 Task: In the Company prospectparkzoo.com, Create email and send with subject: 'Elevate Your Success: Introducing a Transformative Opportunity', and with mail content 'Good Evening._x000D_
Elevate your business to new heights. Our innovative solution is tailored to meet the unique needs of your industry, delivering exceptional results._x000D_
Thanks & Regards', attach the document: Contract.pdf and insert image: visitingcard.jpg. Below Thanks & Regards, write Flickr and insert the URL: www.flickr.com. Mark checkbox to create task to follow up : In 1 month.  Enter or choose an email address of recipient's from company's contact and send.. Logged in from softage.10@softage.net
Action: Mouse moved to (93, 65)
Screenshot: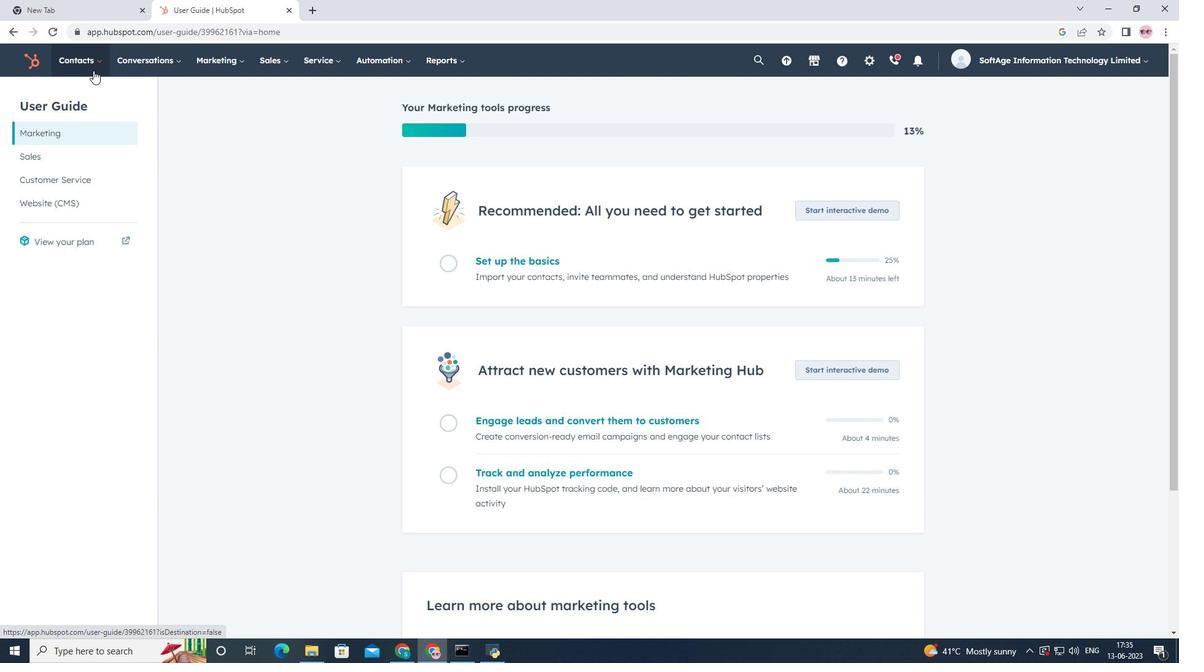 
Action: Mouse pressed left at (93, 65)
Screenshot: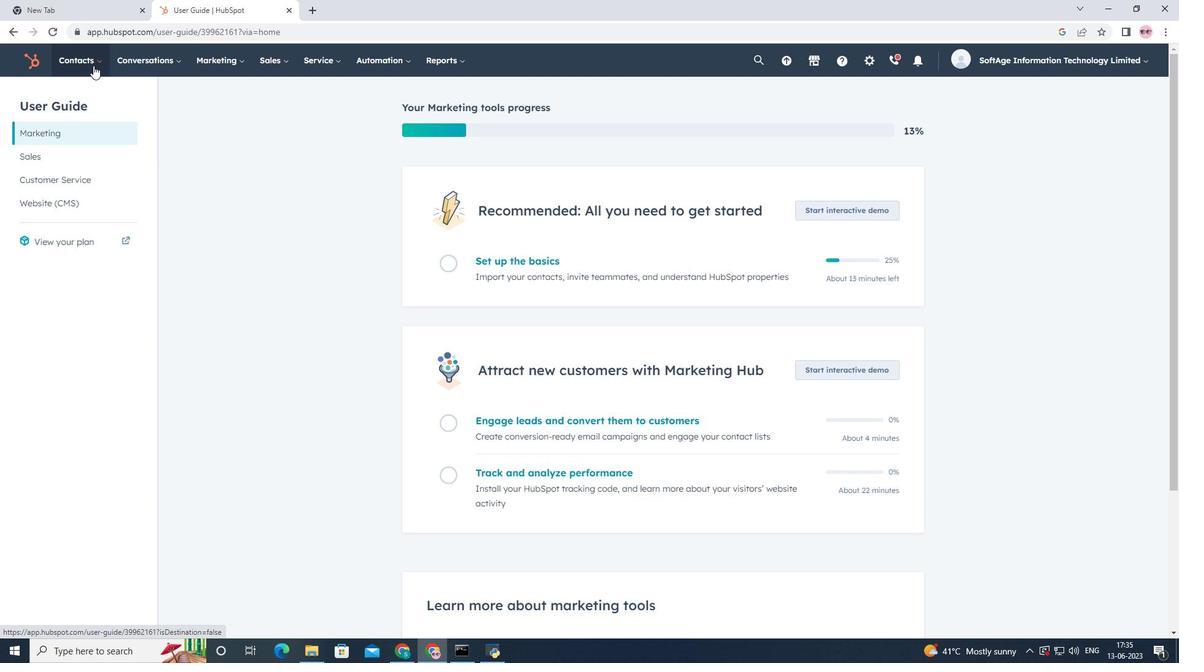 
Action: Mouse moved to (98, 124)
Screenshot: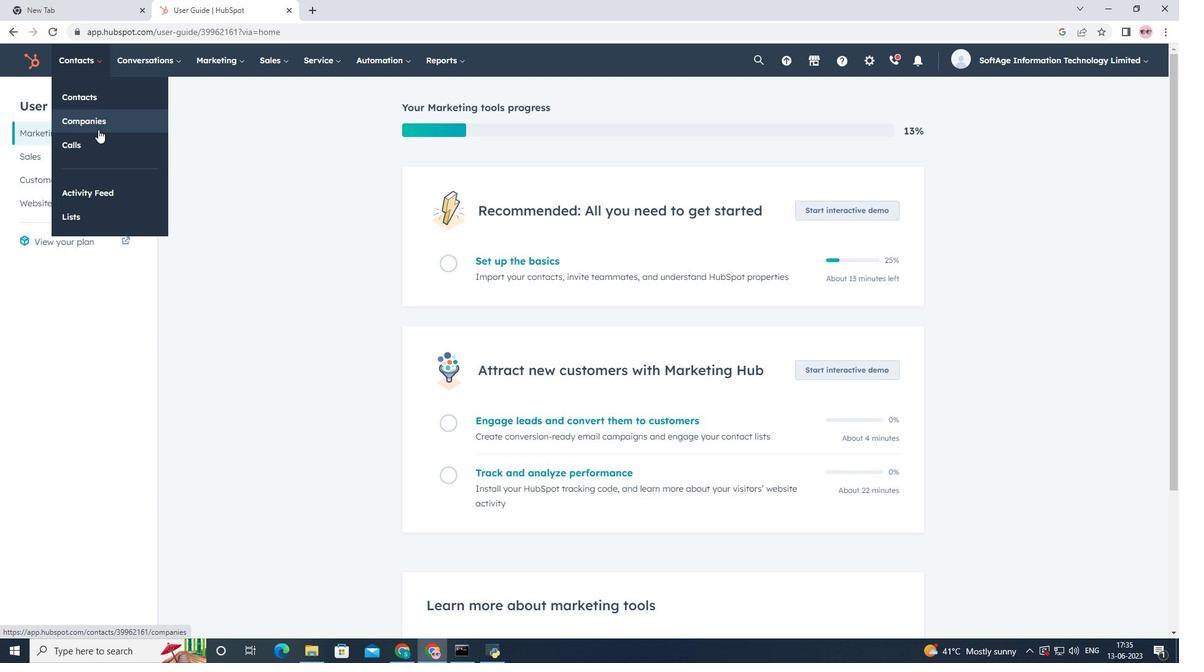 
Action: Mouse pressed left at (98, 124)
Screenshot: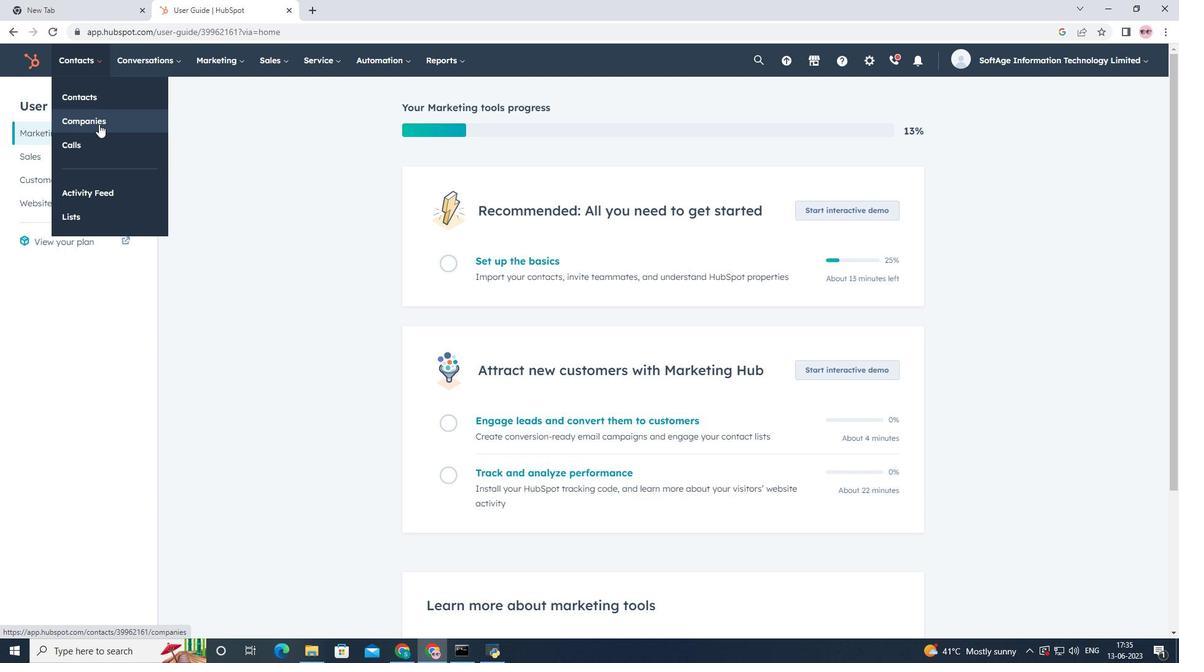 
Action: Mouse moved to (132, 198)
Screenshot: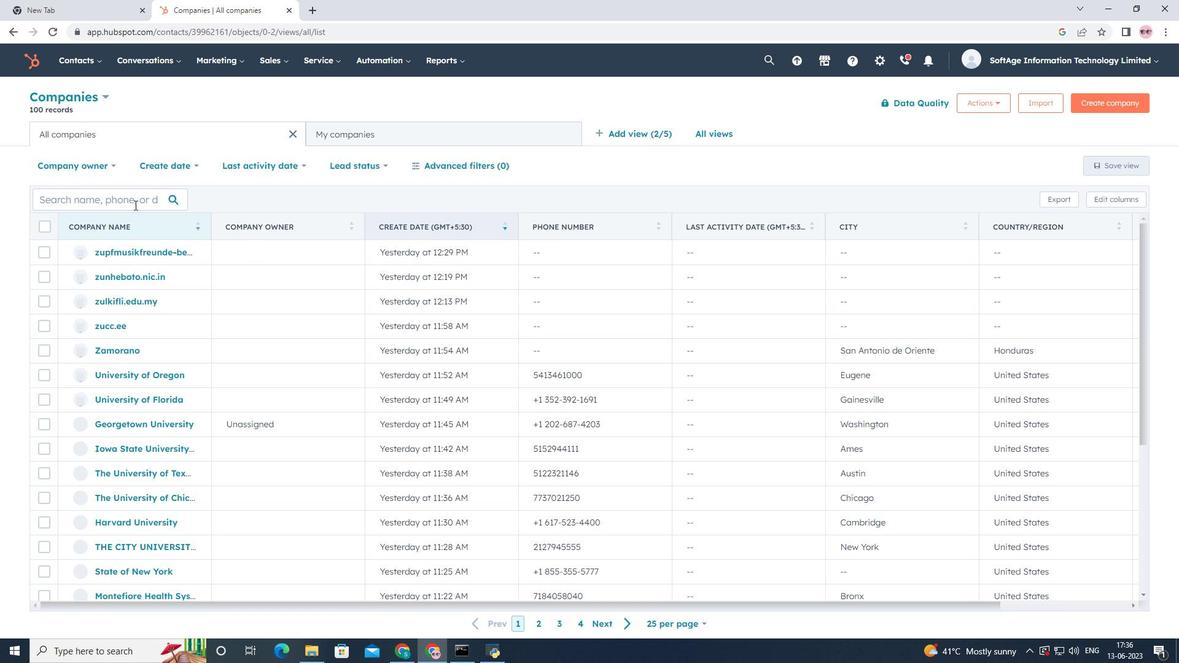 
Action: Mouse pressed left at (132, 198)
Screenshot: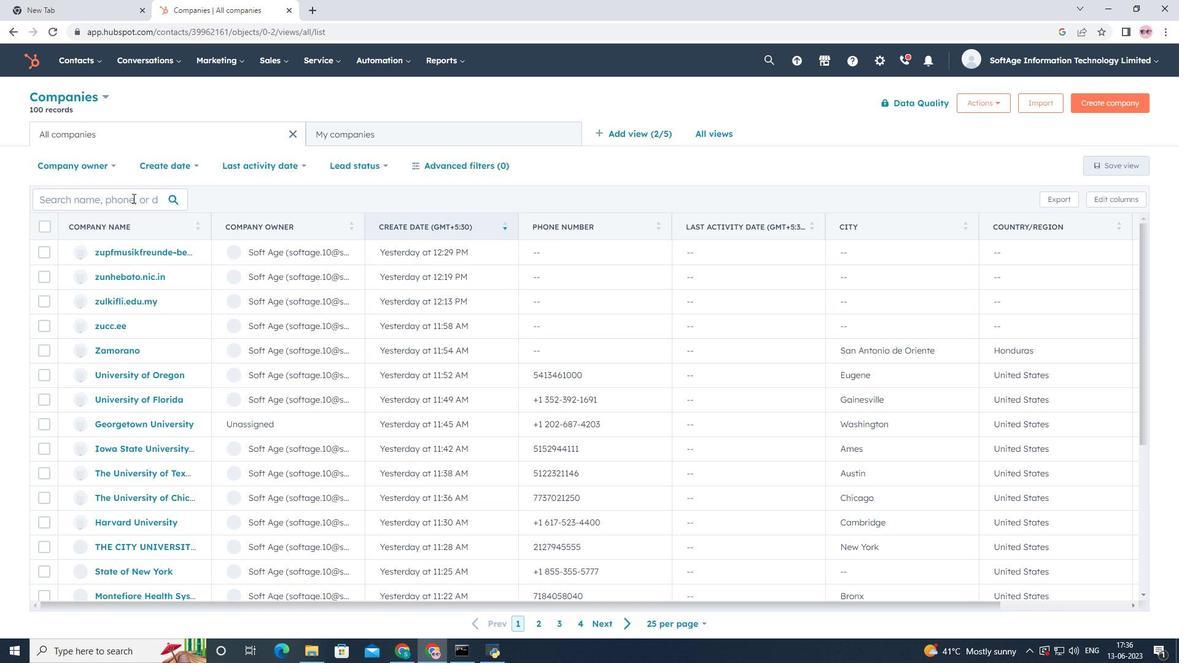 
Action: Key pressed prospectparkzoo.com
Screenshot: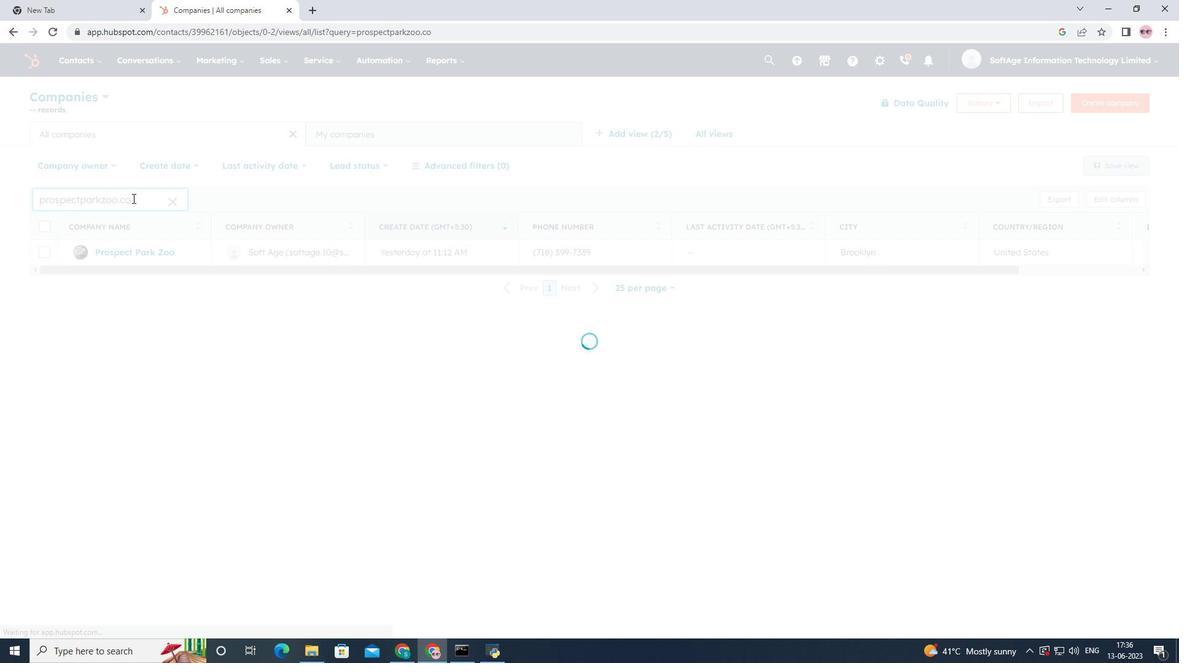
Action: Mouse moved to (130, 255)
Screenshot: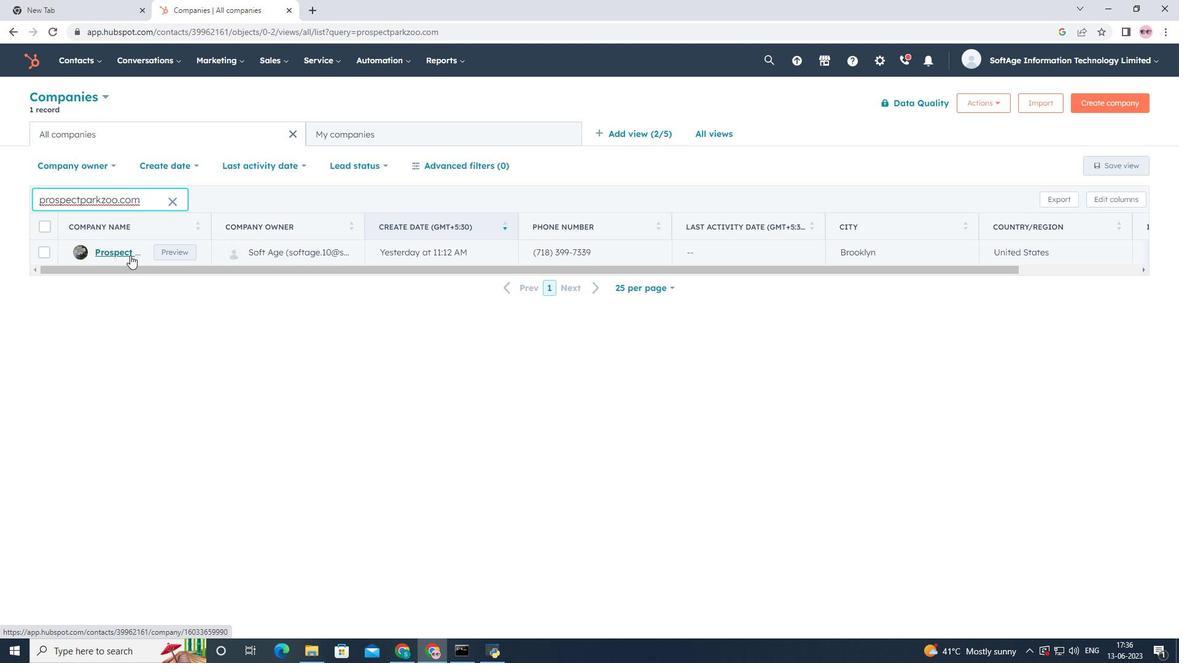 
Action: Mouse pressed left at (130, 255)
Screenshot: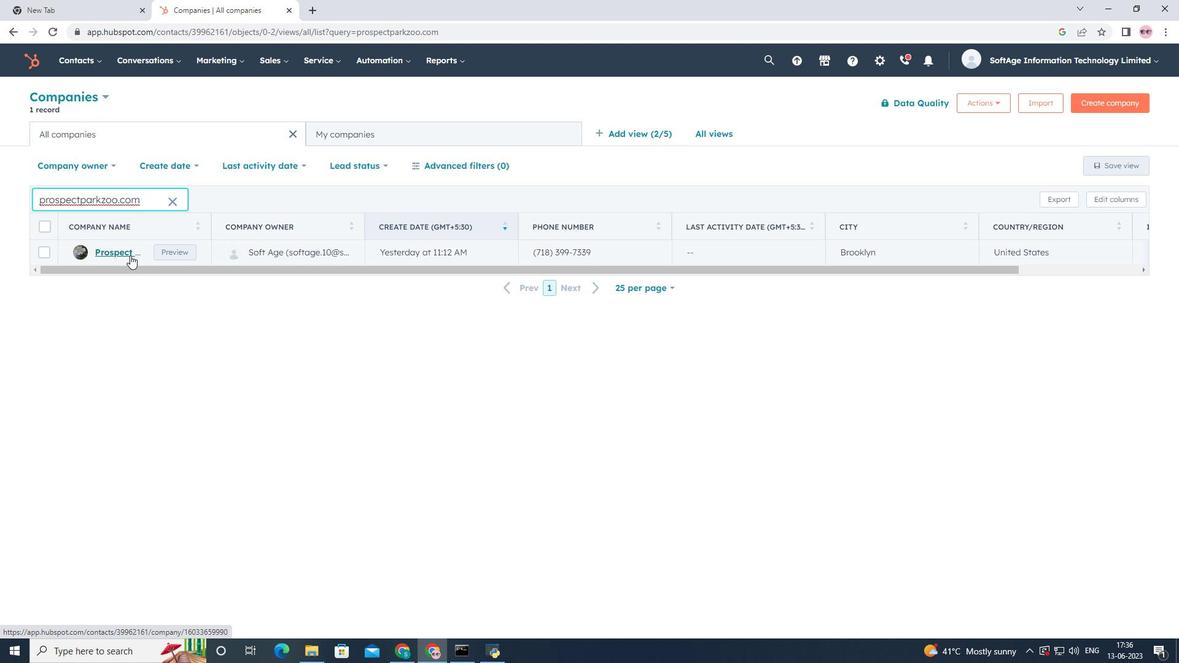 
Action: Mouse moved to (84, 208)
Screenshot: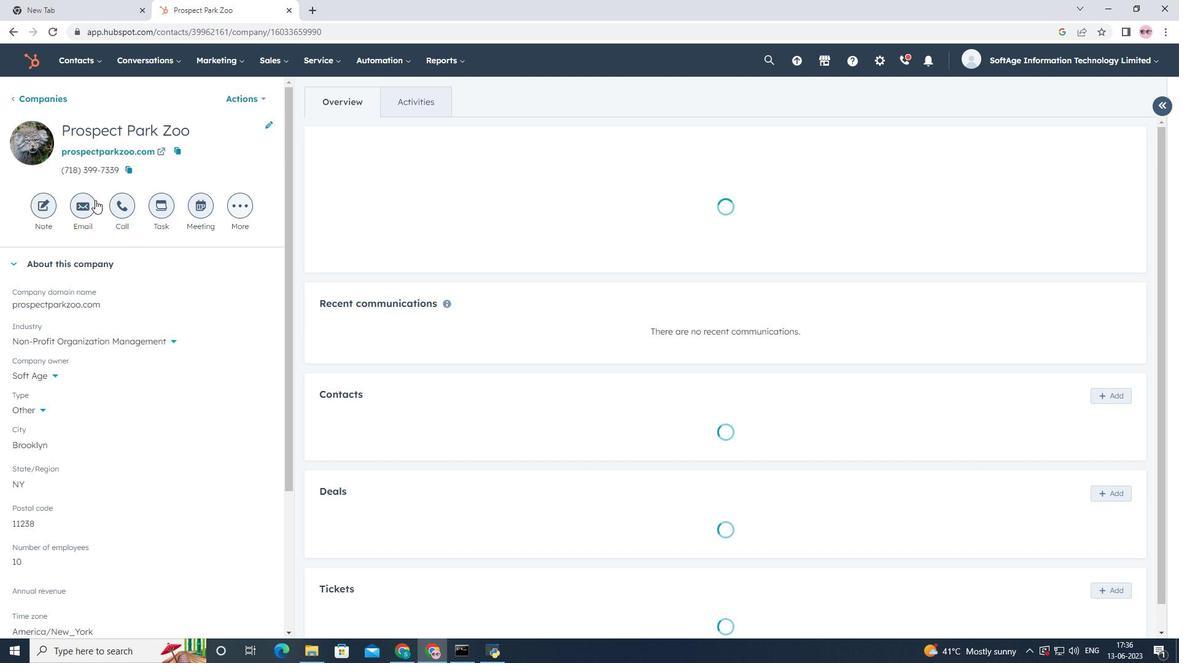 
Action: Mouse pressed left at (84, 208)
Screenshot: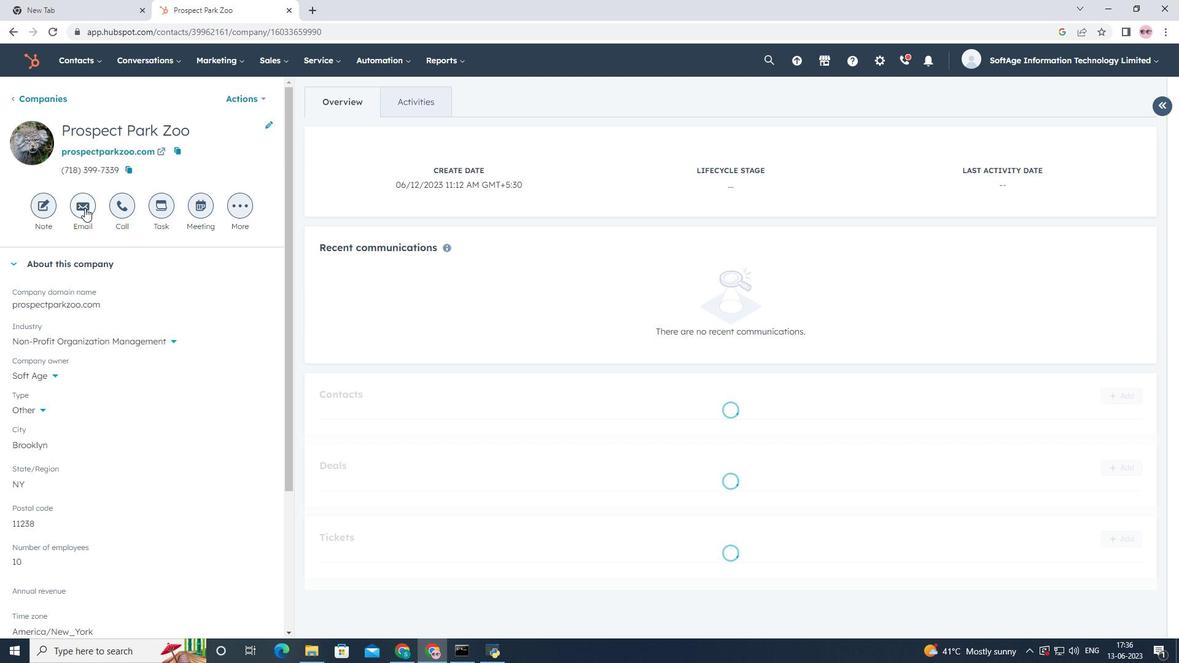 
Action: Mouse moved to (767, 416)
Screenshot: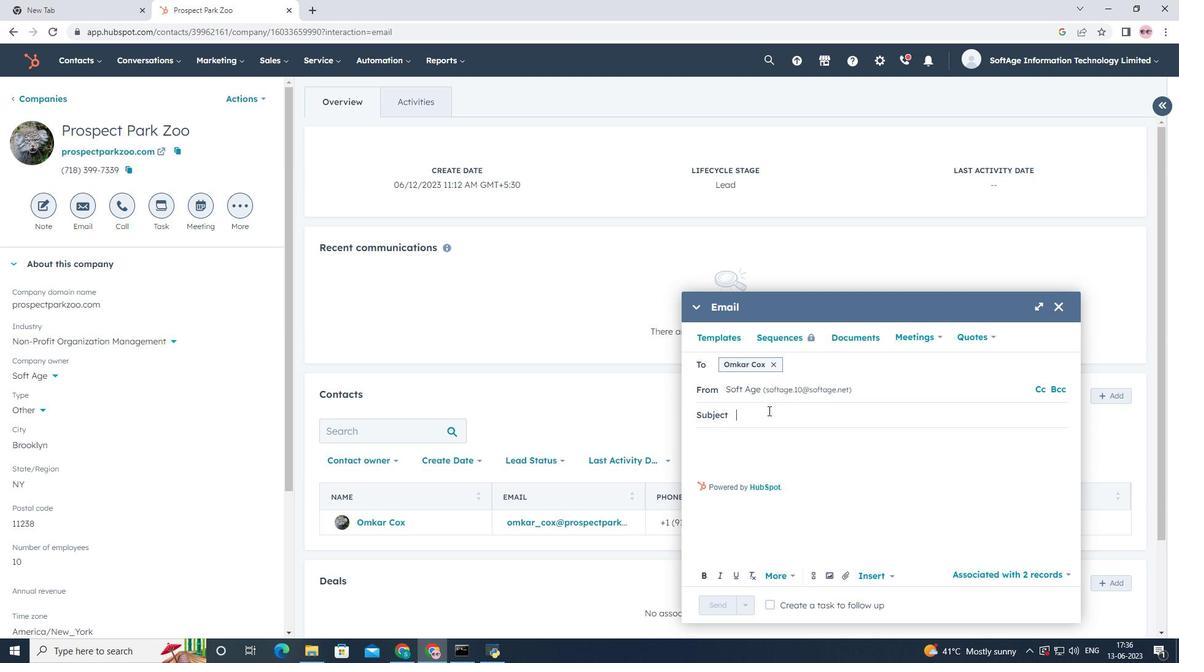
Action: Mouse pressed left at (767, 416)
Screenshot: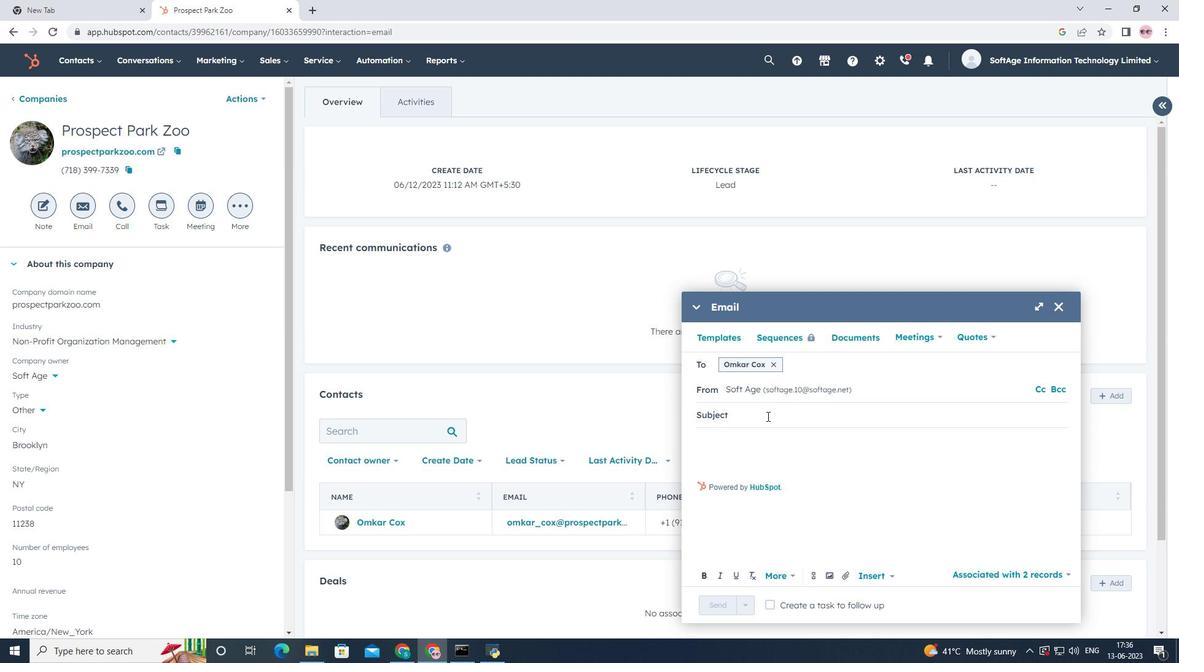 
Action: Key pressed <Key.shift>Elevate<Key.space><Key.shift>Your<Key.space><Key.shift>Success<Key.shift>:<Key.space><Key.shift><Key.shift><Key.shift><Key.shift><Key.shift>Introducing<Key.space>a<Key.space><Key.shift>Transformative<Key.space><Key.shift>Oppp<Key.backspace>ortunity
Screenshot: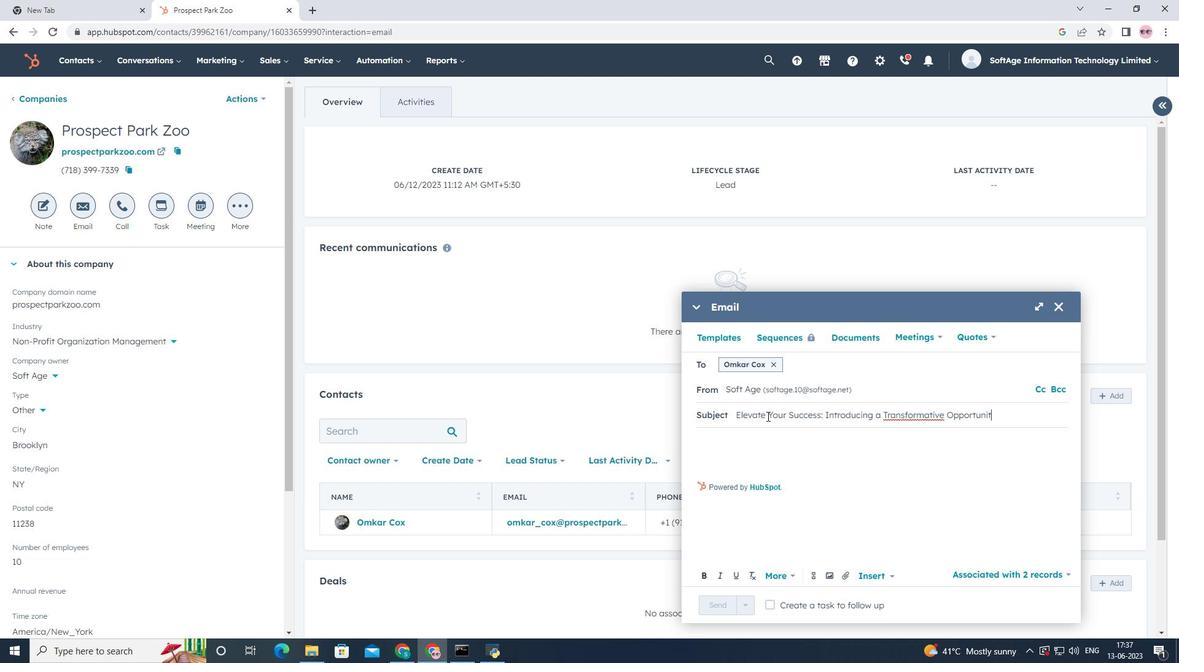 
Action: Mouse moved to (751, 454)
Screenshot: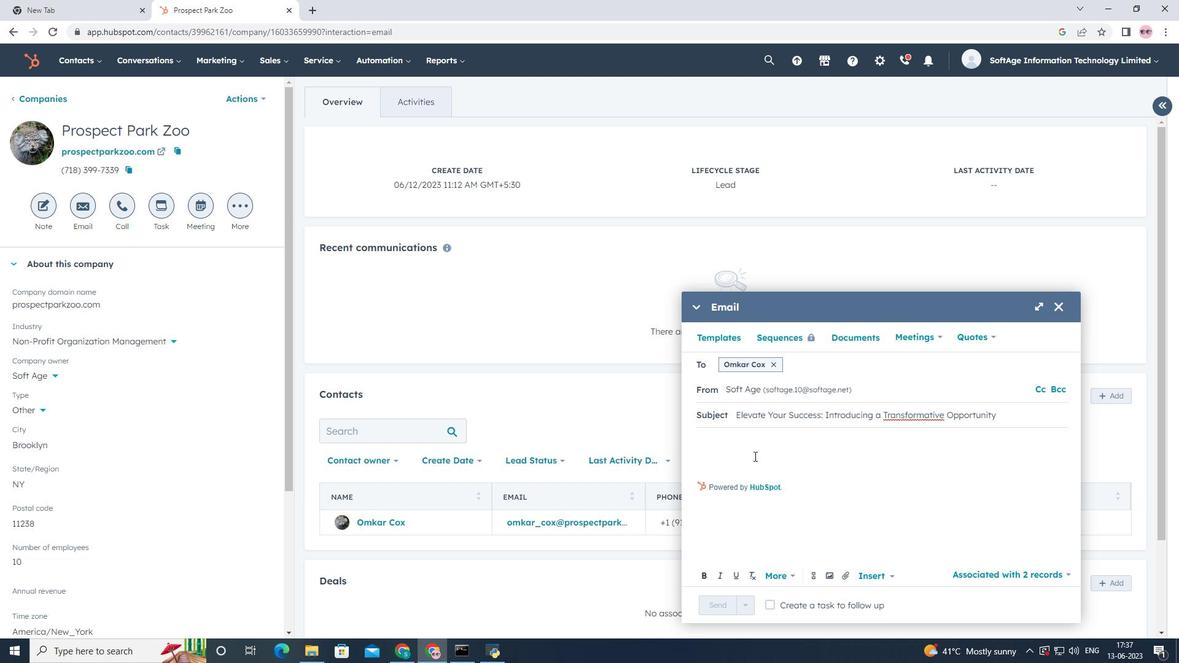 
Action: Mouse pressed left at (751, 454)
Screenshot: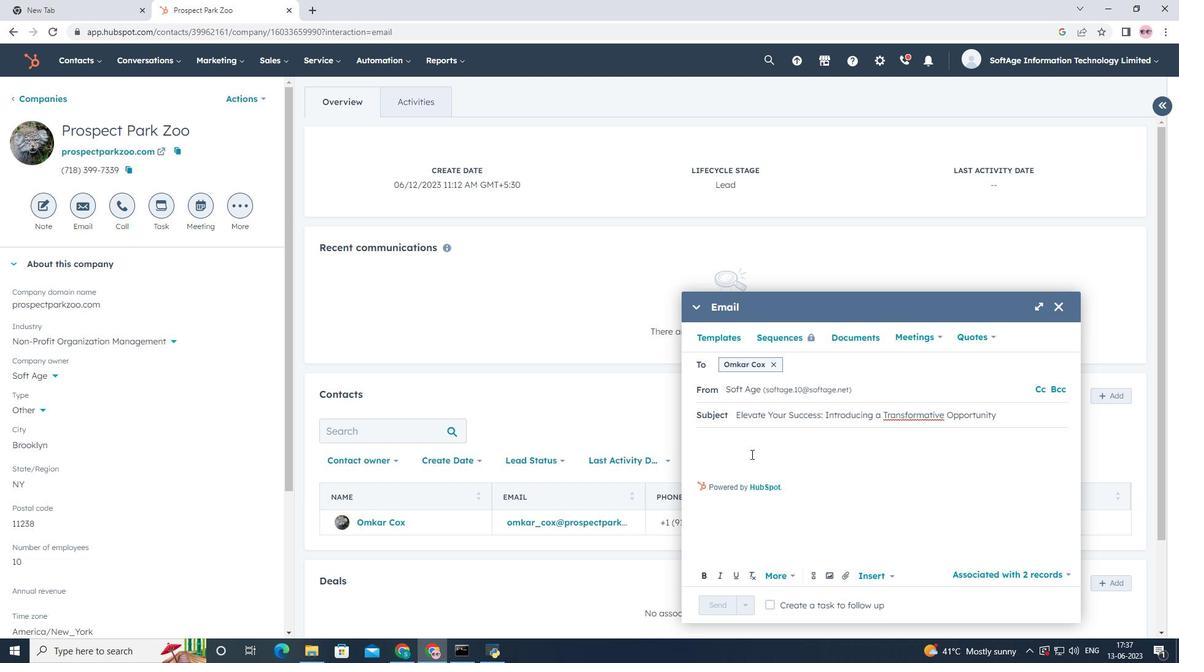 
Action: Key pressed <Key.shift><Key.shift><Key.shift>Good<Key.space><Key.shift><Key.shift><Key.shift><Key.shift><Key.shift><Key.shift><Key.shift>Evening<Key.enter><Key.shift><Key.shift><Key.shift><Key.shift><Key.shift><Key.shift><Key.shift><Key.shift><Key.shift><Key.shift><Key.shift><Key.shift><Key.shift><Key.shift><Key.shift><Key.shift><Key.shift><Key.shift><Key.shift>Elevate<Key.space>your<Key.space>business<Key.space>to<Key.space>new<Key.space>heights<Key.space><Key.backspace>.<Key.space><Key.shift><Key.shift><Key.shift><Key.shift><Key.shift><Key.shift><Key.shift><Key.shift><Key.shift><Key.shift><Key.shift><Key.shift><Key.shift><Key.shift><Key.shift><Key.shift><Key.shift><Key.shift>Our<Key.space>innovative<Key.space>solutiv<Key.backspace>on<Key.space>is<Key.space><Key.shift><Key.shift><Key.shift><Key.shift><Key.shift><Key.shift><Key.shift><Key.shift><Key.shift><Key.shift><Key.shift><Key.shift><Key.shift><Key.shift><Key.shift><Key.shift><Key.shift><Key.shift><Key.shift><Key.shift><Key.shift><Key.shift><Key.shift><Key.shift><Key.shift><Key.shift><Key.shift><Key.shift><Key.shift><Key.shift><Key.shift><Key.shift><Key.shift><Key.shift><Key.shift><Key.shift><Key.shift><Key.shift><Key.shift><Key.shift><Key.shift><Key.shift><Key.shift><Key.shift><Key.shift><Key.shift><Key.shift><Key.shift><Key.shift><Key.shift><Key.shift><Key.shift><Key.shift><Key.shift><Key.shift><Key.shift><Key.shift><Key.shift><Key.shift><Key.shift><Key.shift><Key.shift><Key.shift>tair<Key.backspace>lored<Key.space>to<Key.space>meet<Key.space>the<Key.space>unique<Key.space>need<Key.space><Key.backspace>s<Key.space>of<Key.space>your<Key.space>industry<Key.space><Key.backspace>,<Key.space>delivering<Key.space>exceptional<Key.space>results.<Key.enter><Key.shift><Key.shift><Key.shift>Thanks<Key.space><Key.shift>&<Key.space><Key.shift>Regards
Screenshot: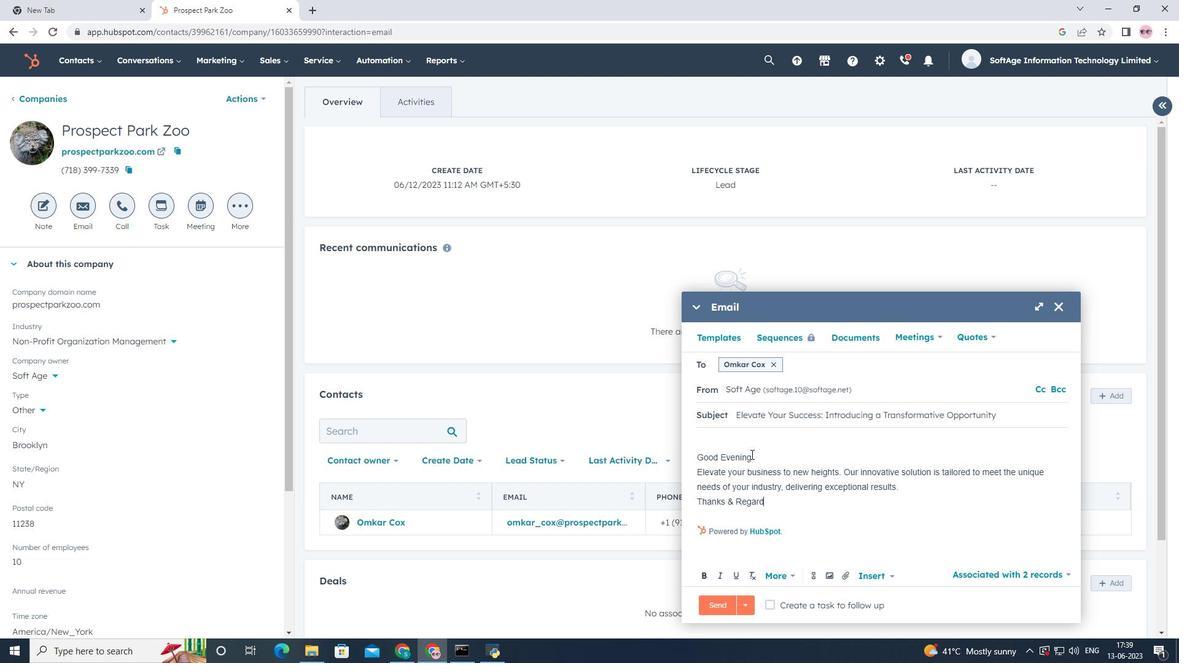 
Action: Mouse moved to (845, 576)
Screenshot: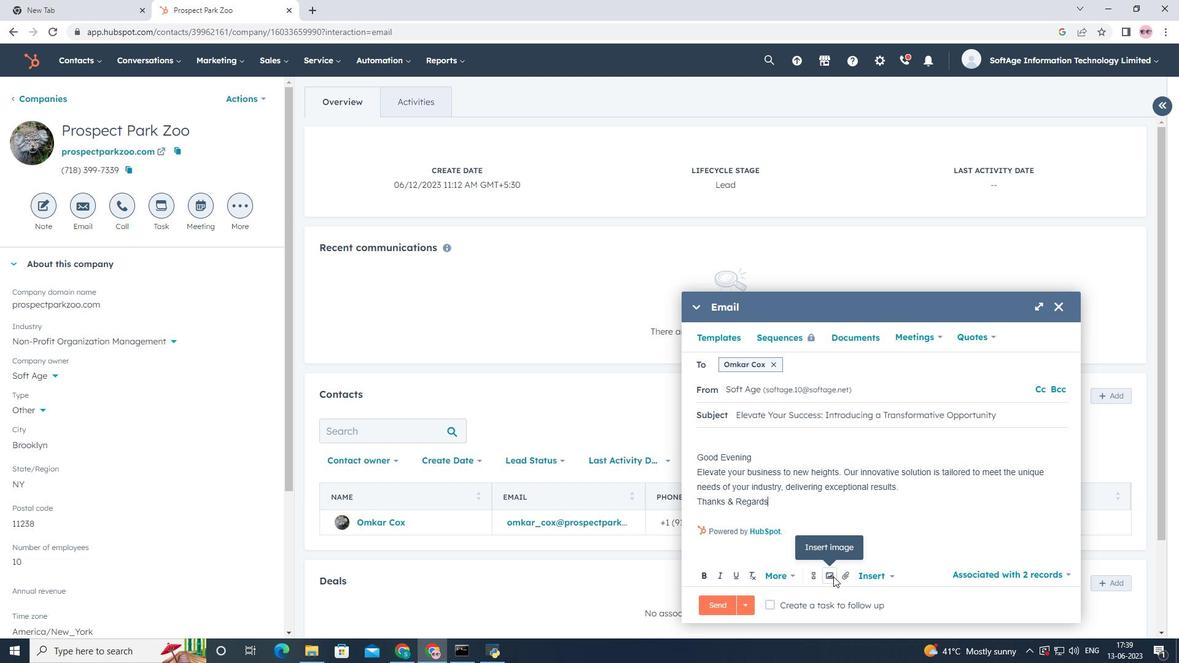 
Action: Mouse pressed left at (845, 576)
Screenshot: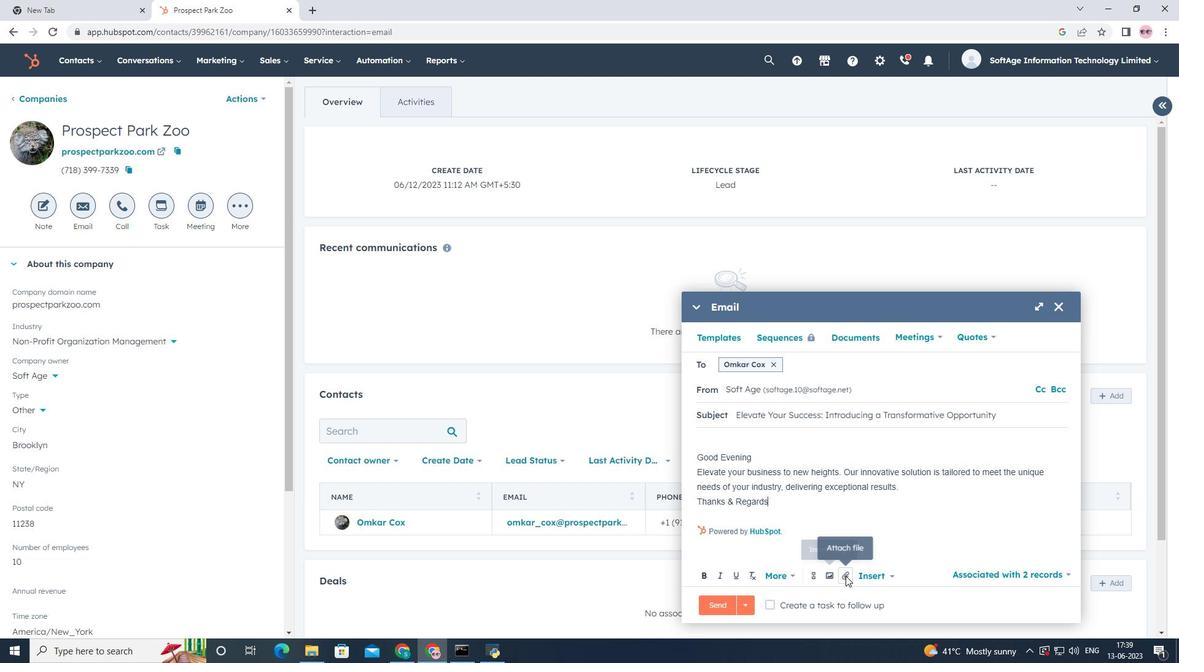 
Action: Mouse moved to (862, 544)
Screenshot: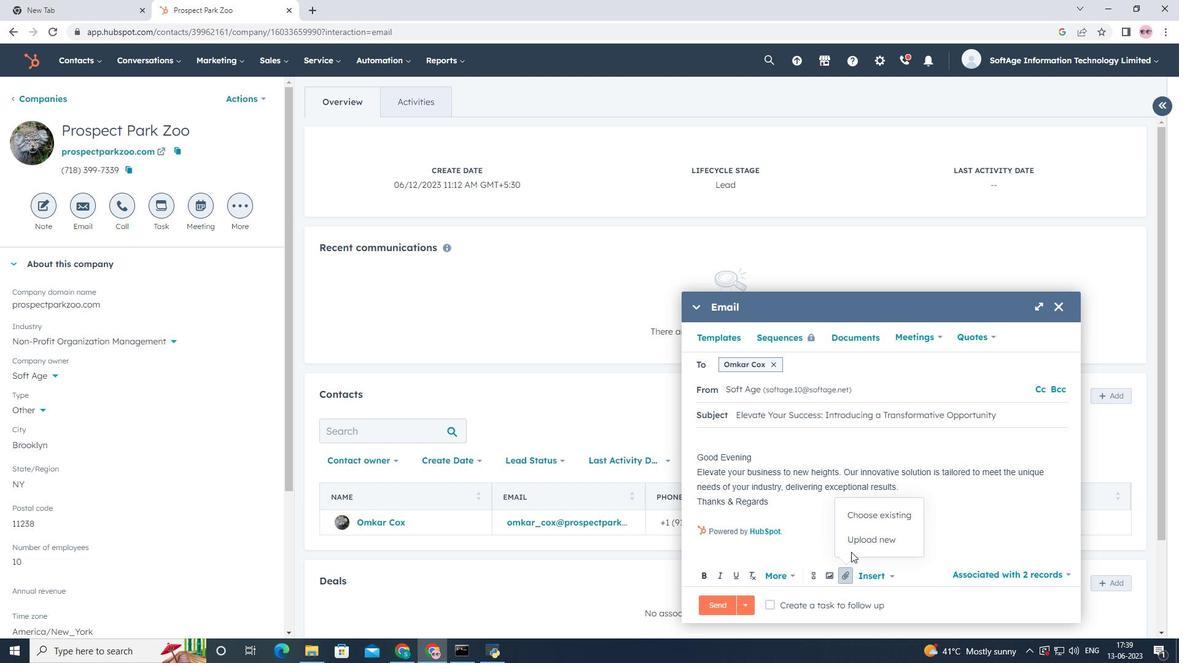 
Action: Mouse pressed left at (862, 544)
Screenshot: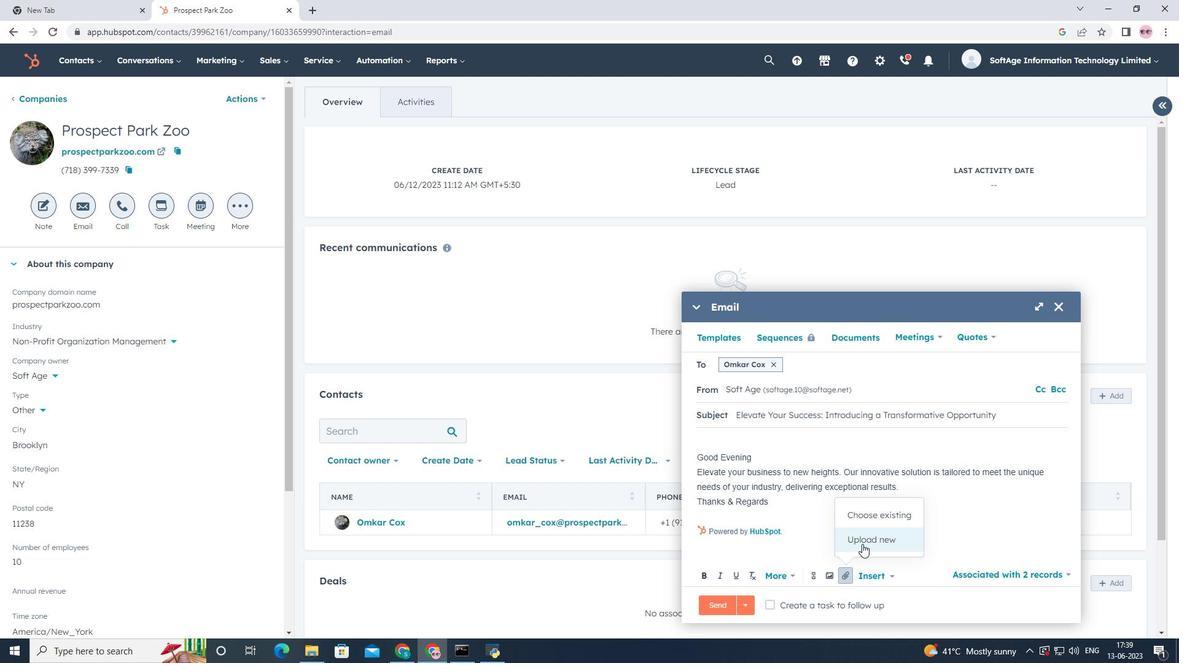 
Action: Mouse moved to (52, 154)
Screenshot: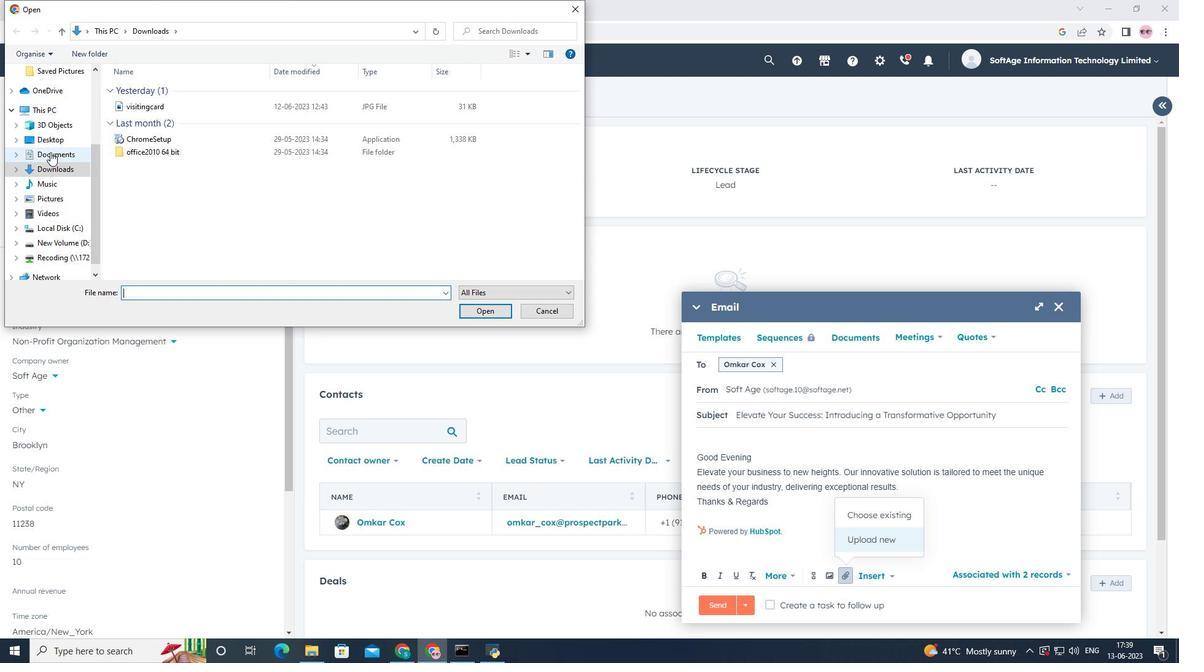 
Action: Mouse pressed left at (52, 154)
Screenshot: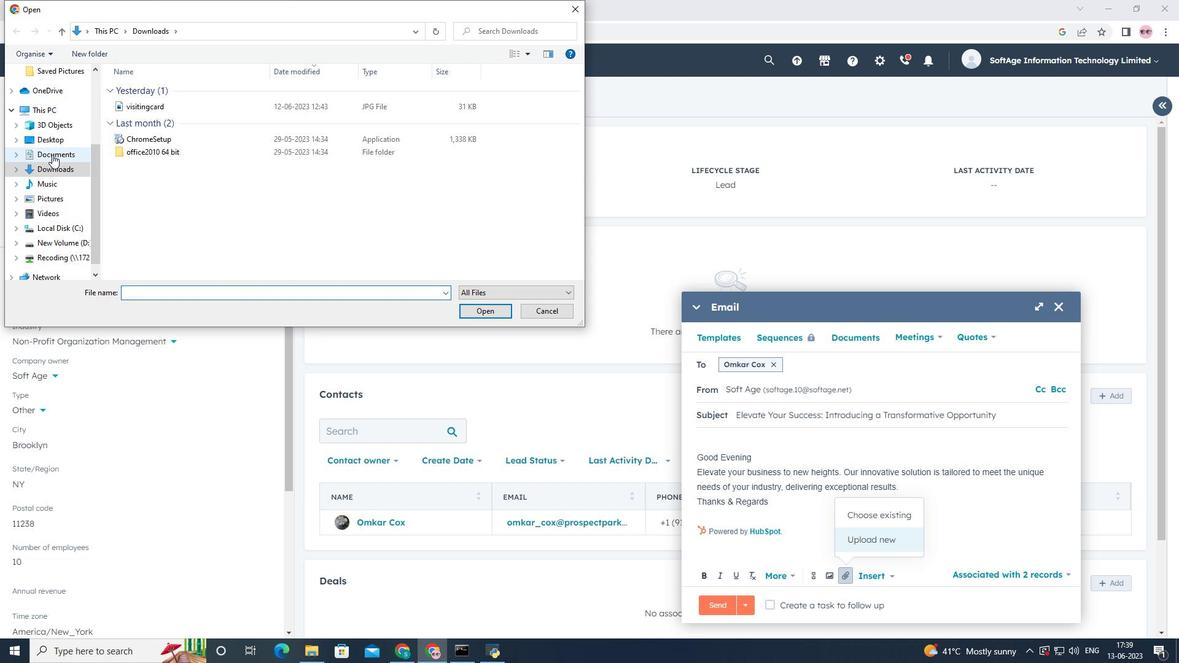 
Action: Mouse moved to (134, 114)
Screenshot: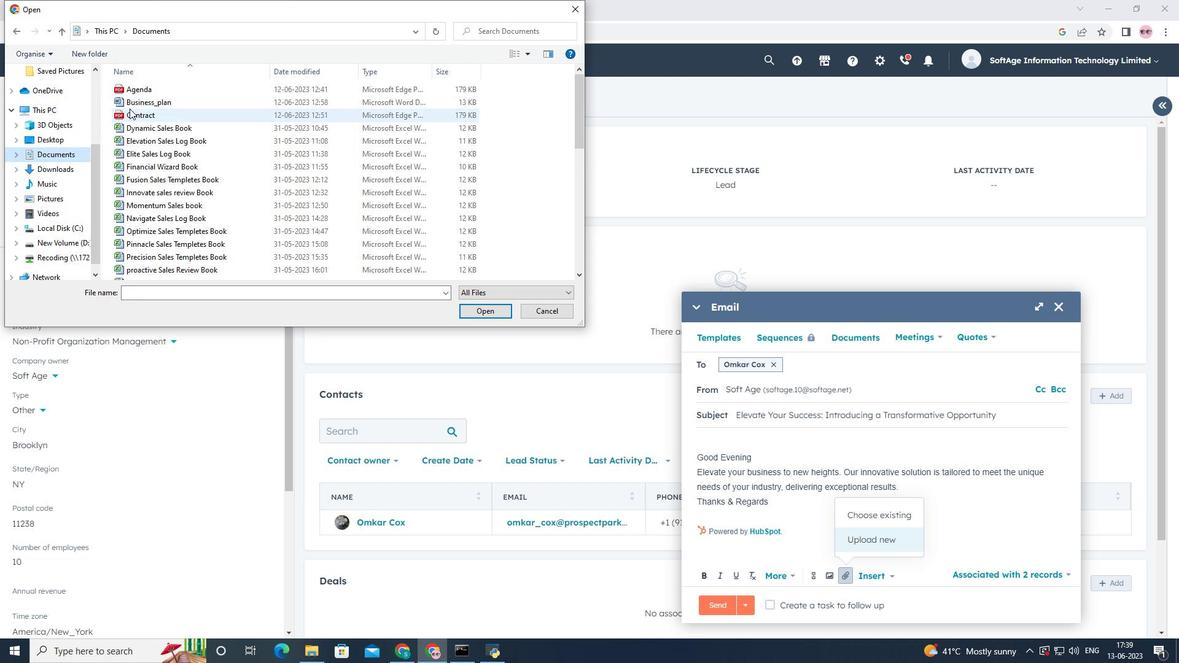 
Action: Mouse pressed left at (134, 114)
Screenshot: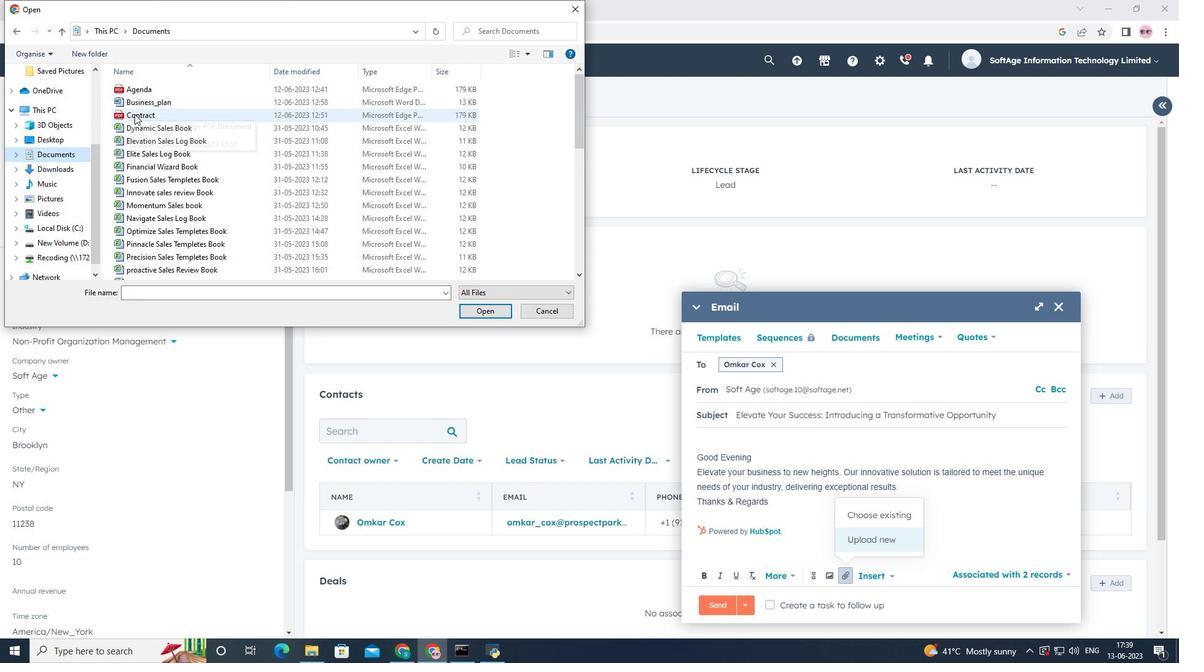 
Action: Mouse moved to (490, 313)
Screenshot: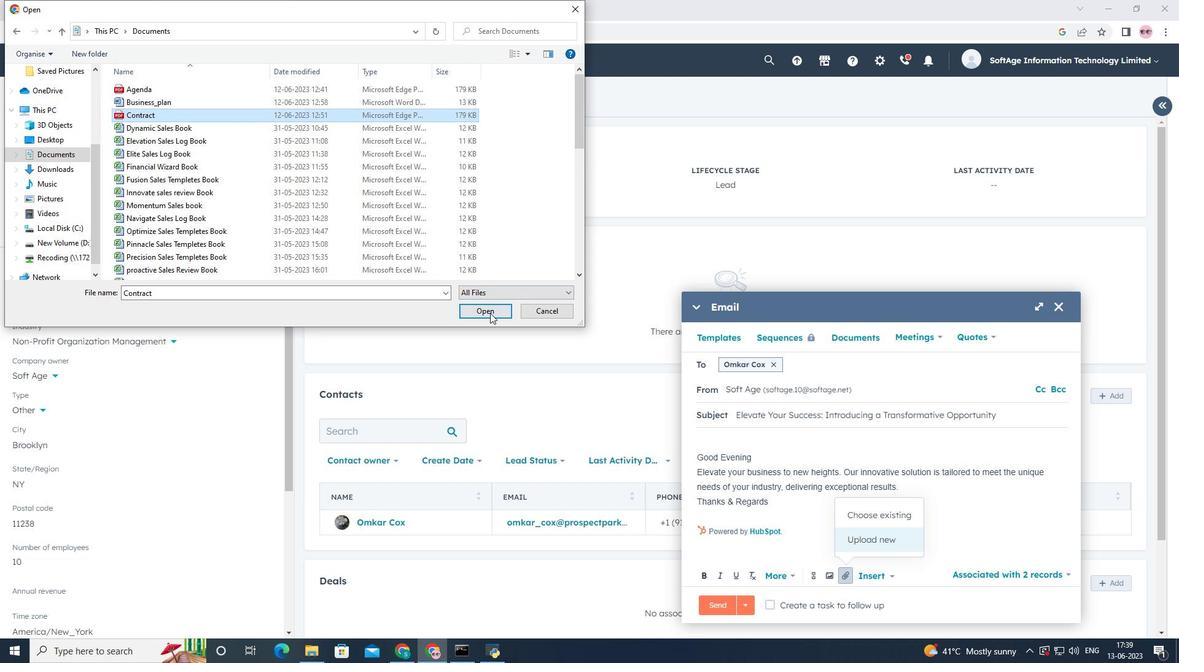 
Action: Mouse pressed left at (490, 313)
Screenshot: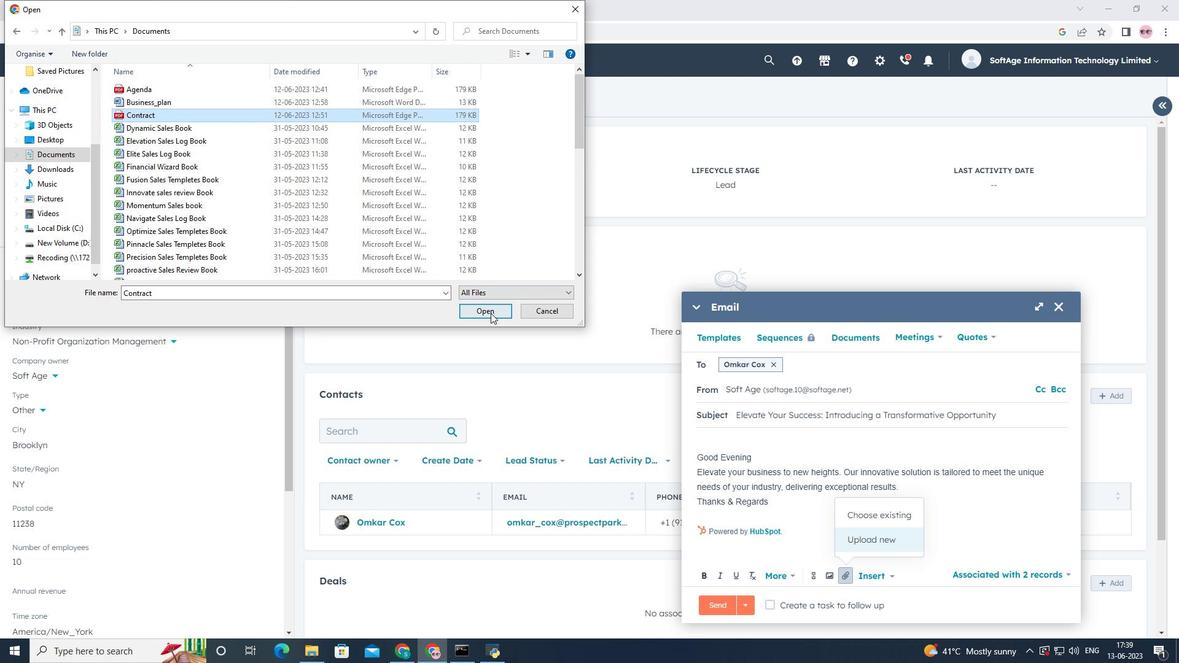 
Action: Mouse moved to (826, 544)
Screenshot: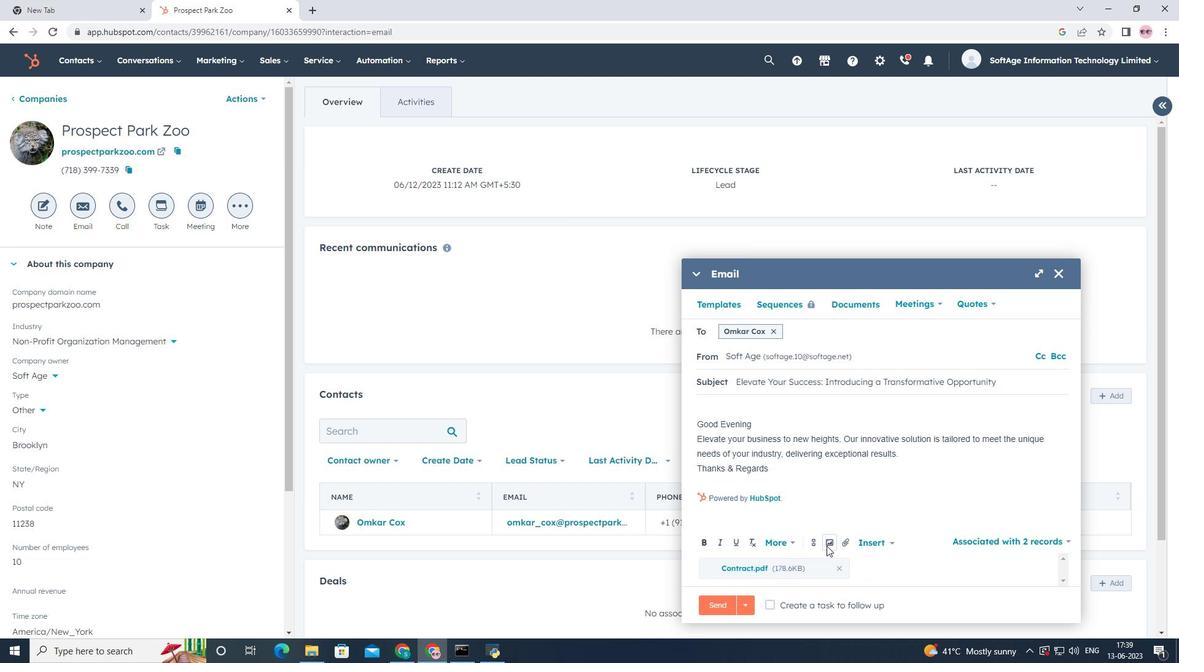 
Action: Mouse pressed left at (826, 544)
Screenshot: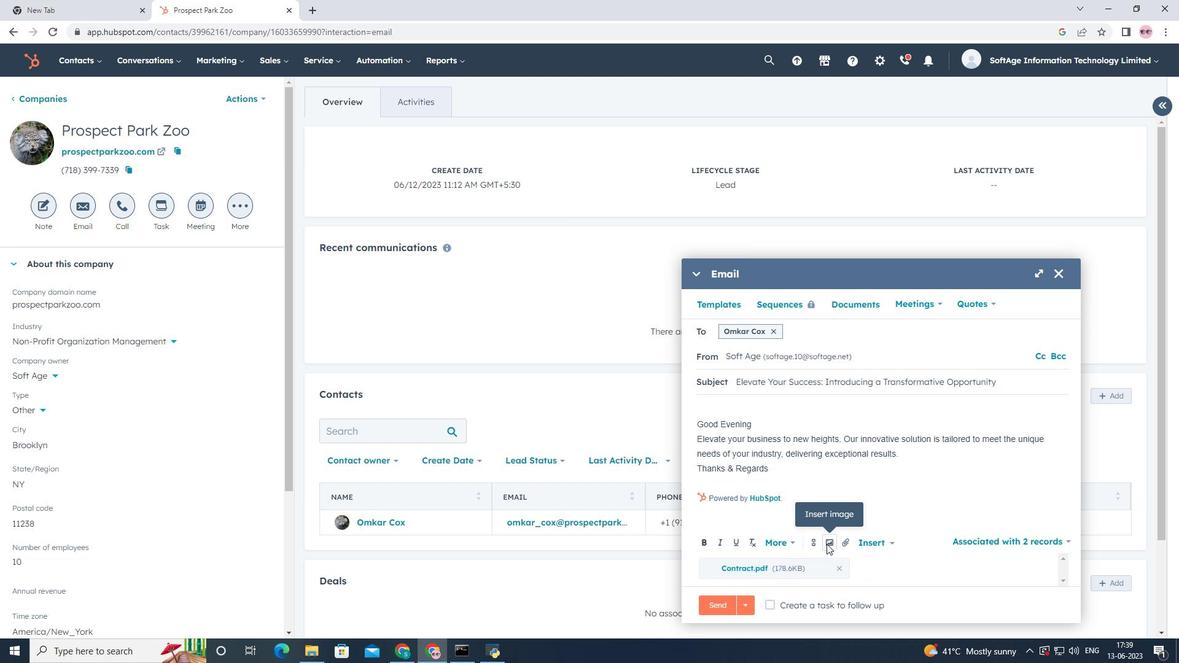 
Action: Mouse moved to (781, 509)
Screenshot: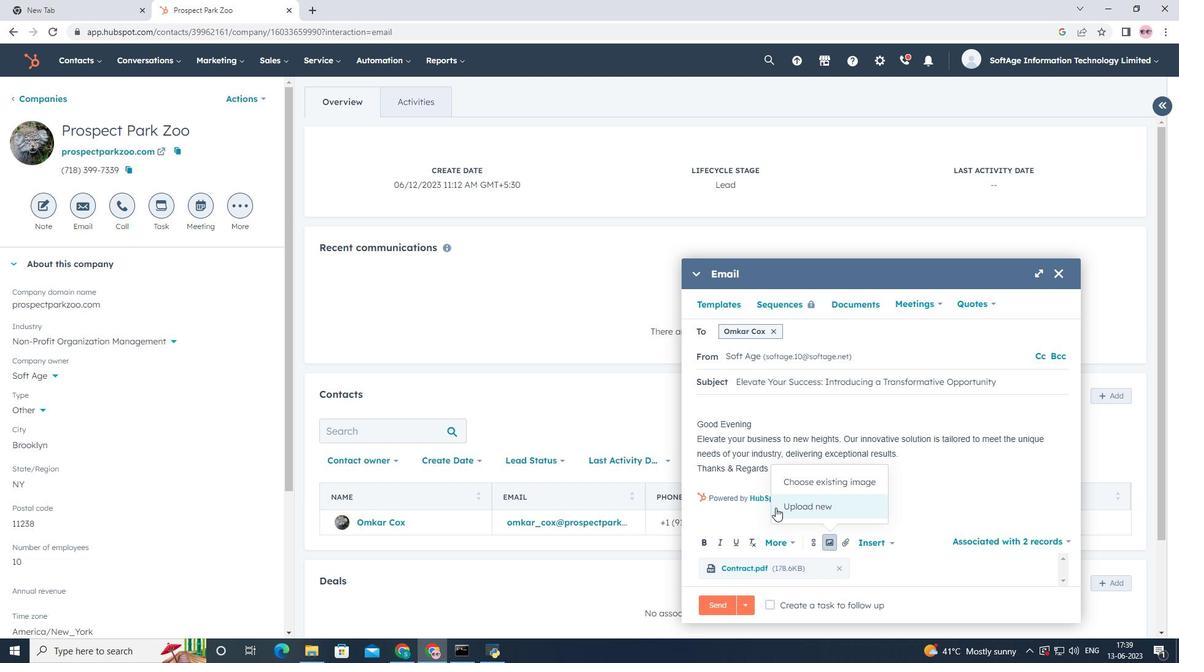 
Action: Mouse pressed left at (781, 509)
Screenshot: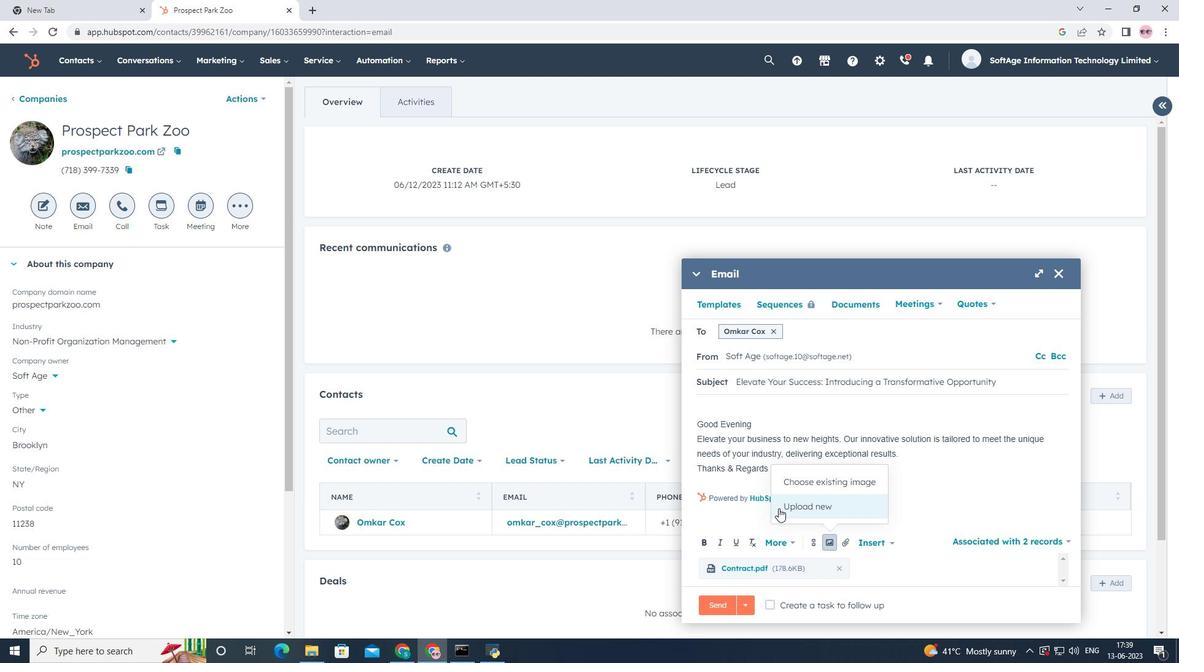 
Action: Mouse moved to (64, 171)
Screenshot: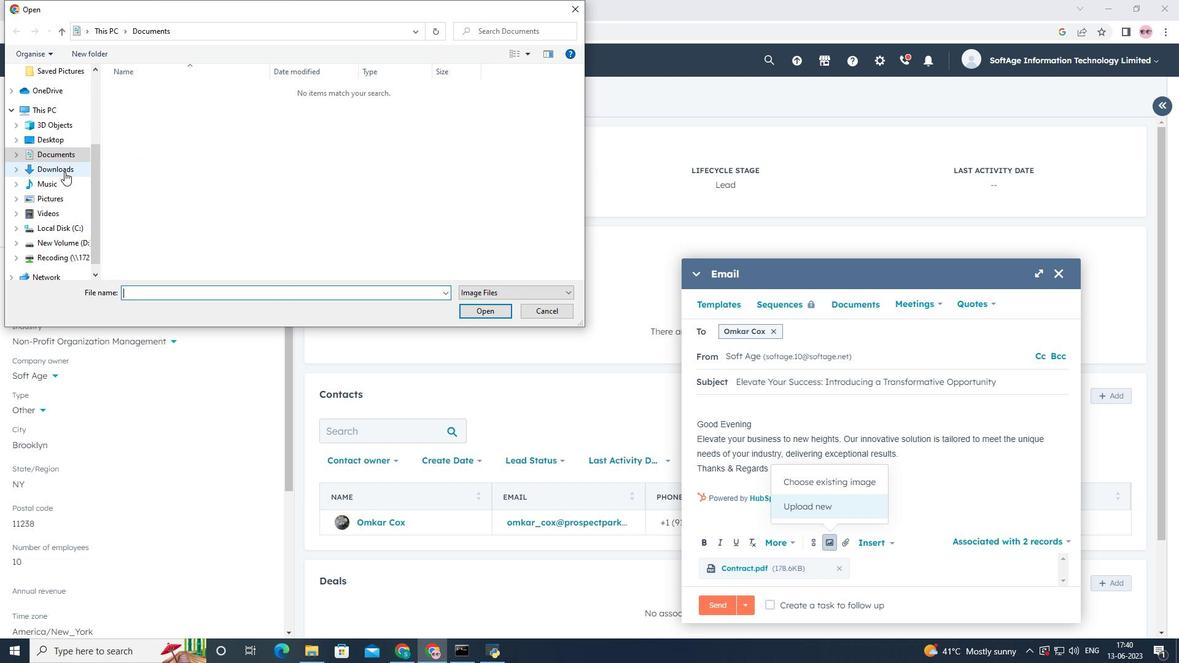 
Action: Mouse pressed left at (64, 171)
Screenshot: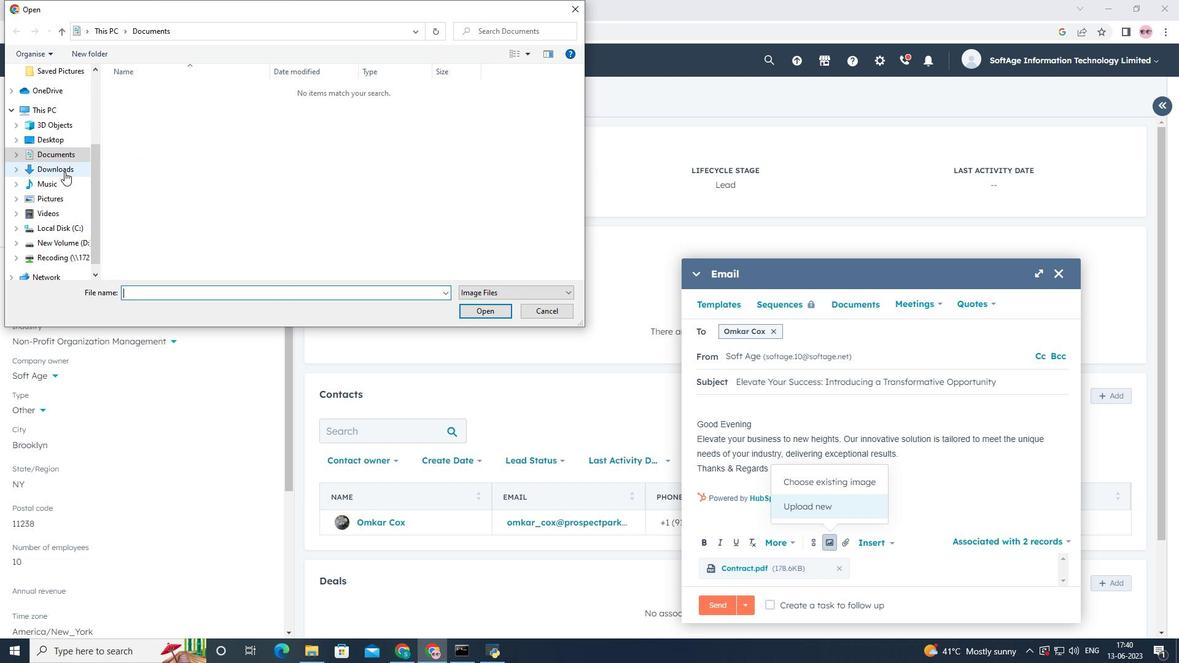 
Action: Mouse moved to (134, 106)
Screenshot: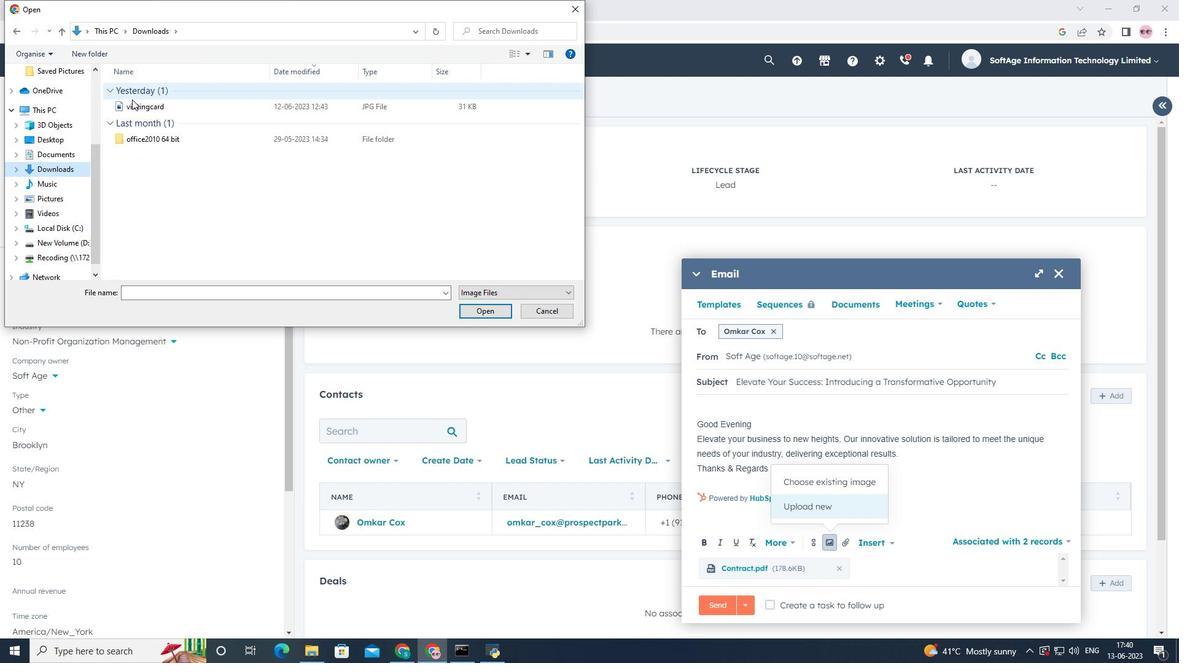 
Action: Mouse pressed left at (134, 106)
Screenshot: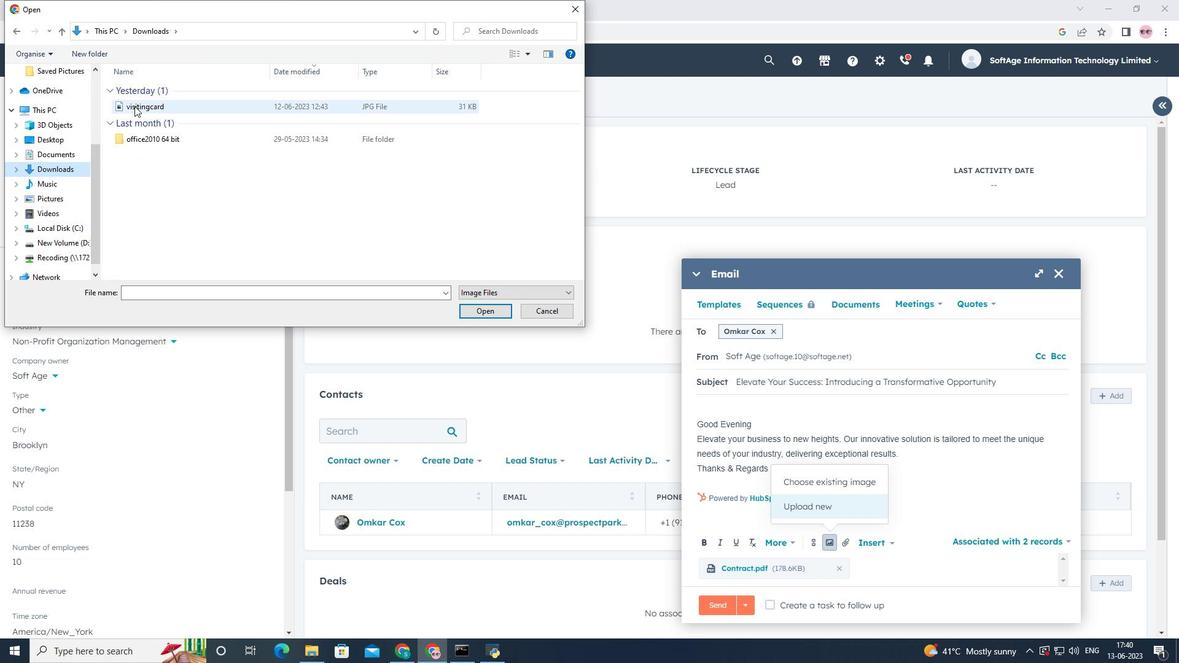 
Action: Mouse moved to (501, 313)
Screenshot: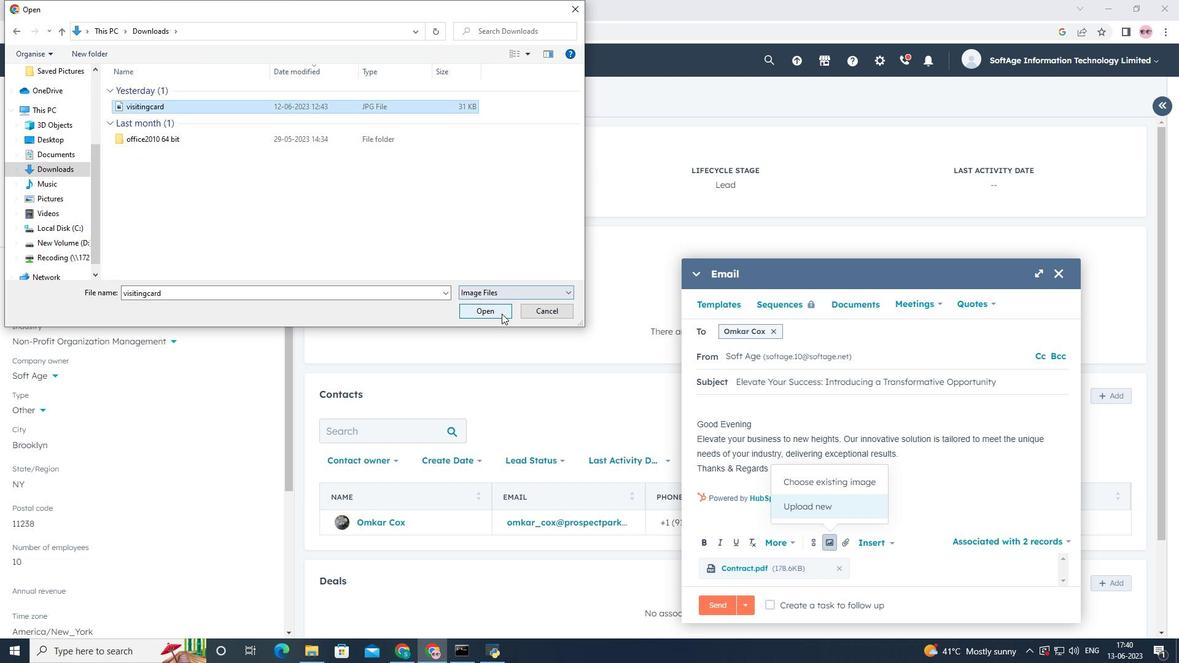 
Action: Mouse pressed left at (501, 313)
Screenshot: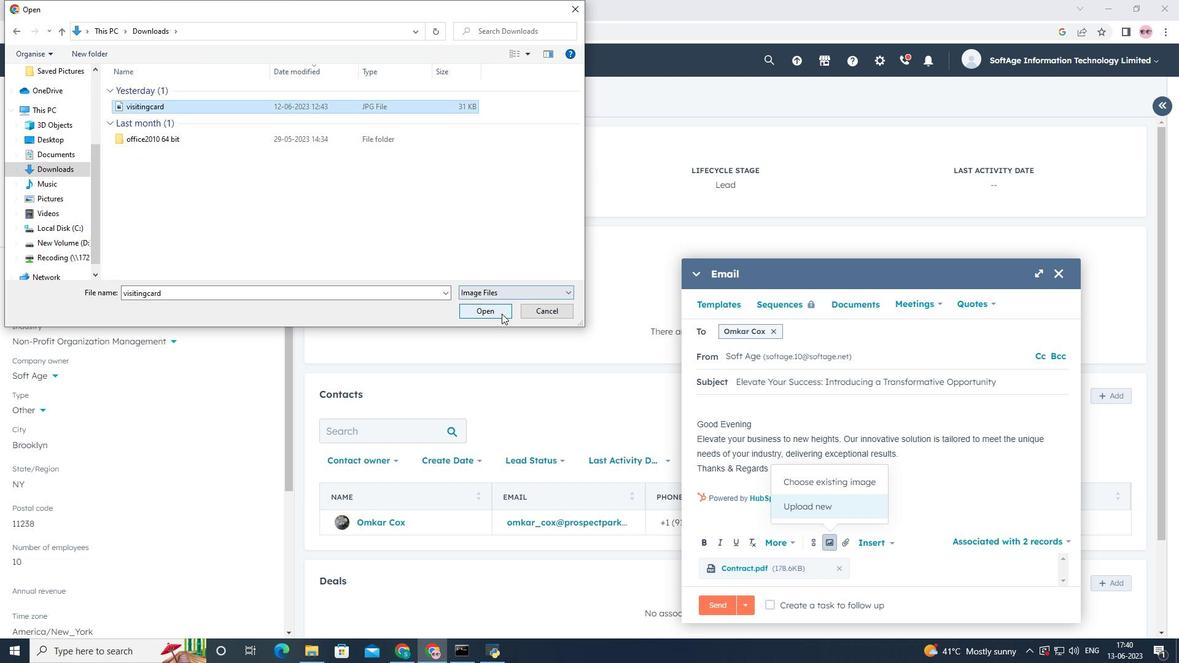 
Action: Mouse moved to (767, 343)
Screenshot: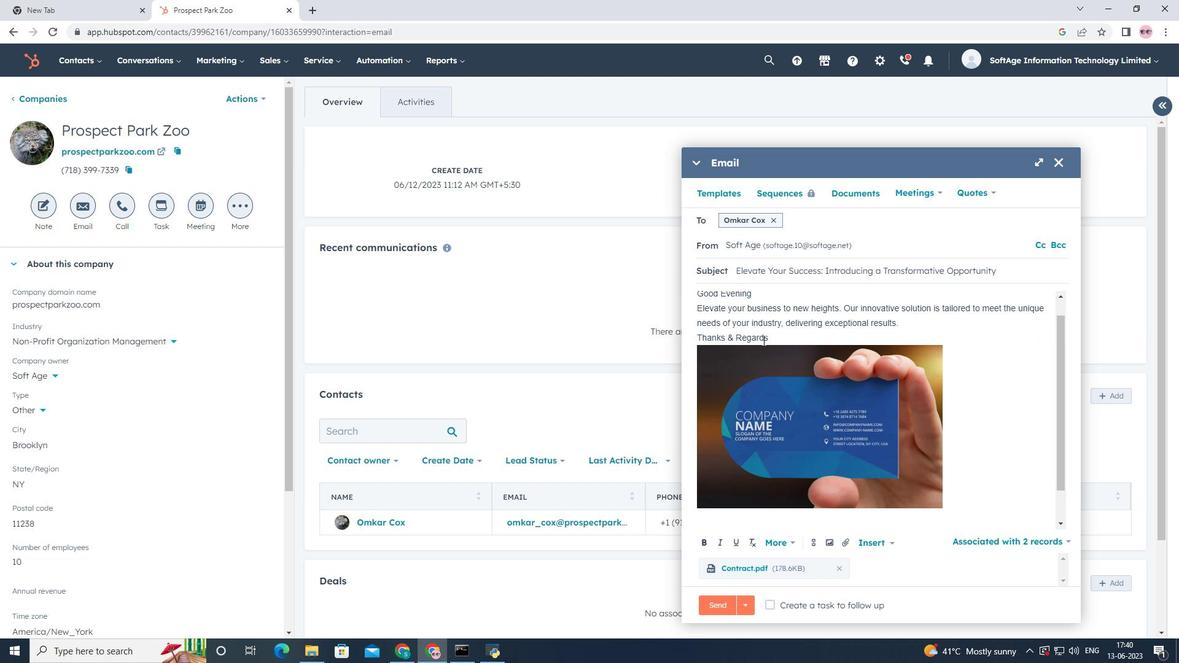 
Action: Mouse pressed left at (767, 343)
Screenshot: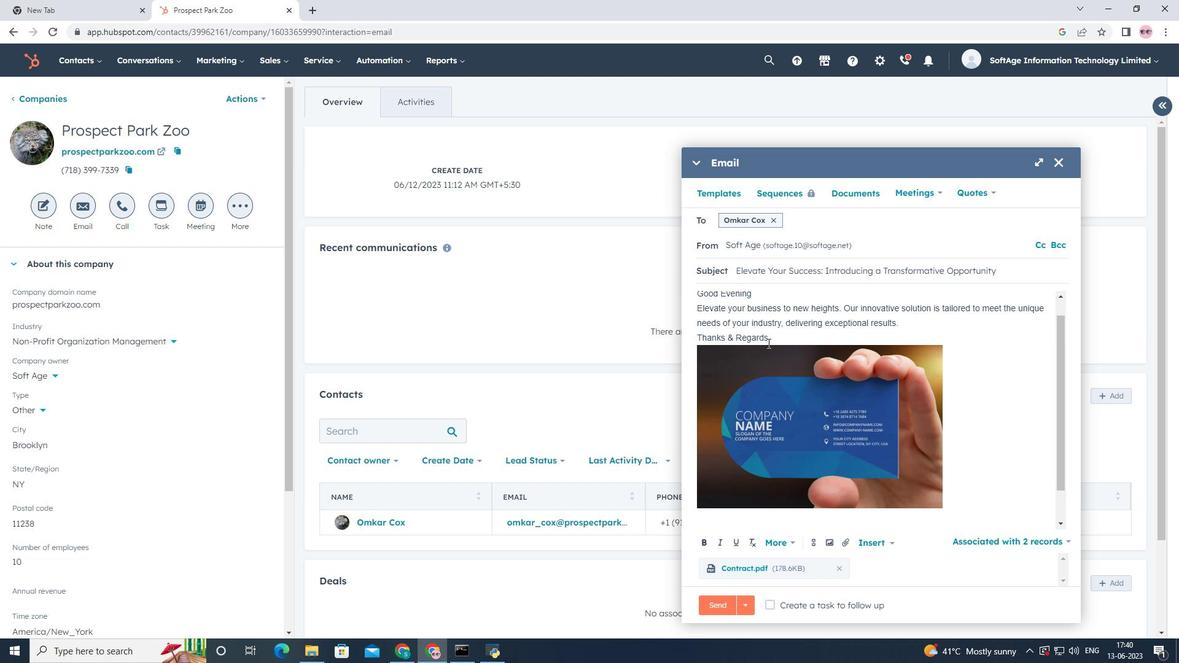 
Action: Key pressed <Key.enter><Key.shift><Key.shift><Key.shift><Key.shift><Key.shift><Key.shift><Key.shift><Key.shift><Key.shift><Key.shift><Key.shift><Key.shift><Key.shift><Key.shift><Key.shift><Key.shift><Key.shift><Key.shift>Flickr<Key.space>
Screenshot: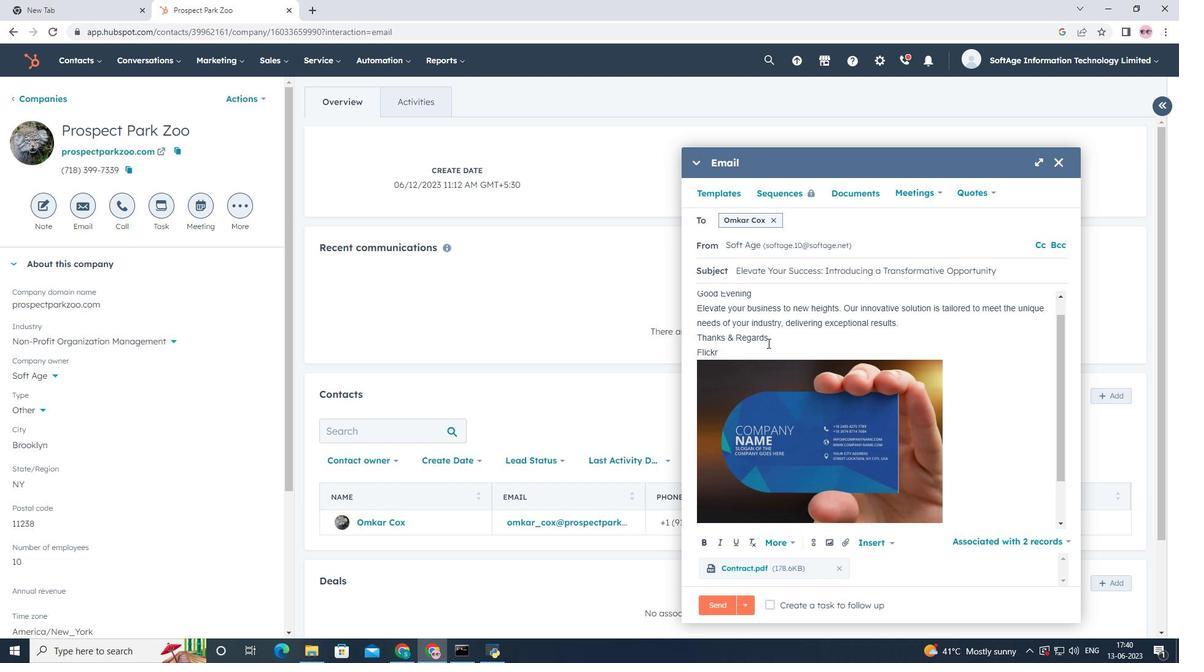 
Action: Mouse moved to (811, 543)
Screenshot: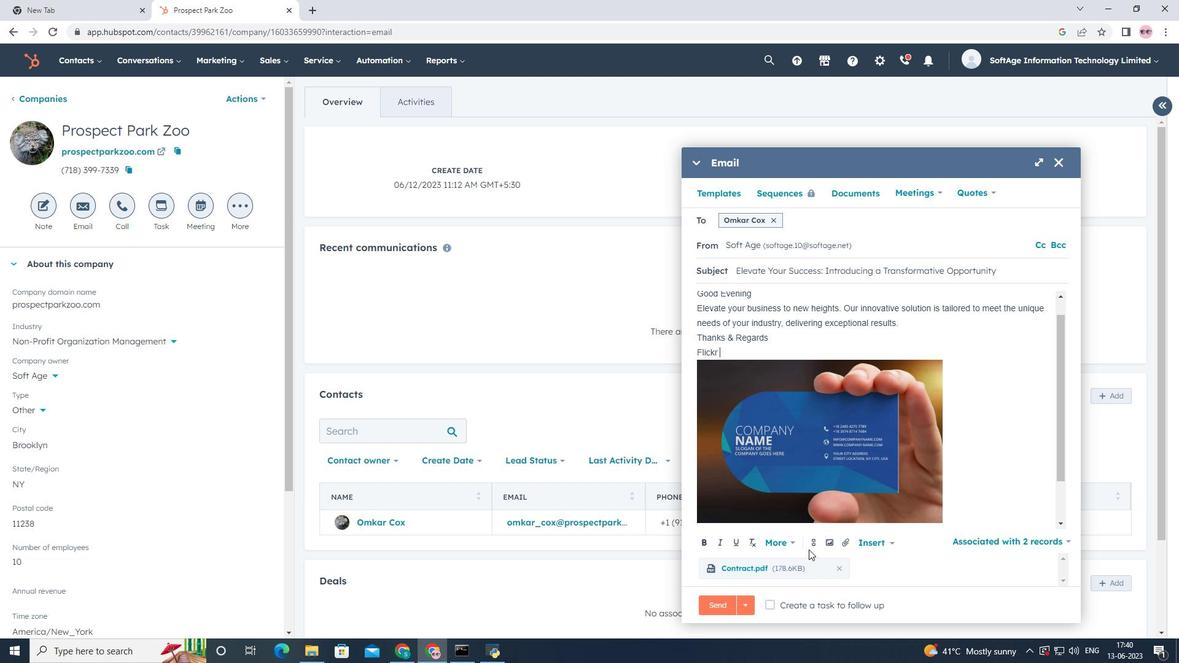 
Action: Mouse pressed left at (811, 543)
Screenshot: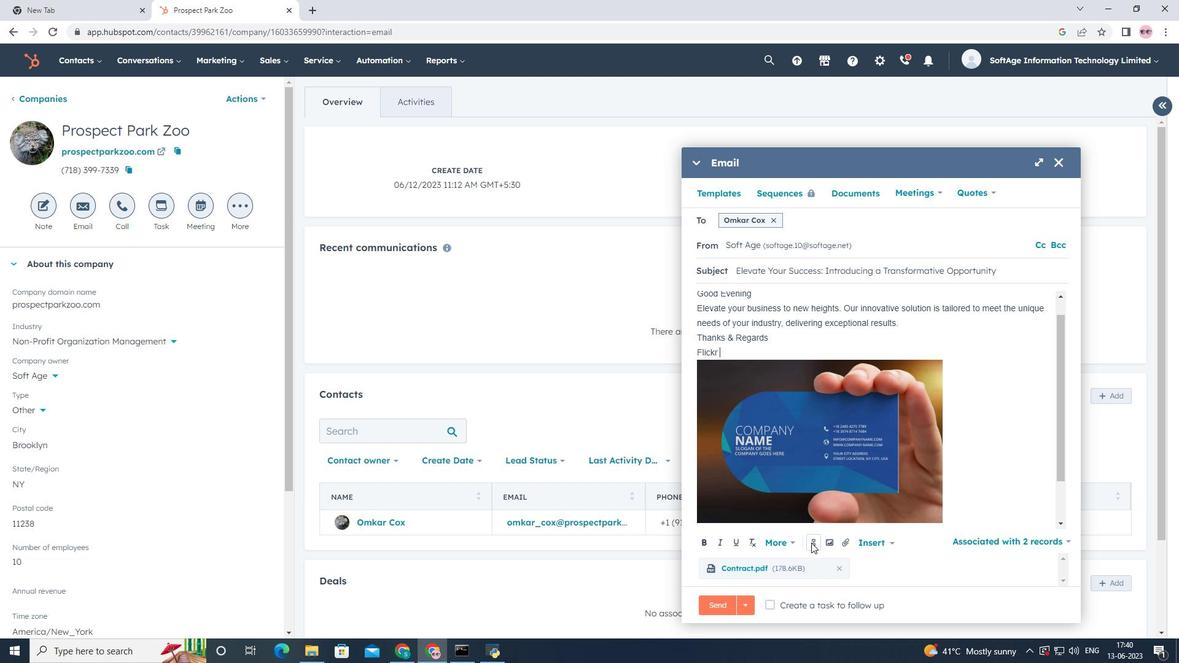 
Action: Mouse moved to (833, 467)
Screenshot: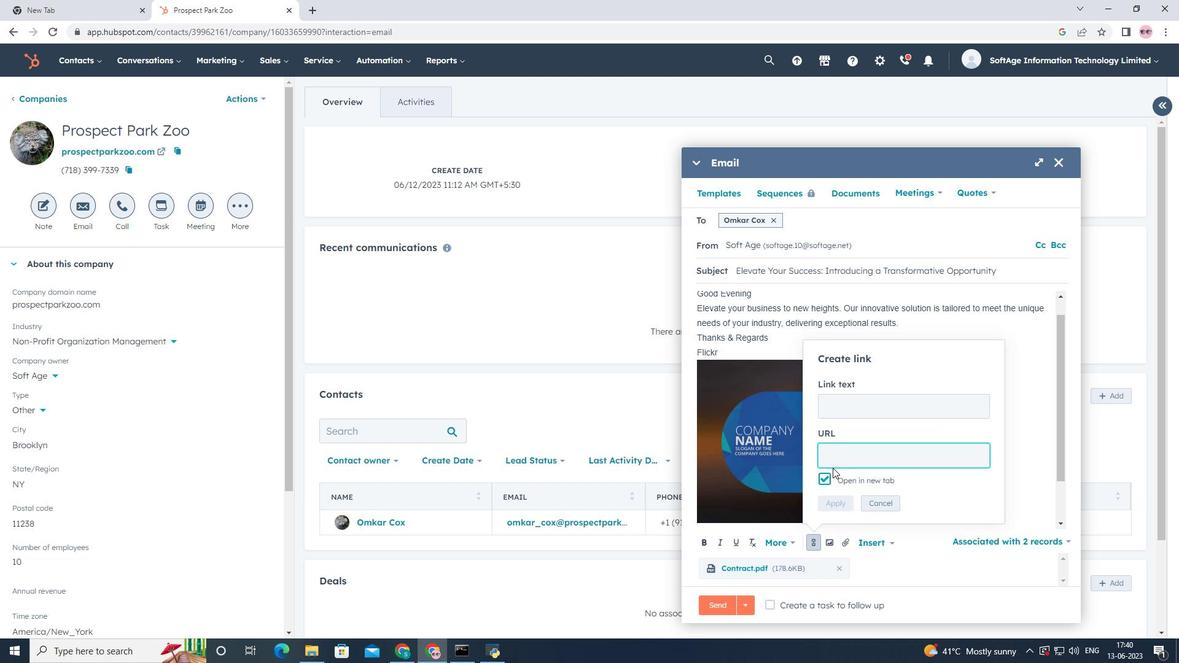 
Action: Key pressed www.flickr.com
Screenshot: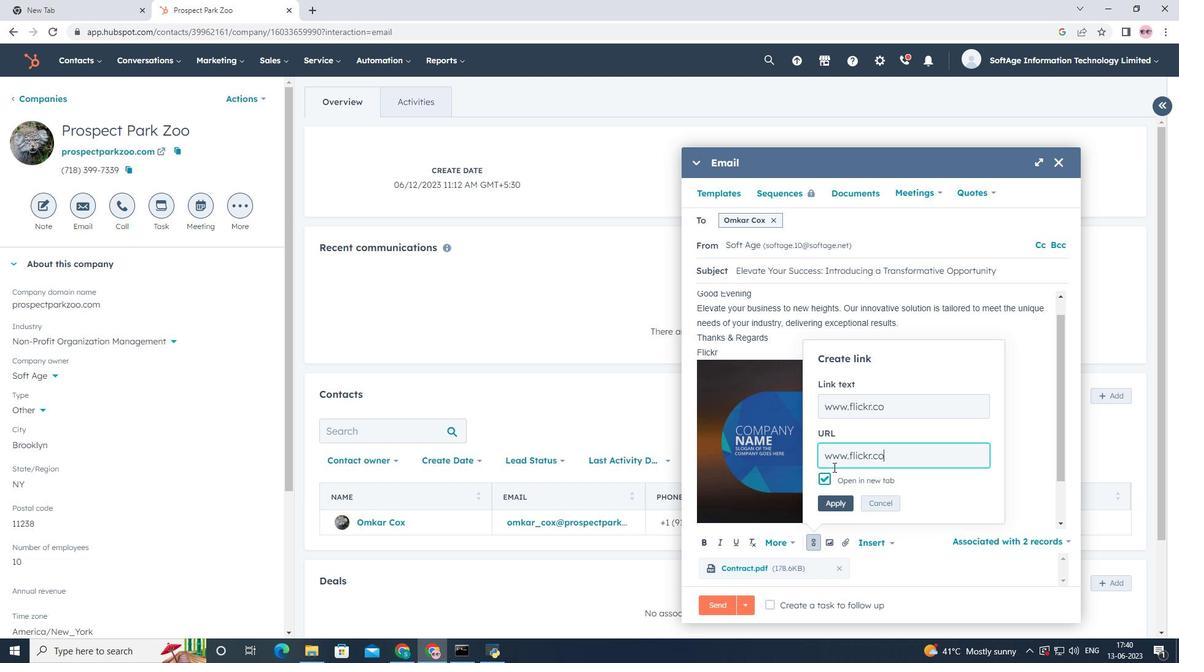 
Action: Mouse moved to (841, 501)
Screenshot: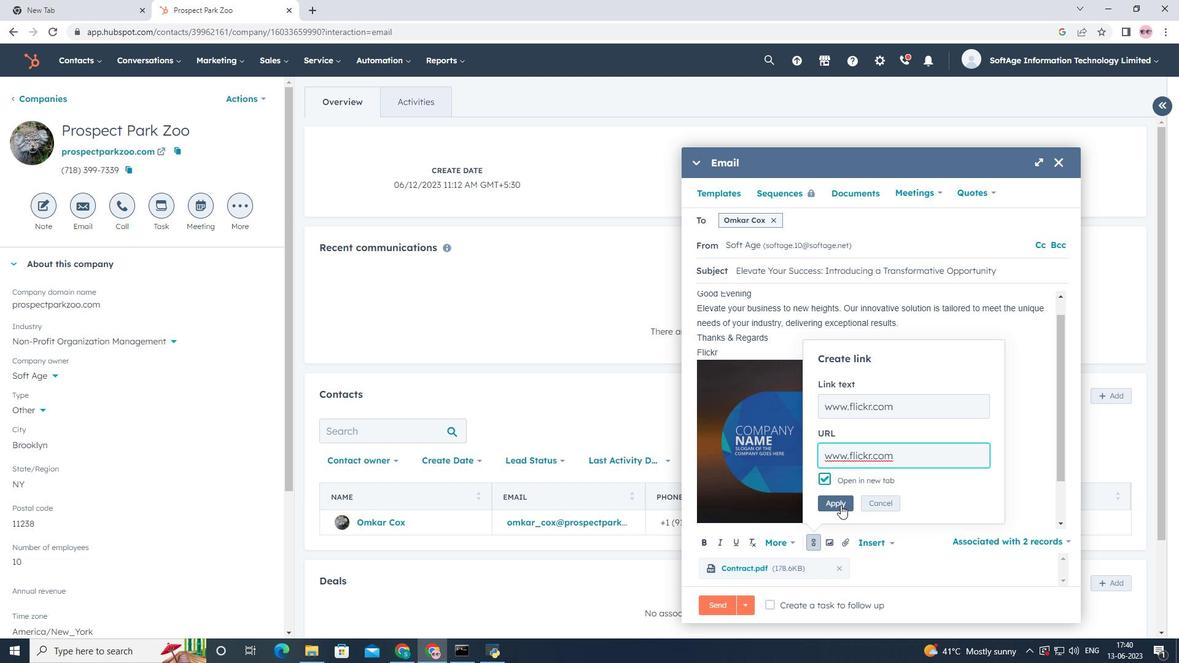 
Action: Mouse pressed left at (841, 501)
Screenshot: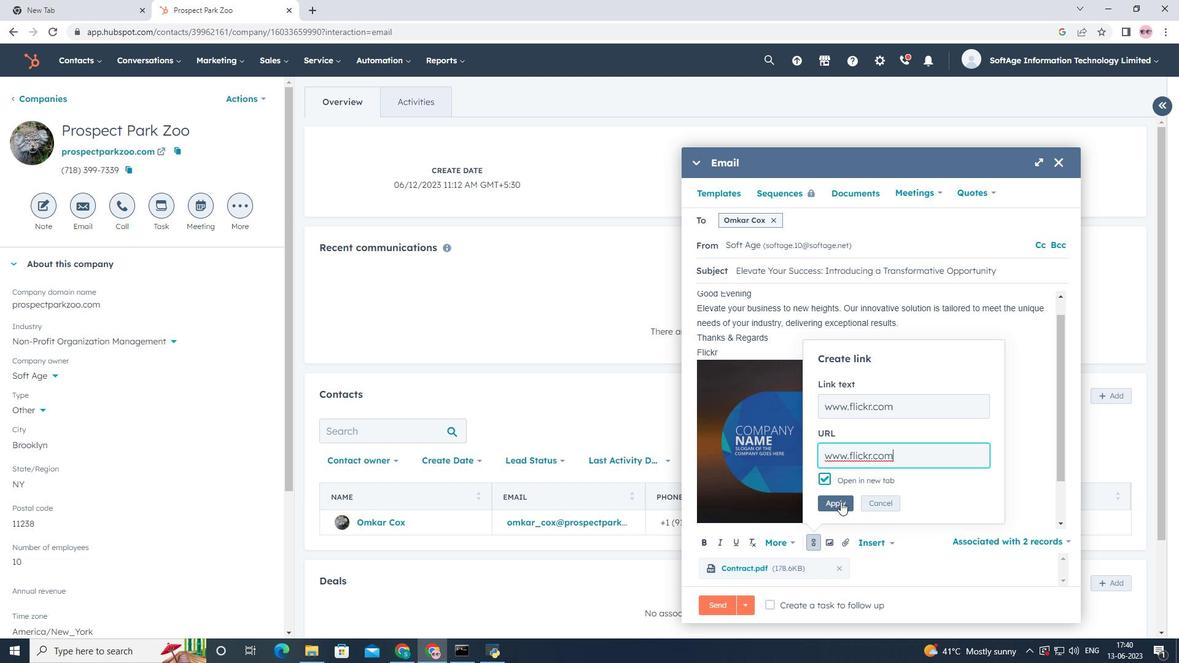
Action: Mouse scrolled (841, 501) with delta (0, 0)
Screenshot: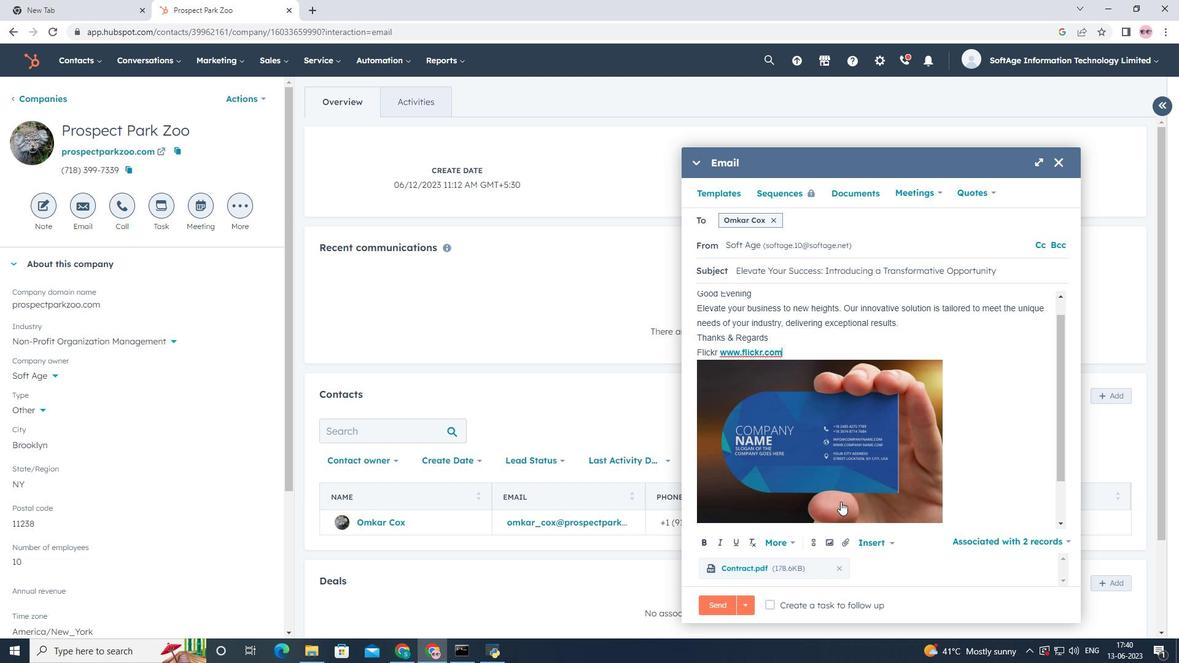 
Action: Mouse scrolled (841, 501) with delta (0, 0)
Screenshot: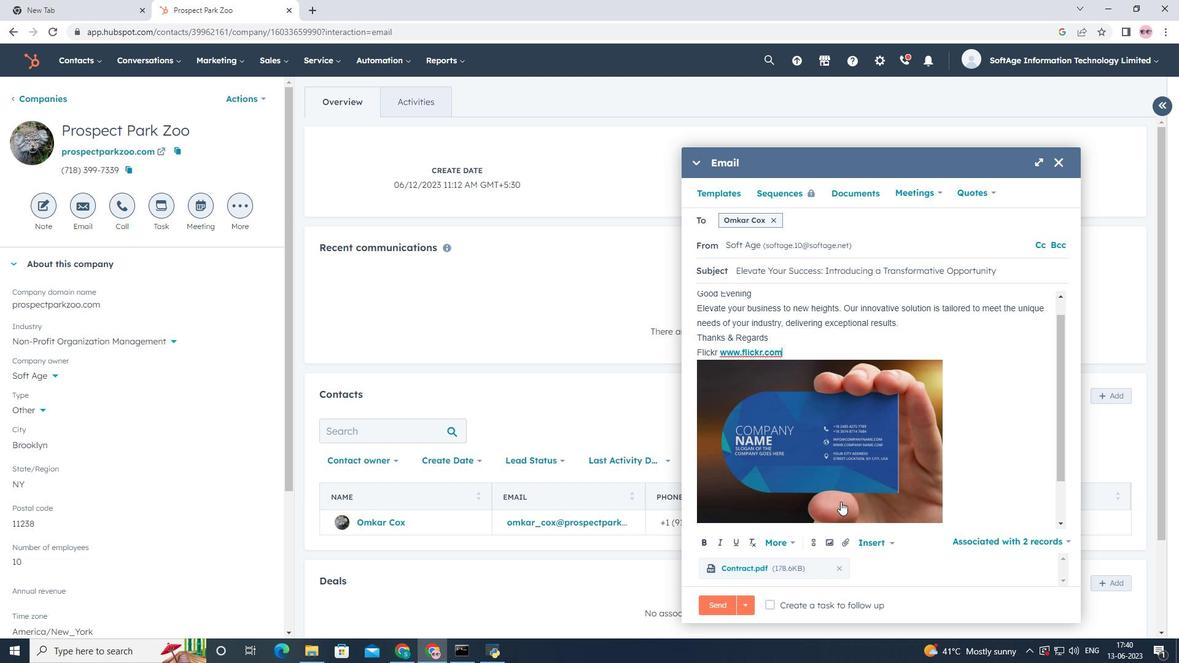 
Action: Mouse moved to (823, 571)
Screenshot: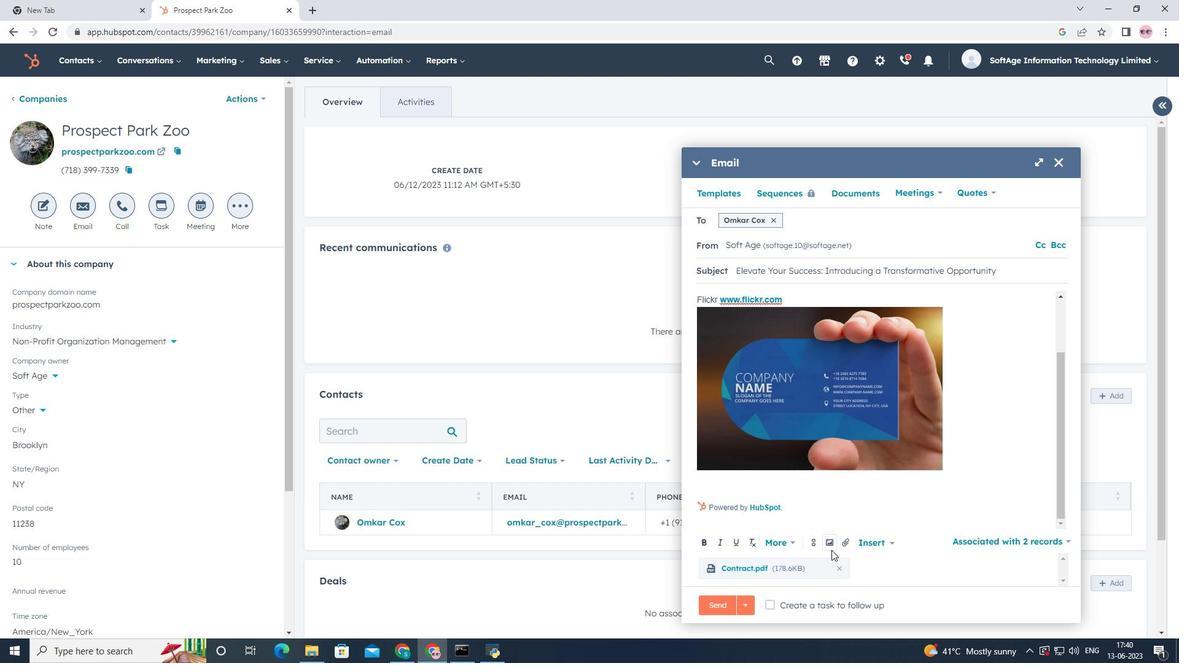 
Action: Mouse scrolled (823, 571) with delta (0, 0)
Screenshot: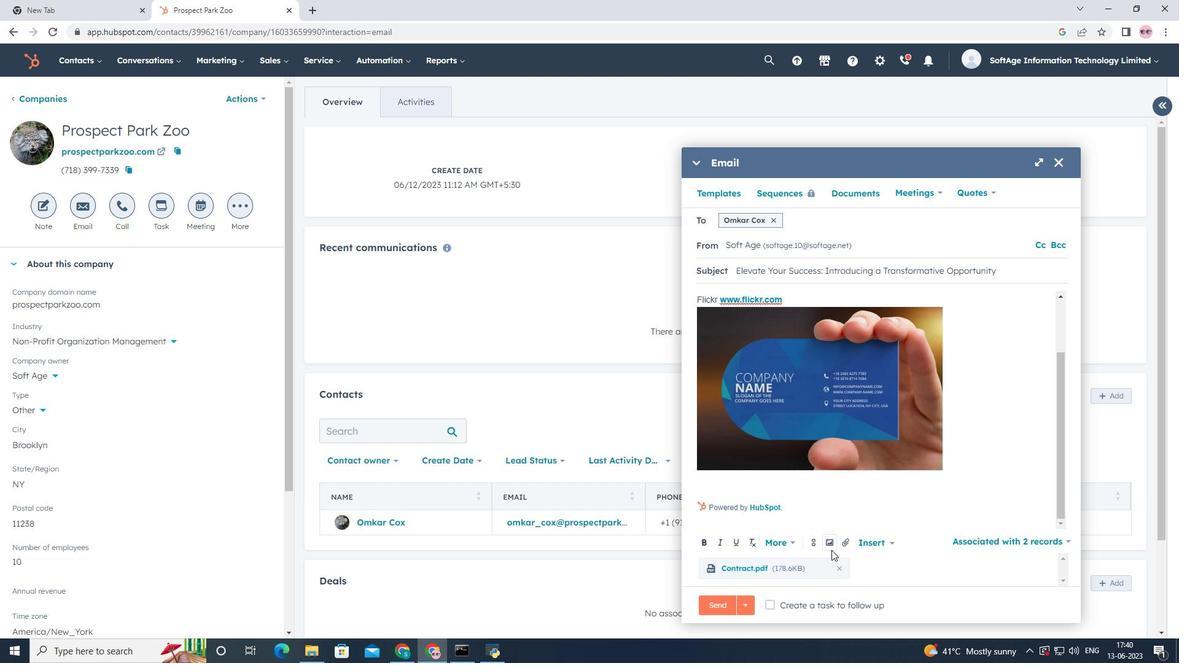 
Action: Mouse moved to (820, 608)
Screenshot: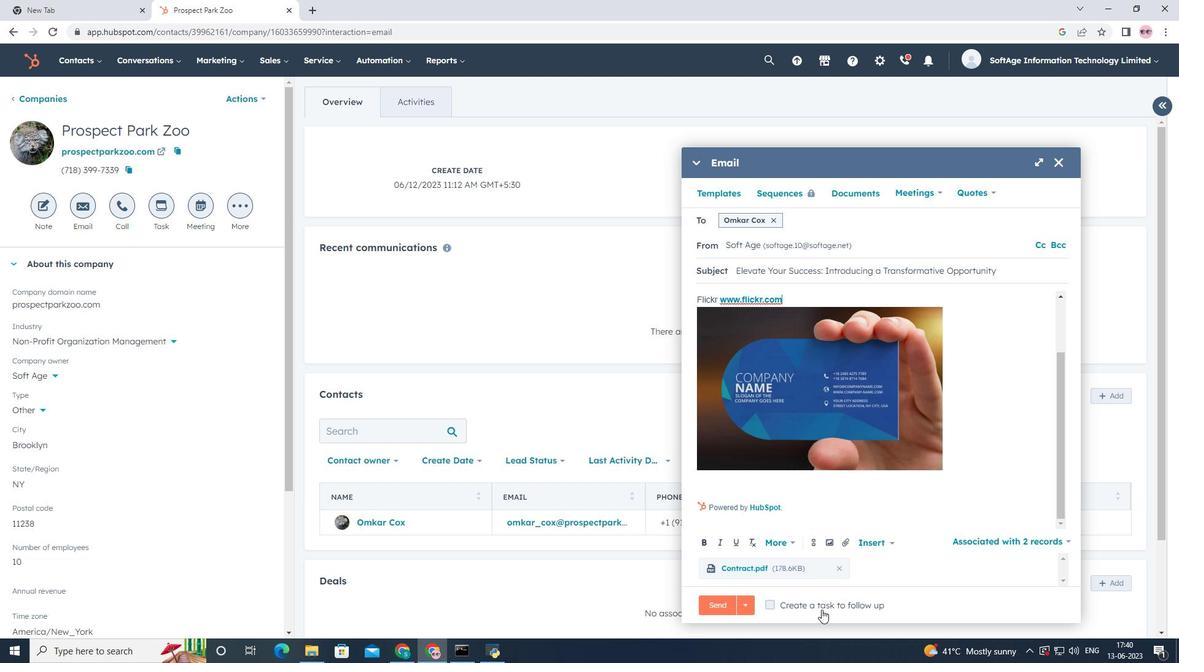 
Action: Mouse pressed left at (820, 608)
Screenshot: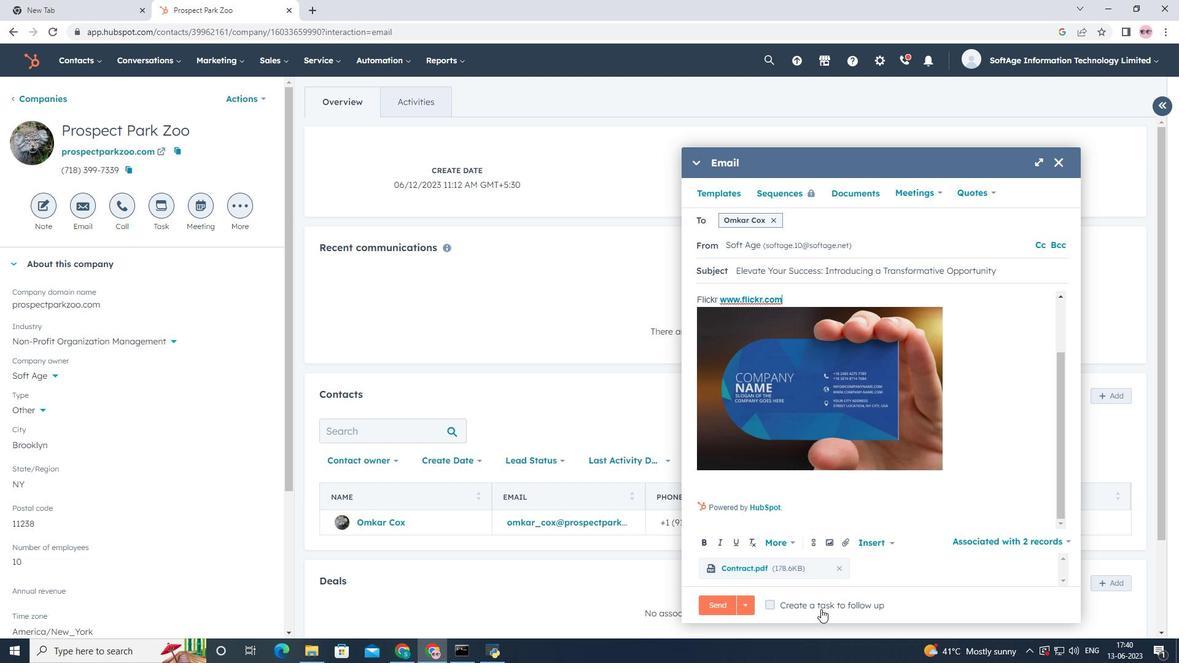 
Action: Mouse moved to (973, 603)
Screenshot: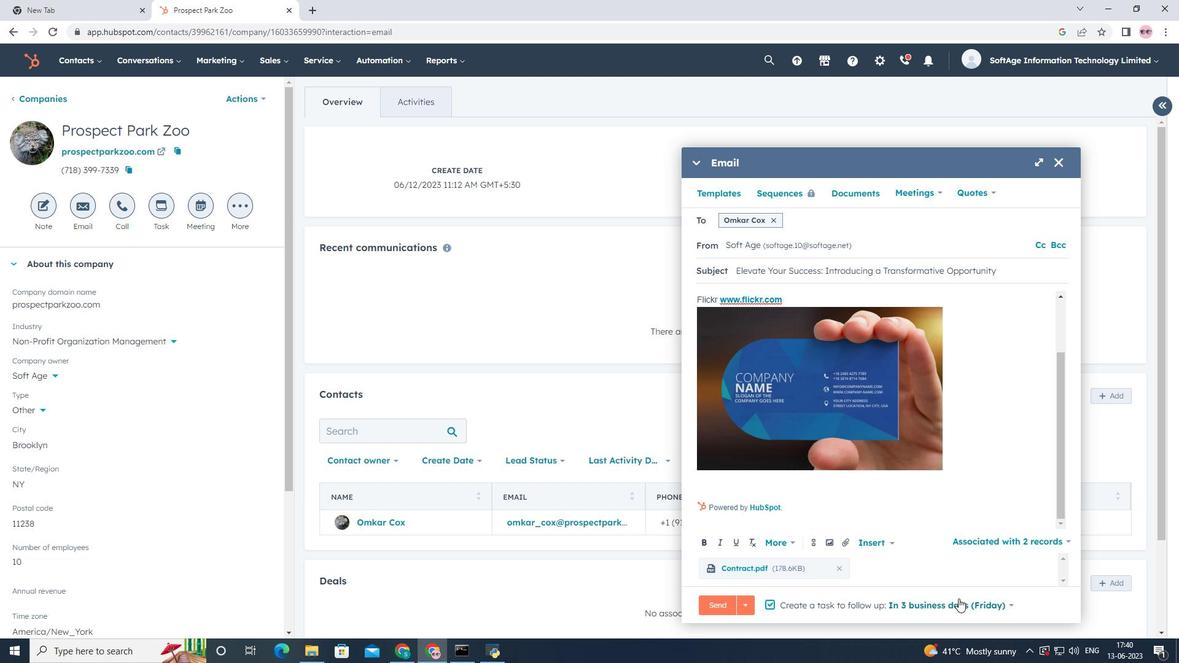 
Action: Mouse pressed left at (973, 603)
Screenshot: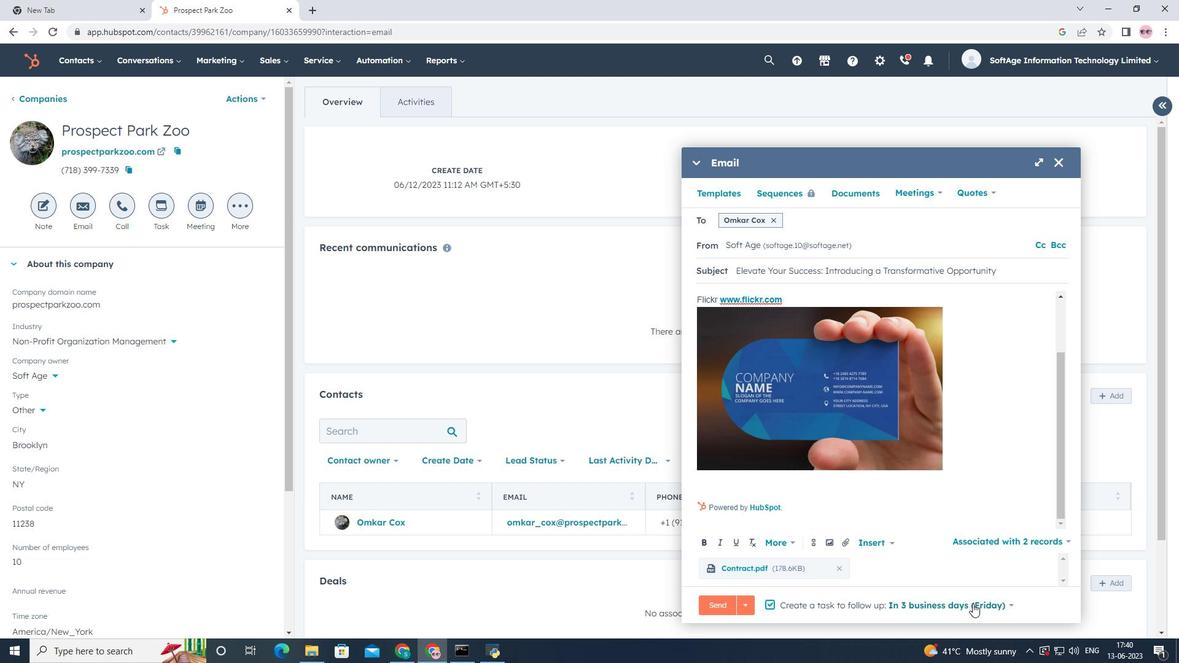 
Action: Mouse moved to (935, 559)
Screenshot: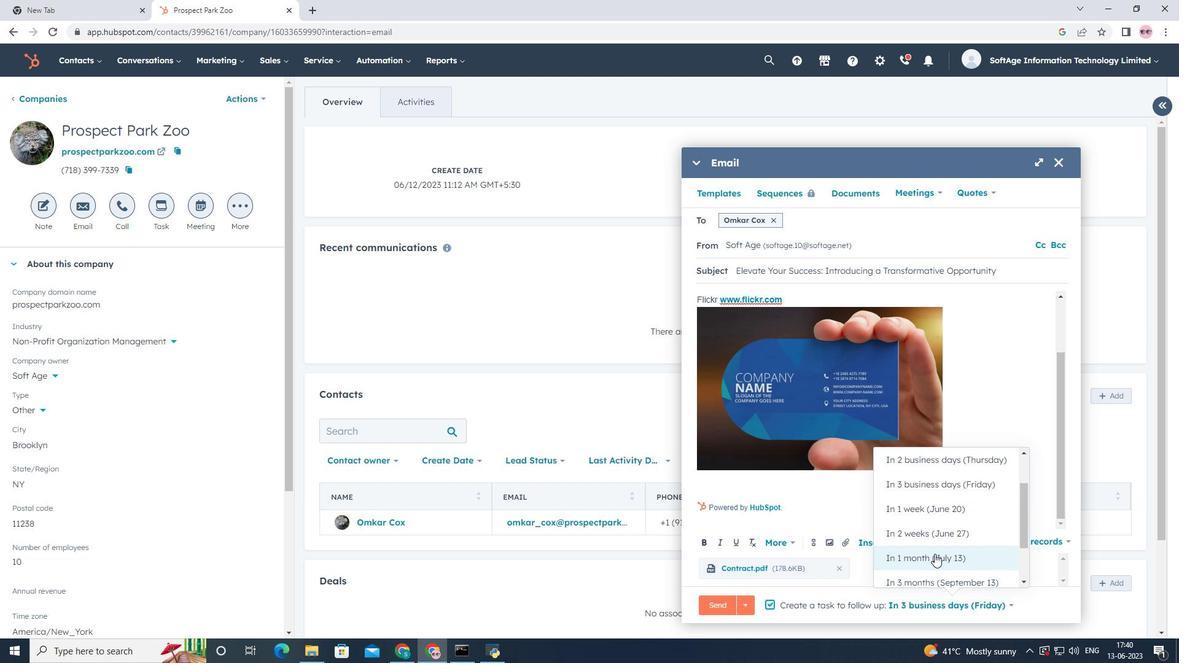 
Action: Mouse pressed left at (935, 559)
Screenshot: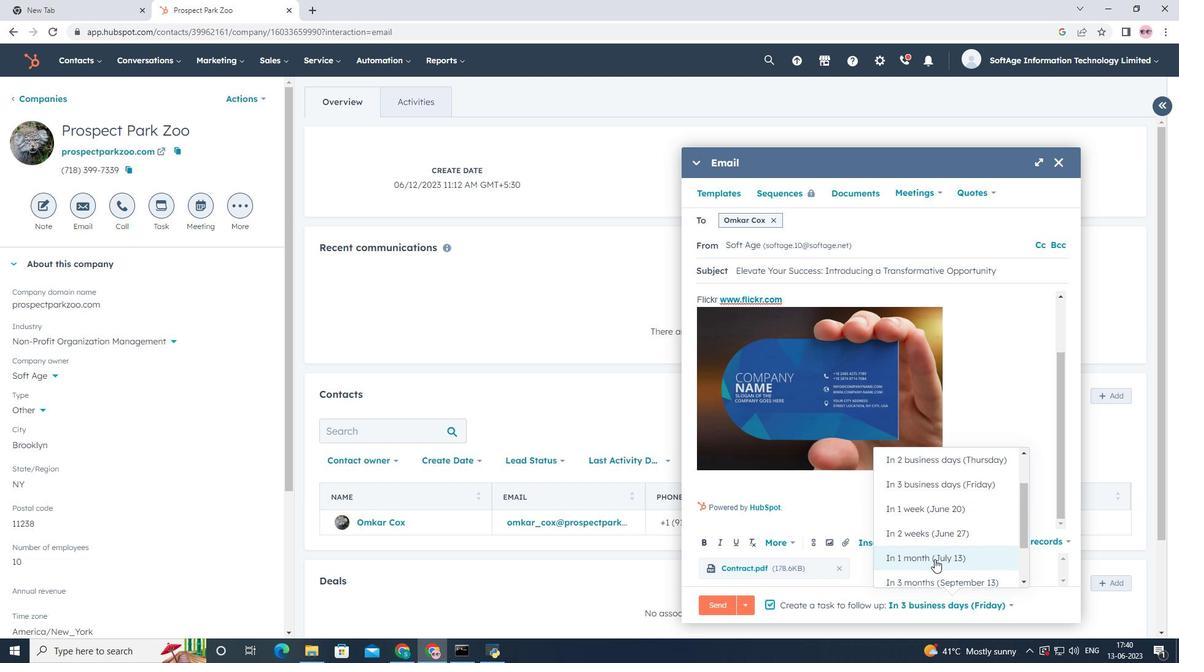 
Action: Mouse moved to (787, 571)
Screenshot: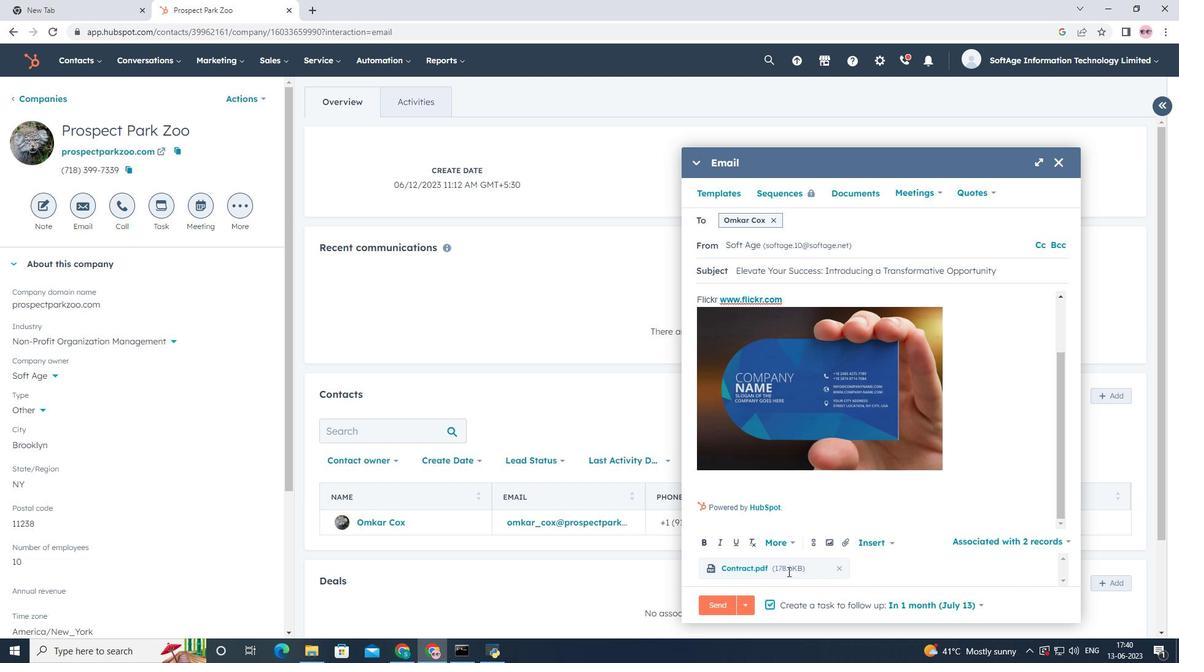
Action: Mouse scrolled (787, 570) with delta (0, 0)
Screenshot: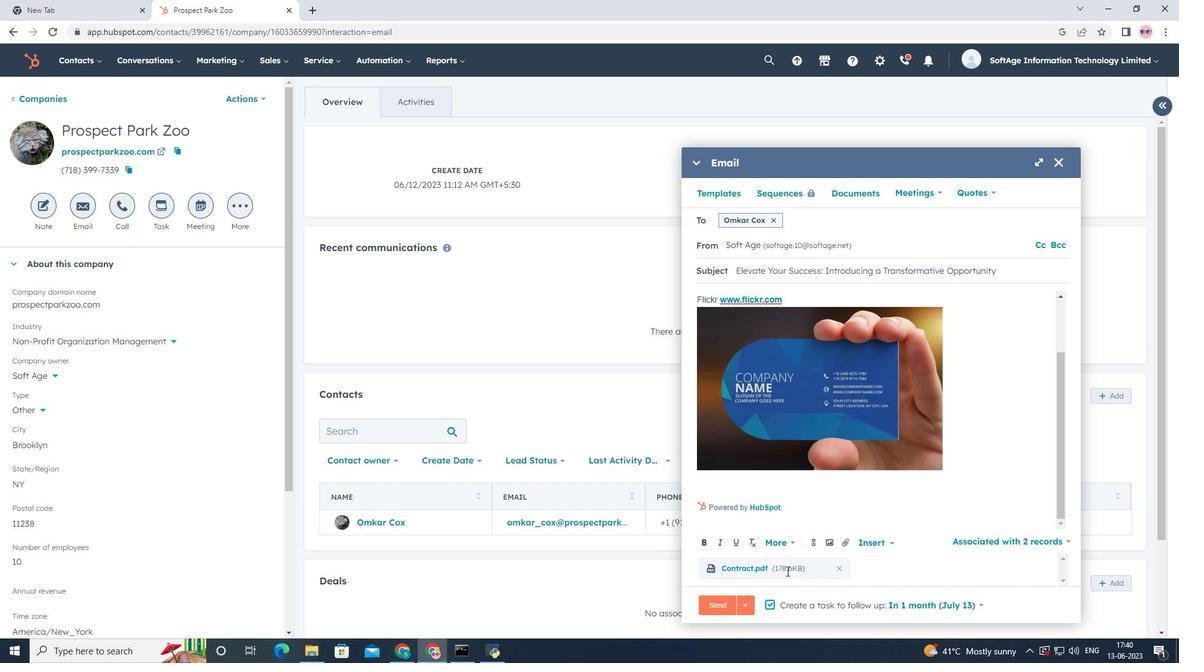 
Action: Mouse scrolled (787, 570) with delta (0, 0)
Screenshot: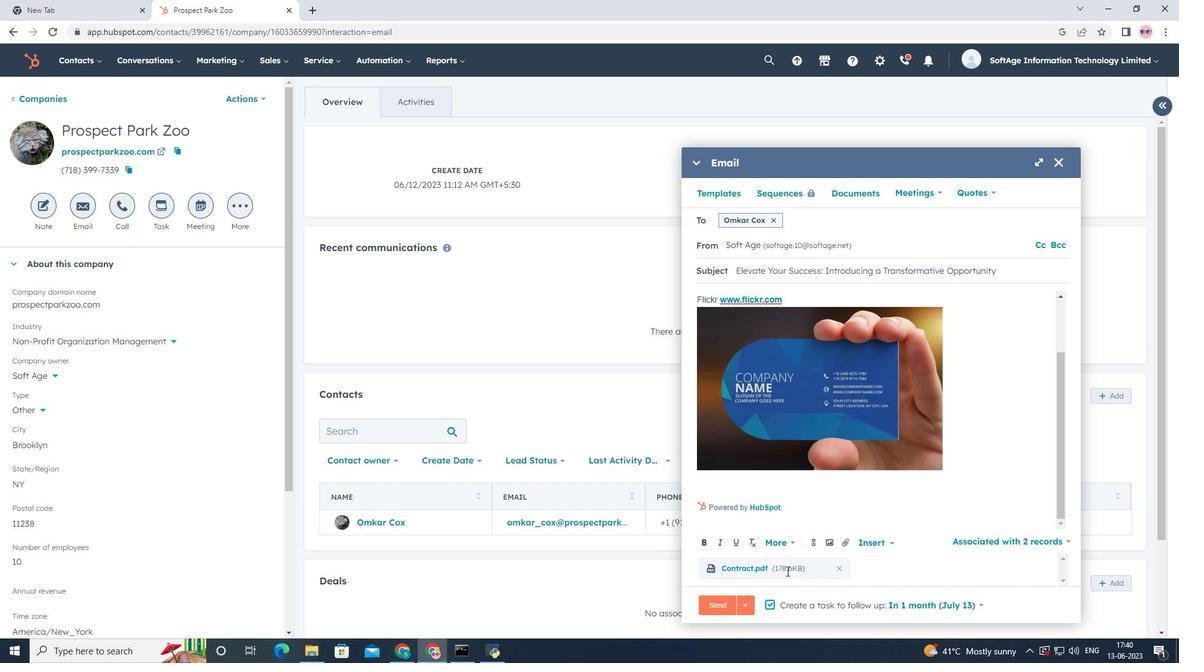 
Action: Mouse scrolled (787, 570) with delta (0, 0)
Screenshot: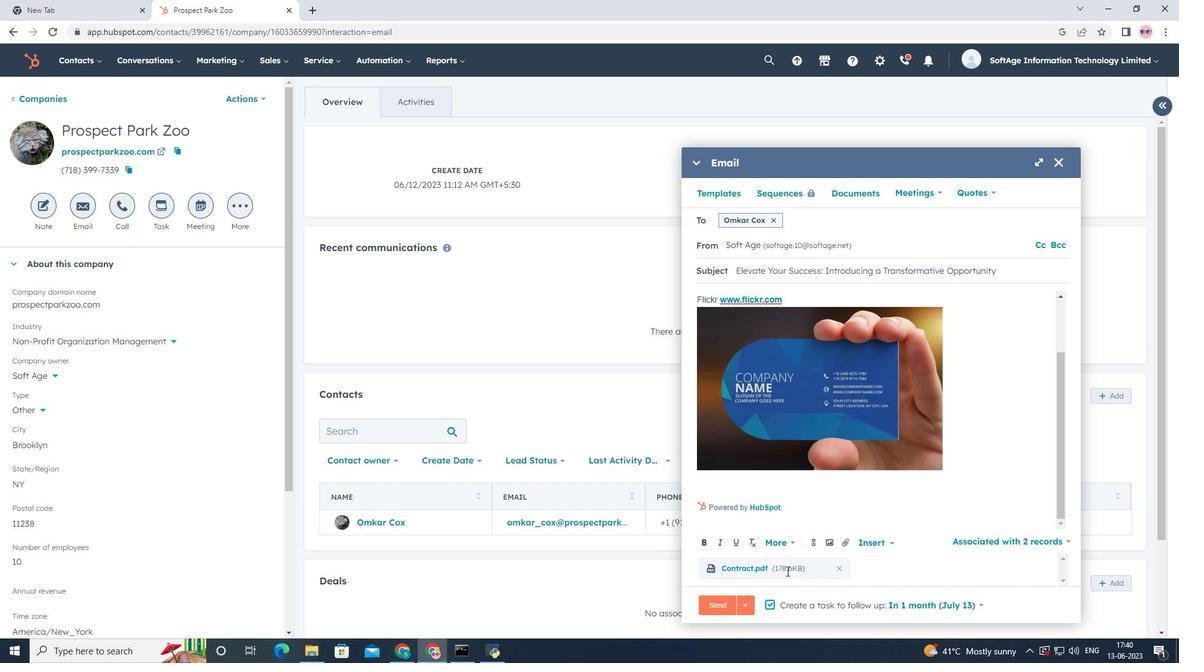 
Action: Mouse scrolled (787, 570) with delta (0, 0)
Screenshot: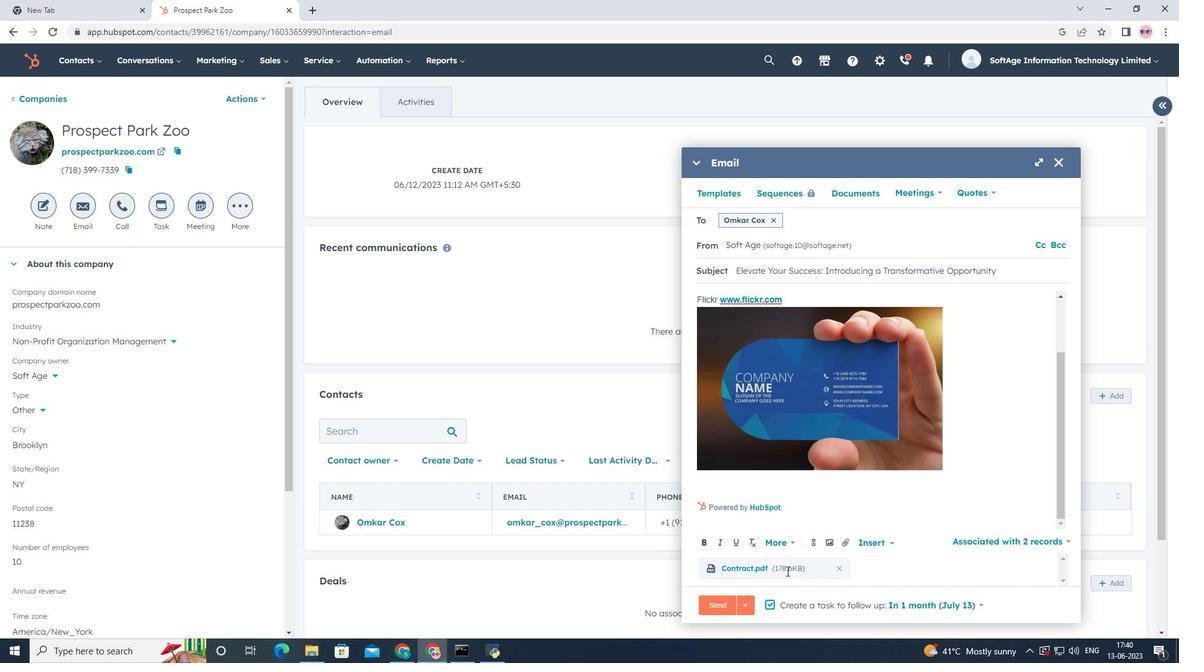
Action: Mouse moved to (791, 544)
Screenshot: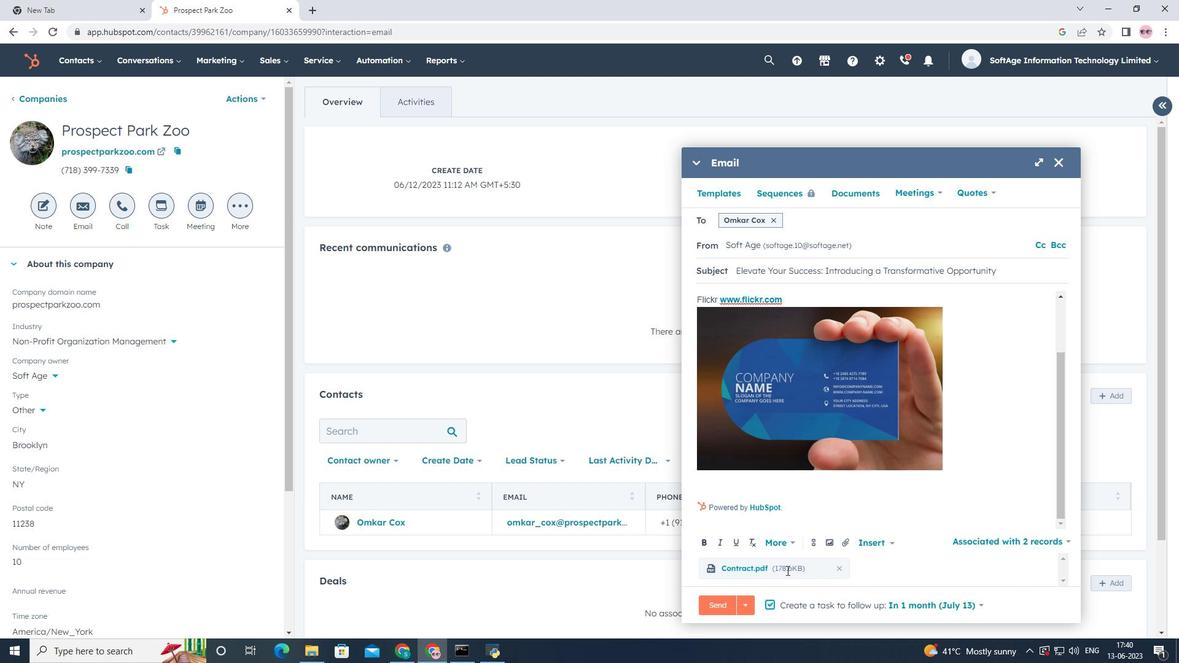 
Action: Mouse scrolled (791, 549) with delta (0, 0)
Screenshot: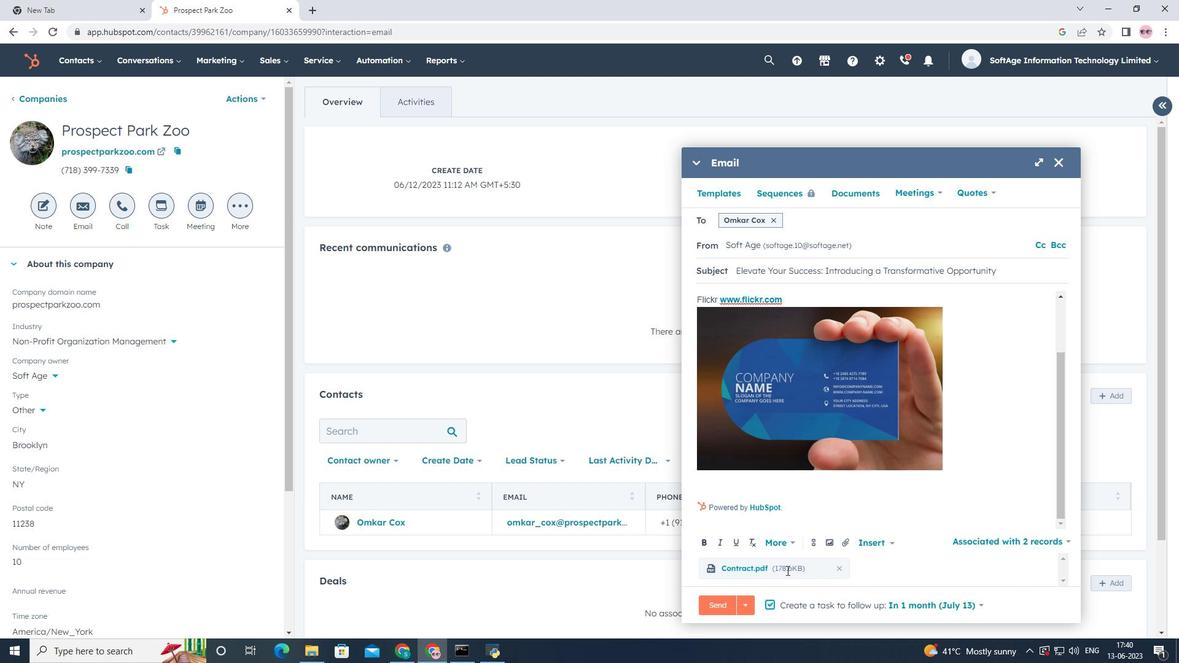
Action: Mouse moved to (793, 536)
Screenshot: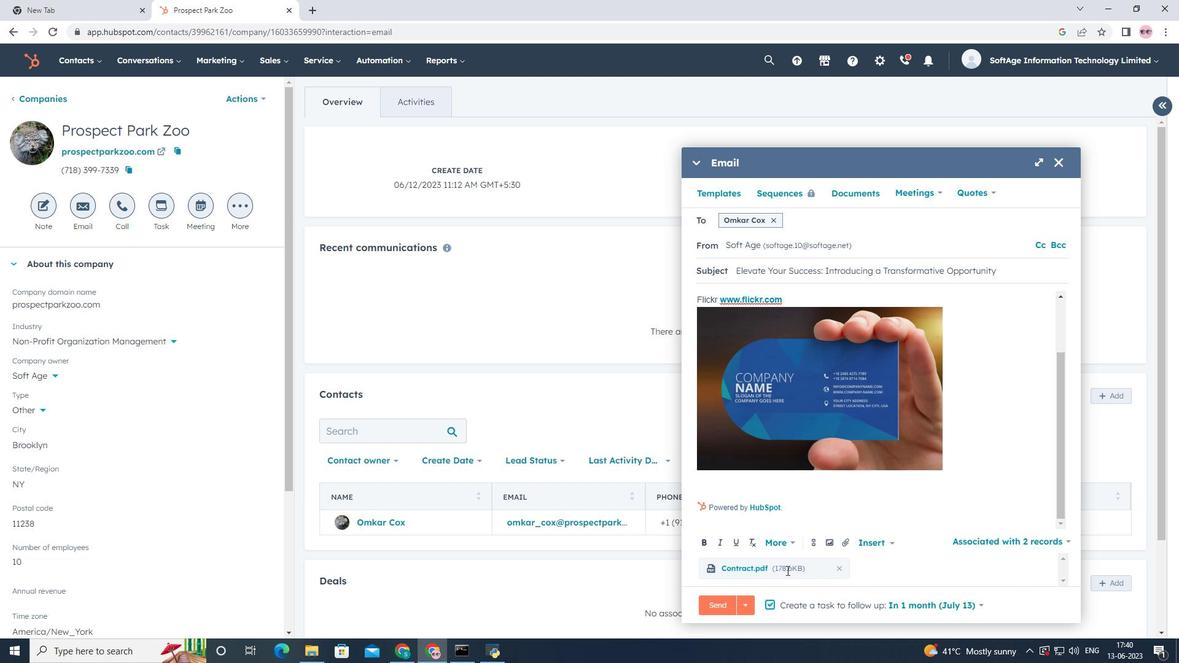 
Action: Mouse scrolled (793, 537) with delta (0, 0)
Screenshot: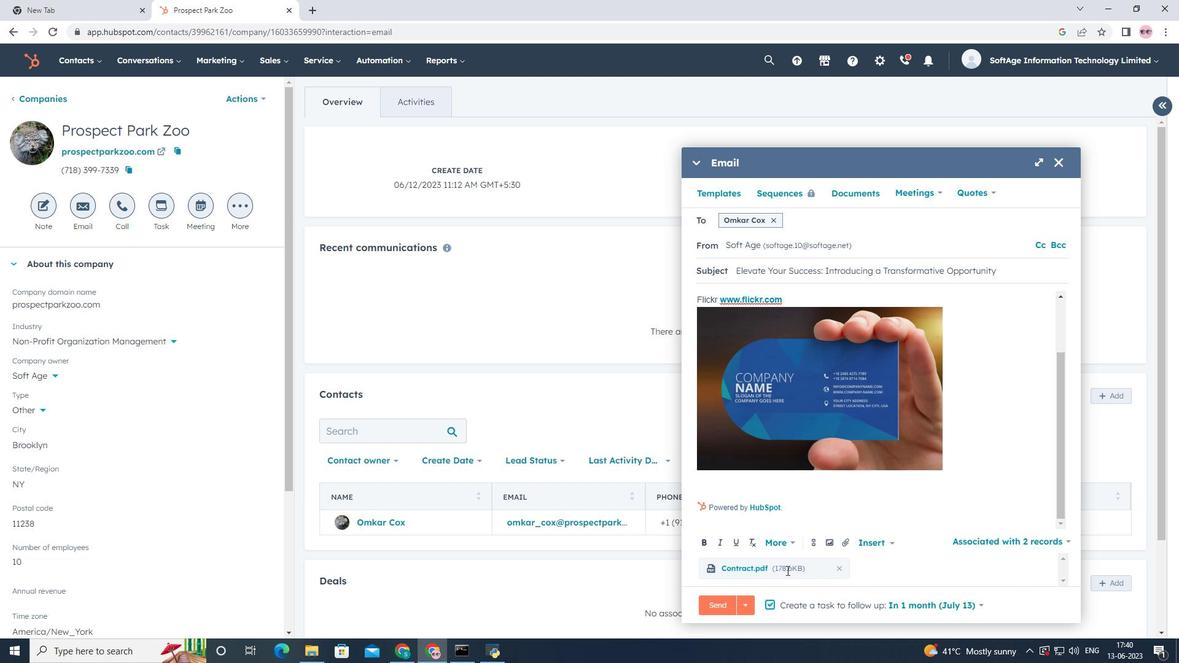 
Action: Mouse moved to (796, 517)
Screenshot: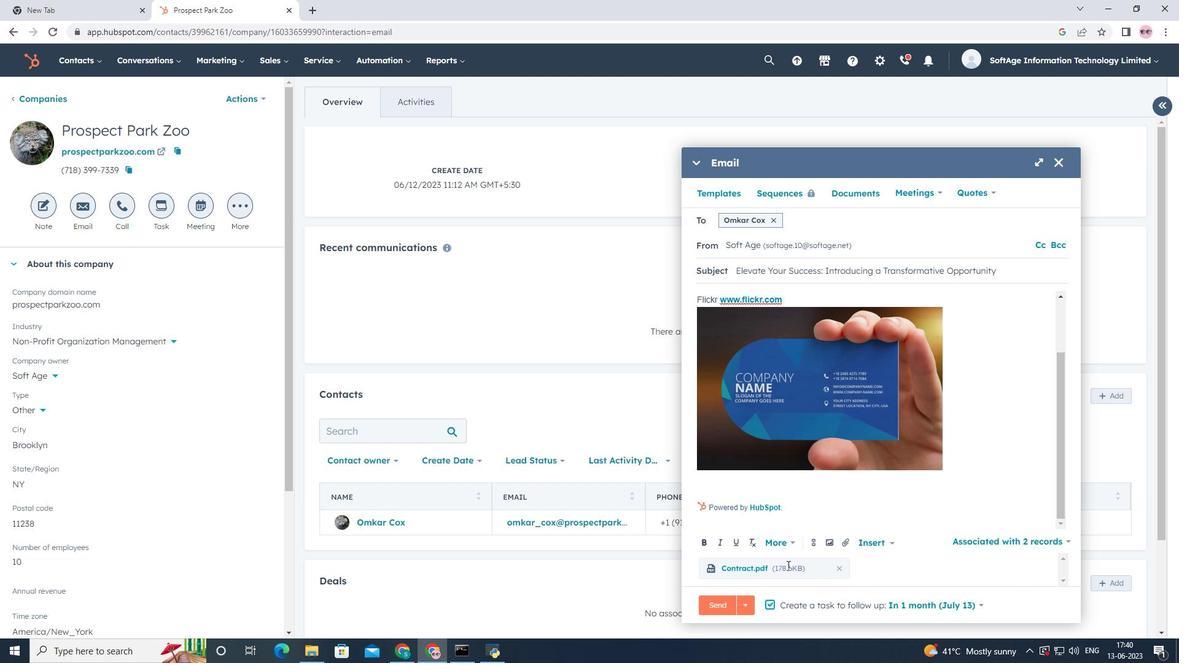 
Action: Mouse scrolled (796, 517) with delta (0, 0)
Screenshot: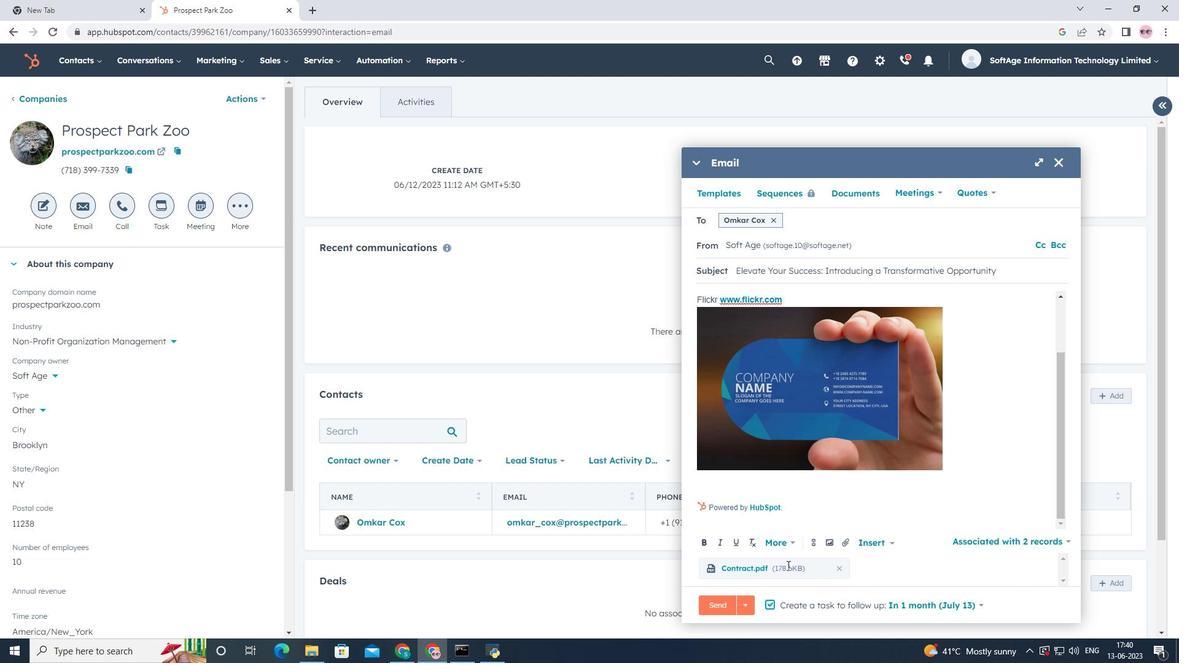 
Action: Mouse moved to (799, 494)
Screenshot: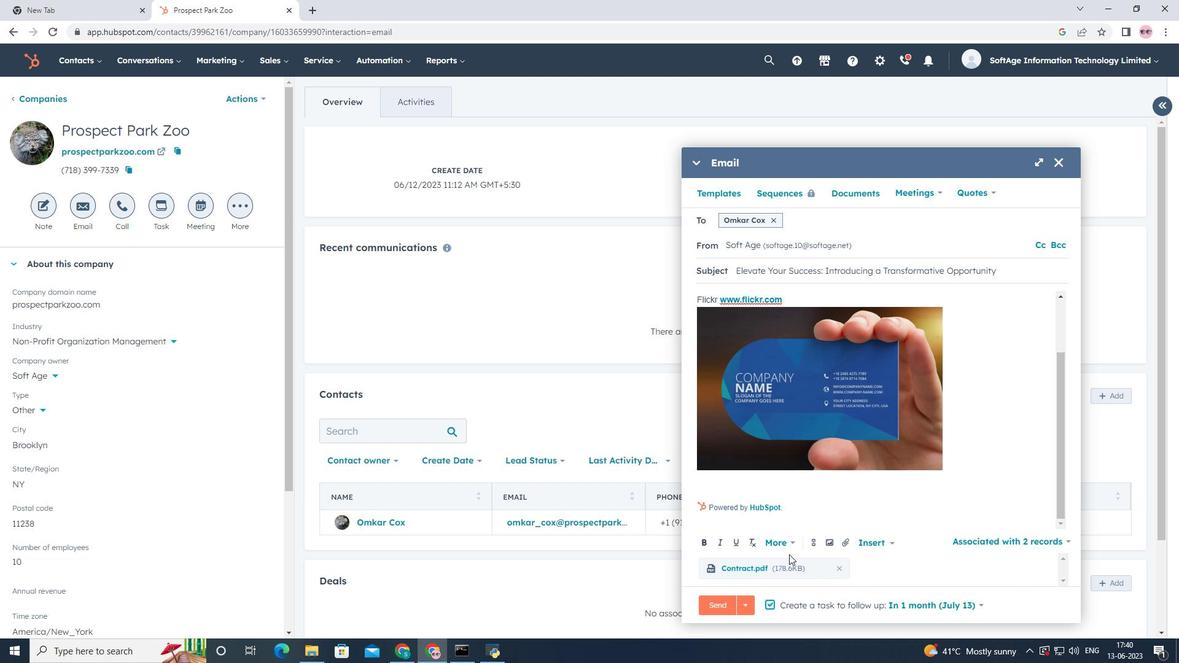 
Action: Mouse scrolled (799, 501) with delta (0, 0)
Screenshot: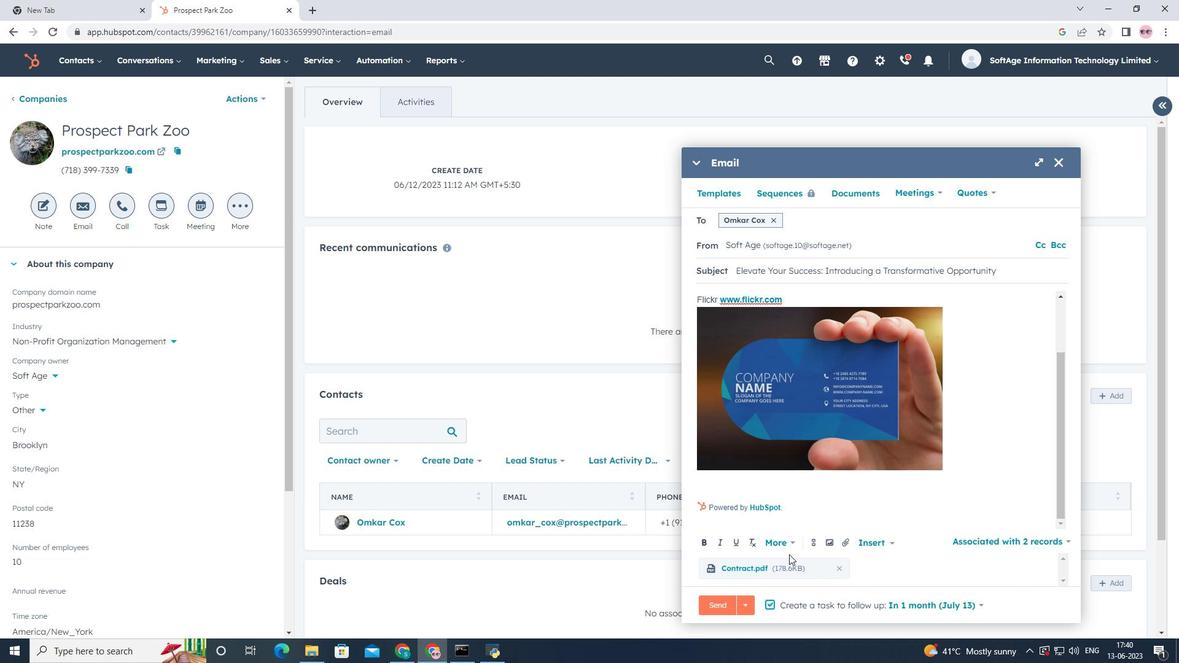 
Action: Mouse moved to (775, 219)
Screenshot: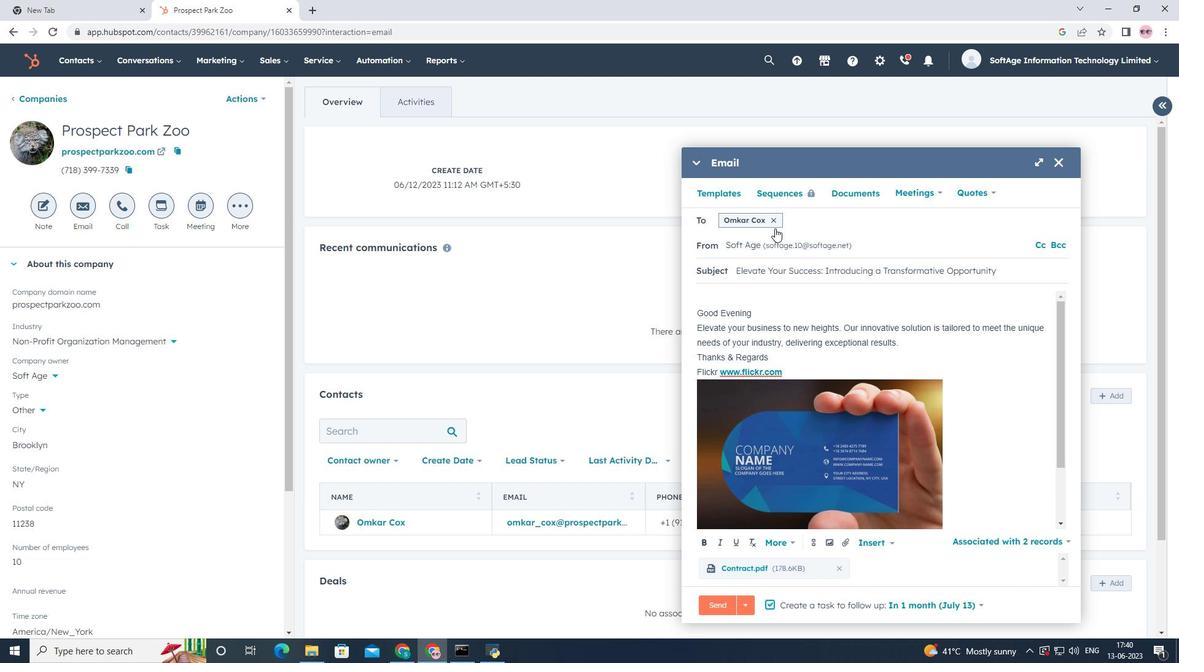 
Action: Mouse pressed left at (775, 219)
Screenshot: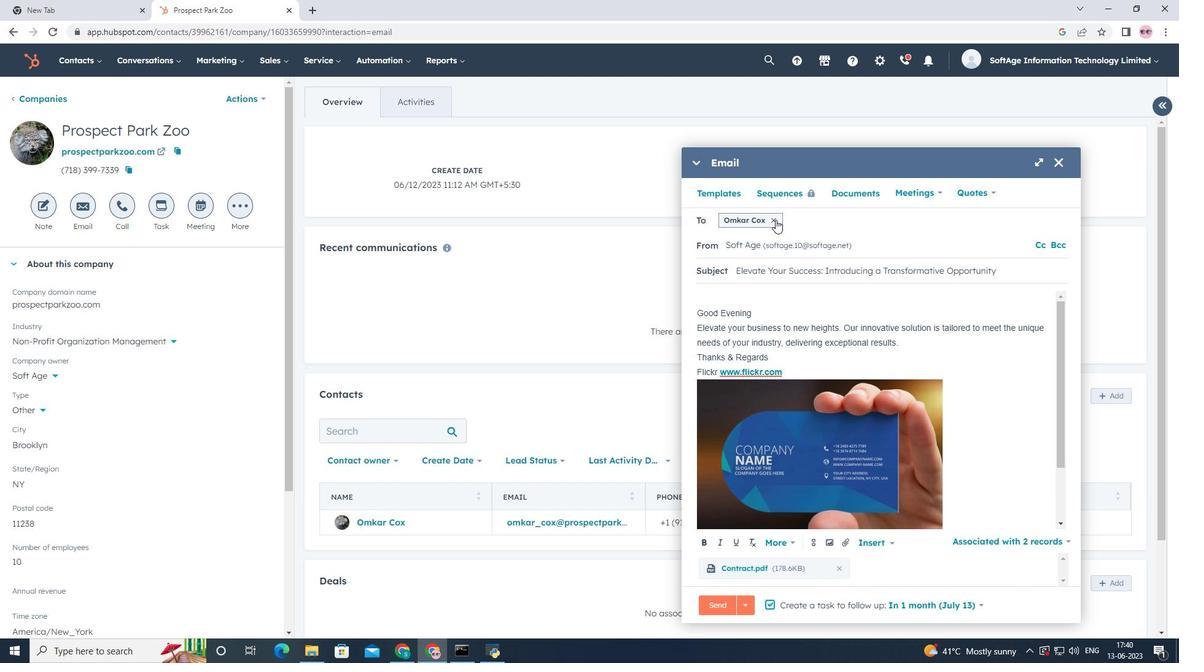
Action: Mouse moved to (771, 222)
Screenshot: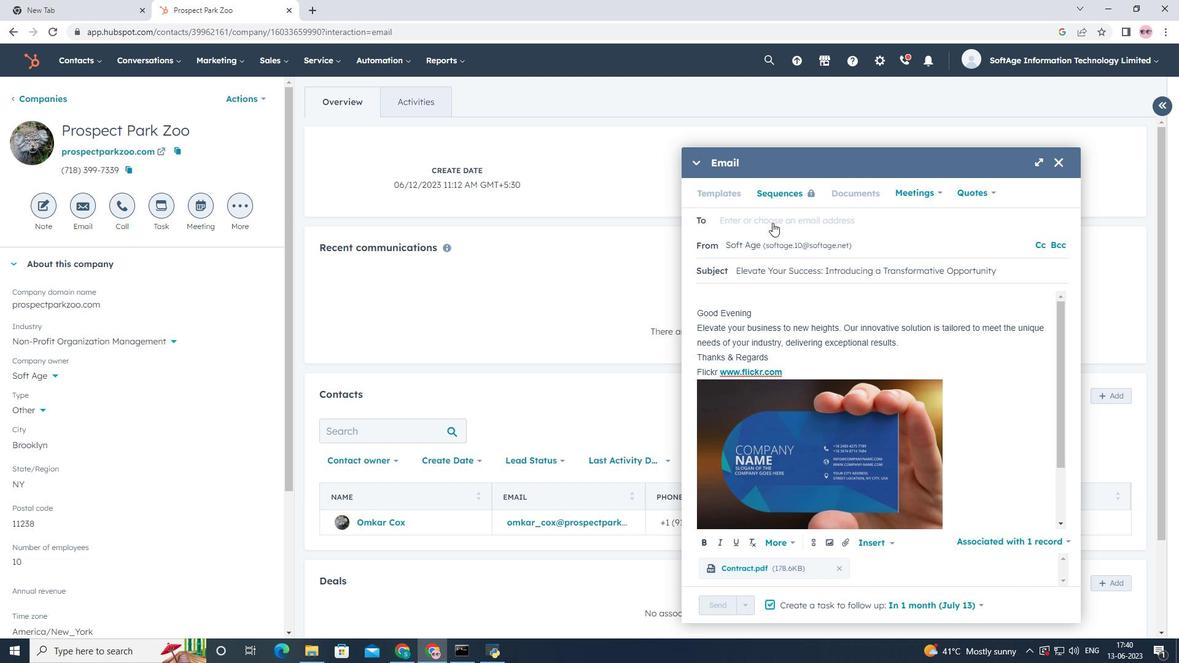
Action: Mouse pressed left at (771, 222)
Screenshot: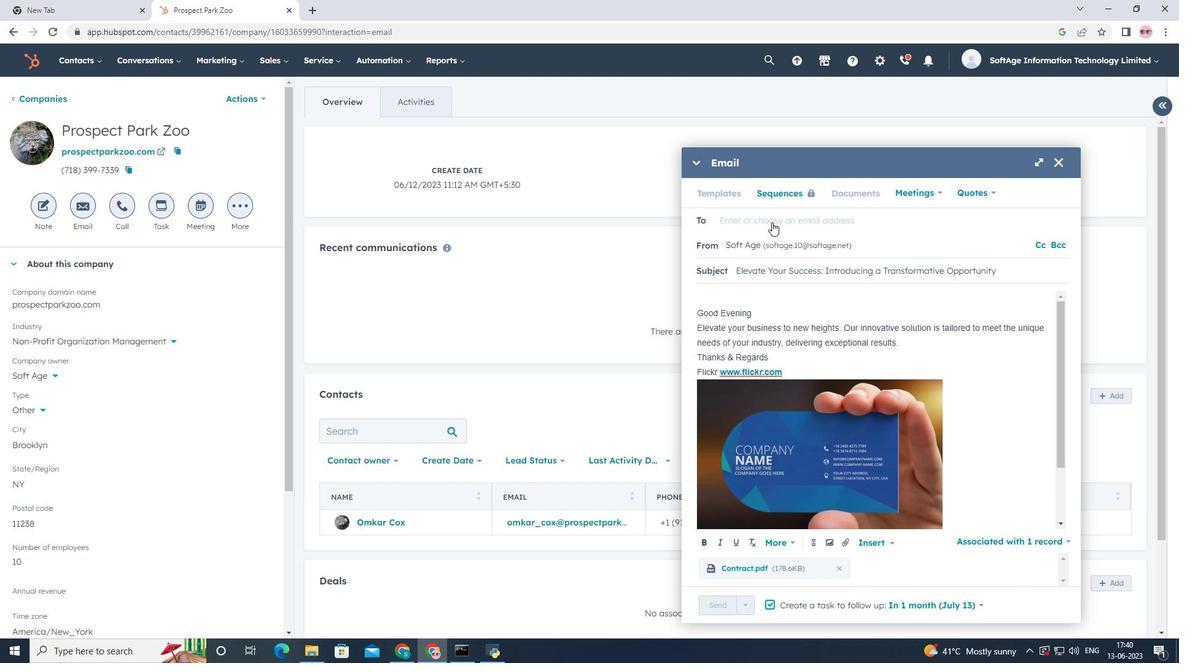 
Action: Mouse moved to (763, 252)
Screenshot: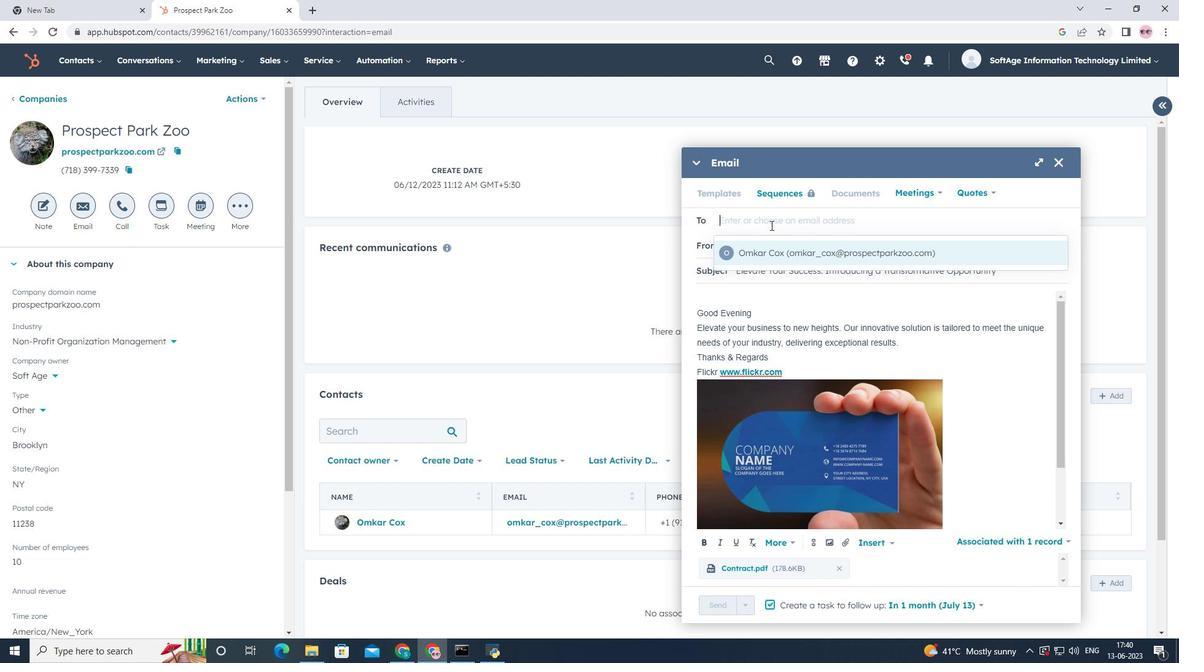 
Action: Mouse pressed left at (763, 252)
Screenshot: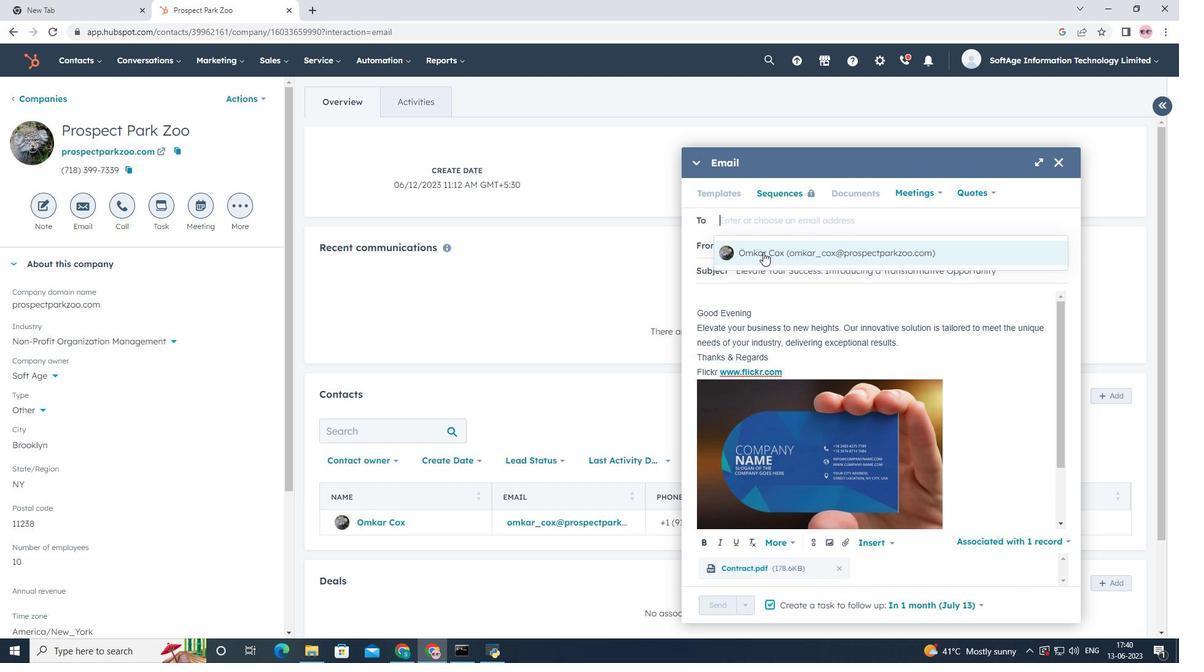
Action: Mouse moved to (782, 294)
Screenshot: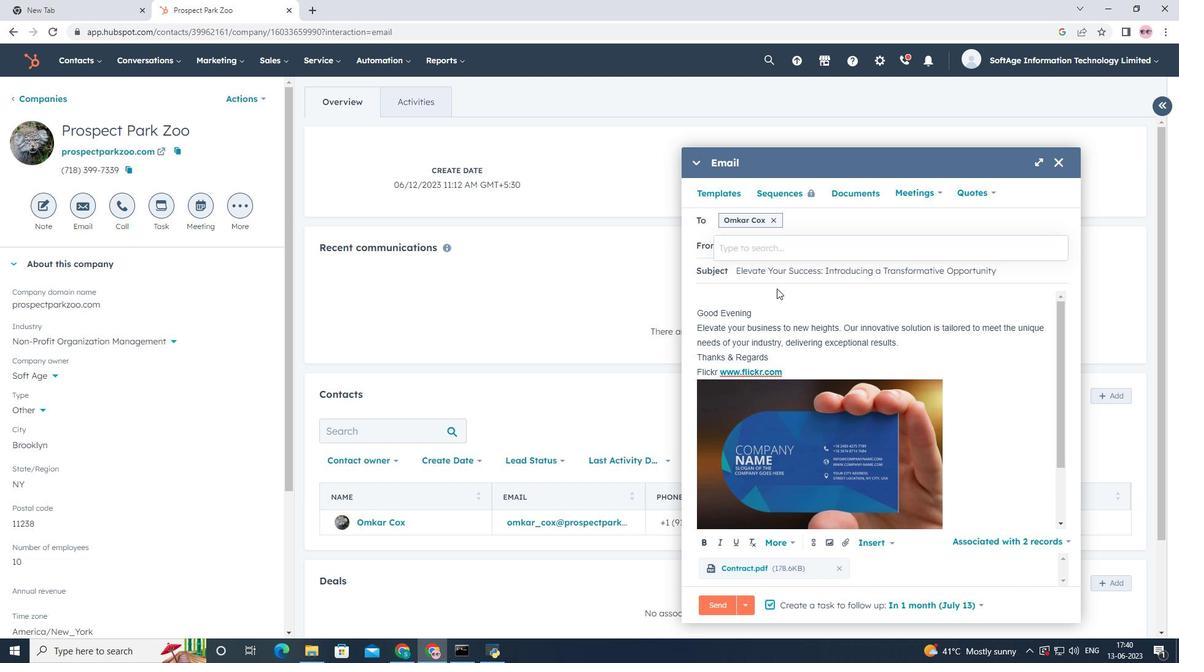 
Action: Mouse scrolled (782, 293) with delta (0, 0)
Screenshot: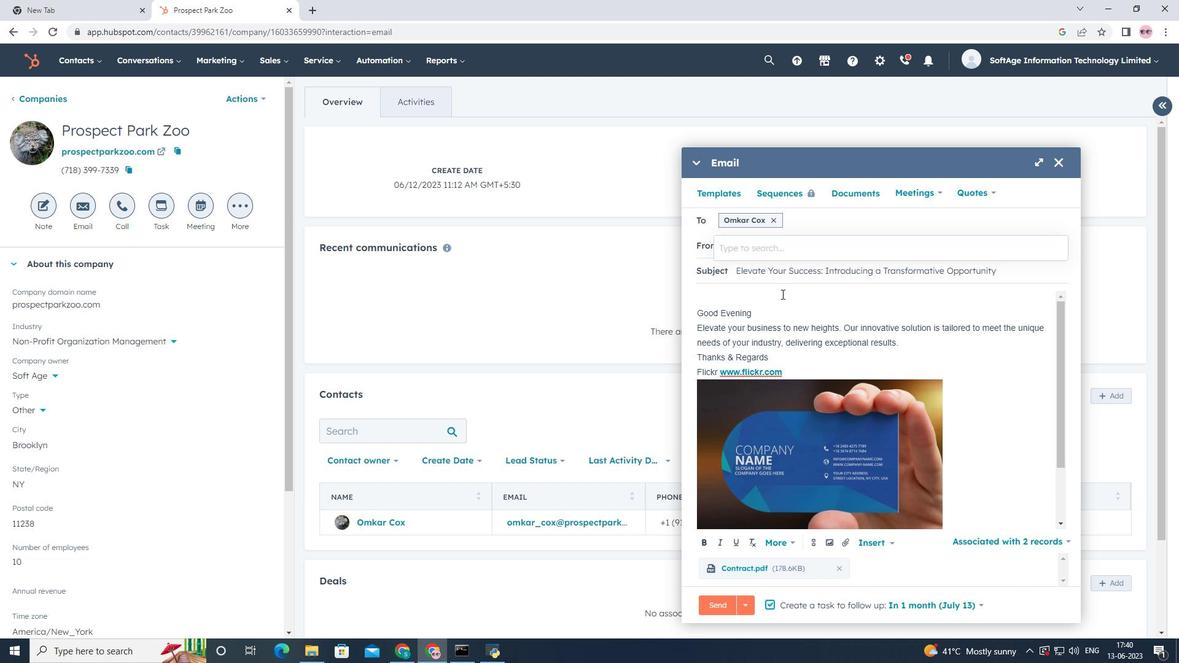 
Action: Mouse scrolled (782, 293) with delta (0, 0)
Screenshot: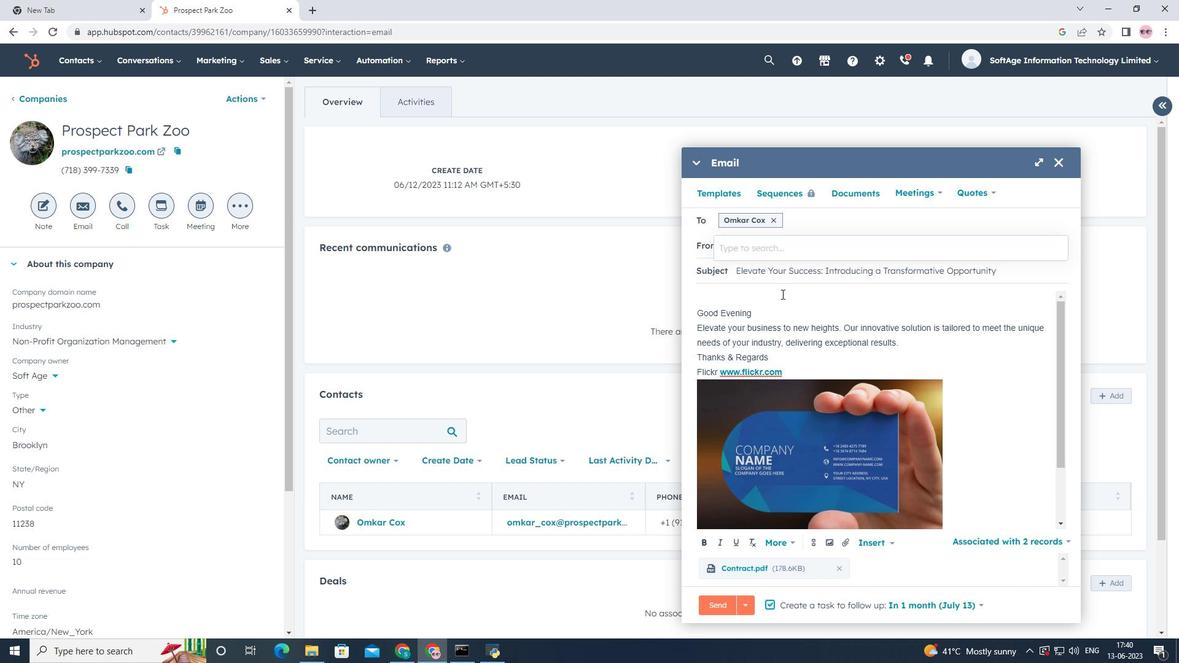
Action: Mouse scrolled (782, 293) with delta (0, 0)
Screenshot: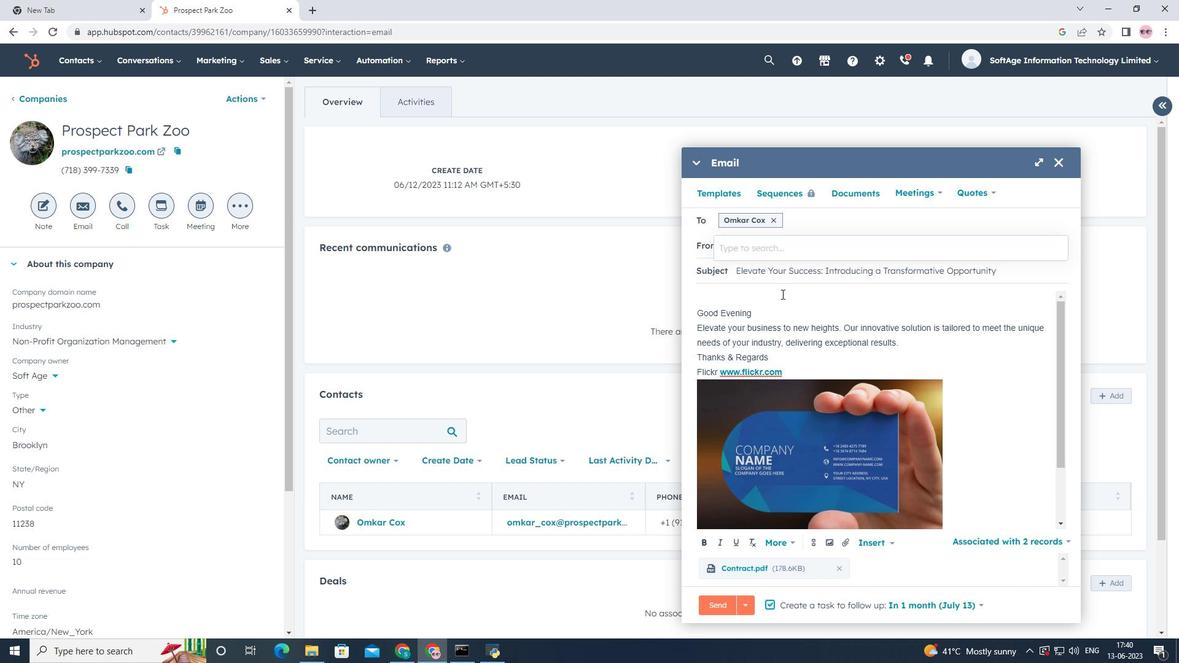 
Action: Mouse scrolled (782, 293) with delta (0, 0)
Screenshot: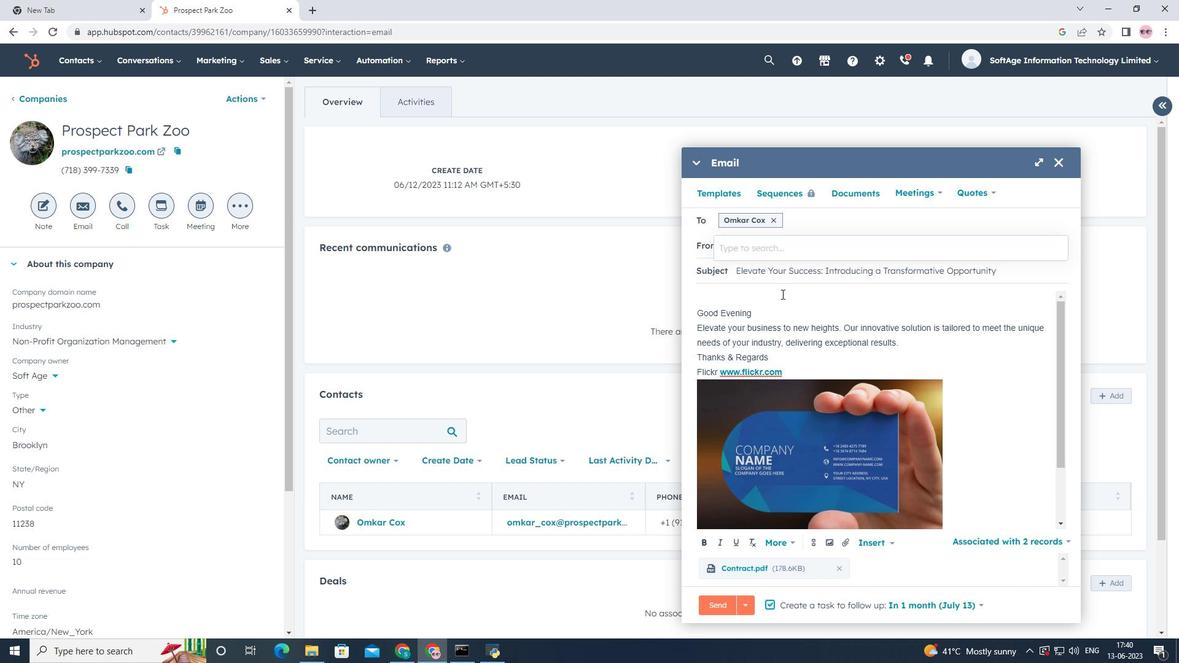 
Action: Mouse scrolled (782, 293) with delta (0, 0)
Screenshot: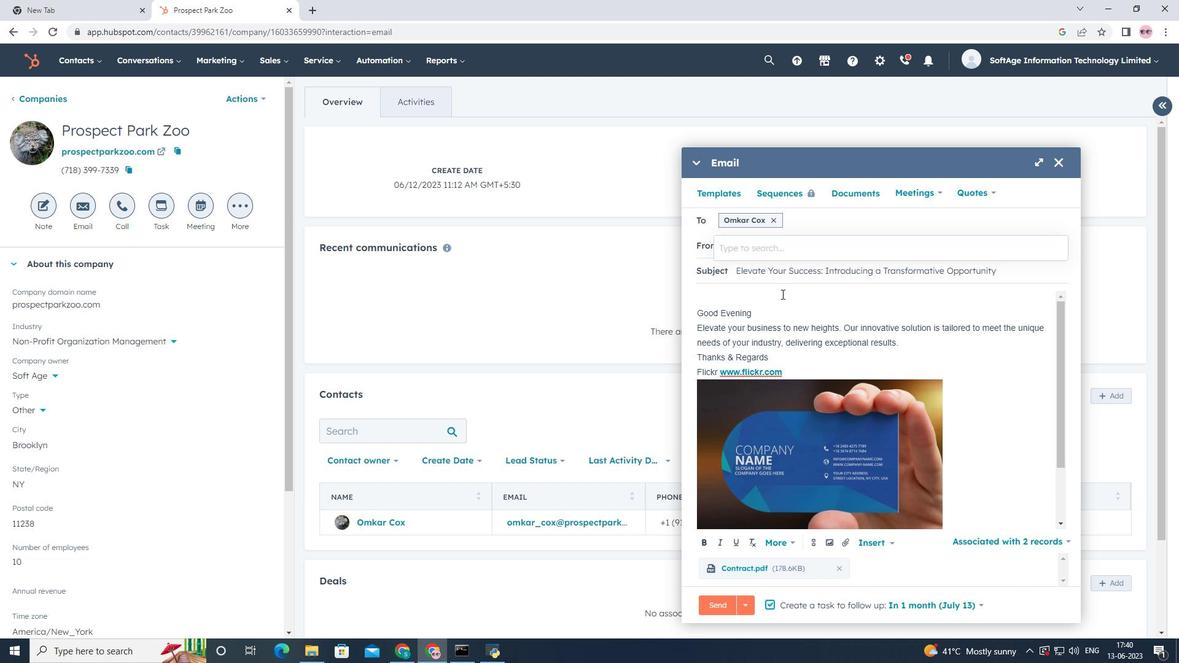 
Action: Mouse moved to (716, 603)
Screenshot: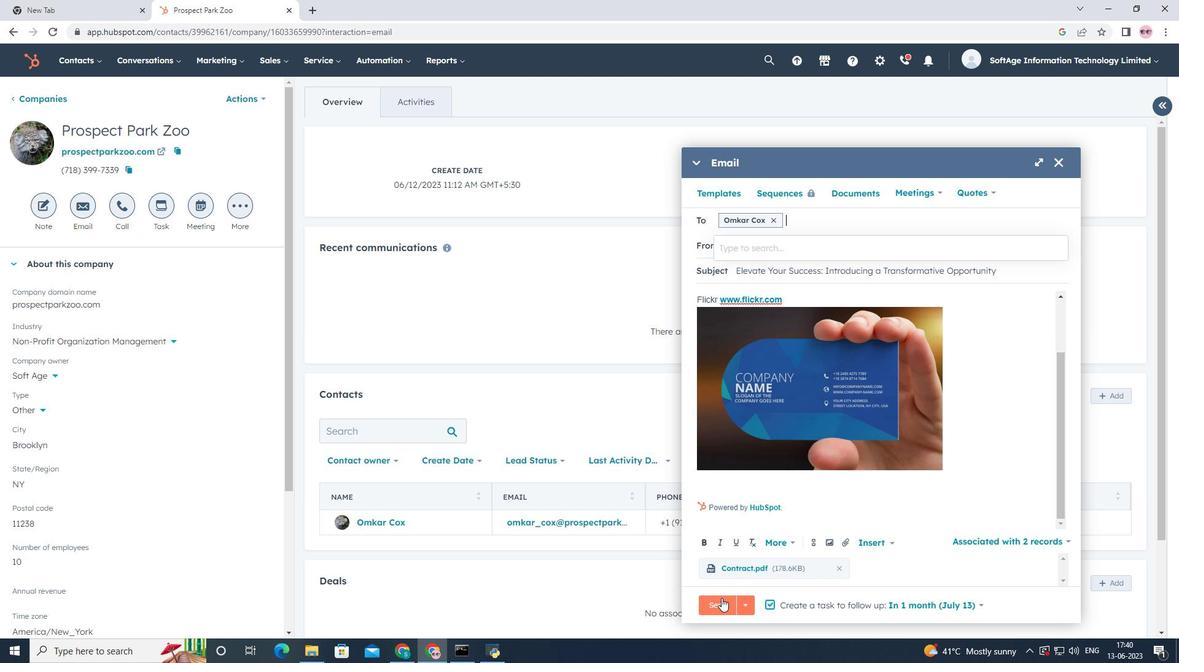 
Action: Mouse pressed left at (716, 603)
Screenshot: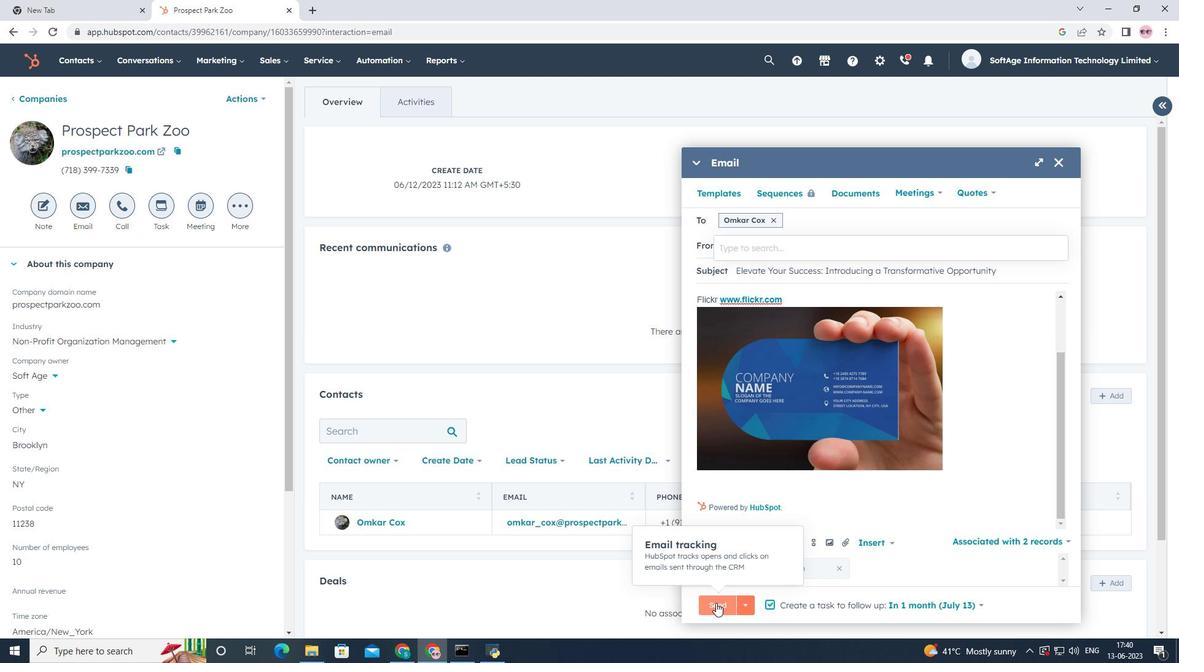 
Action: Mouse moved to (665, 362)
Screenshot: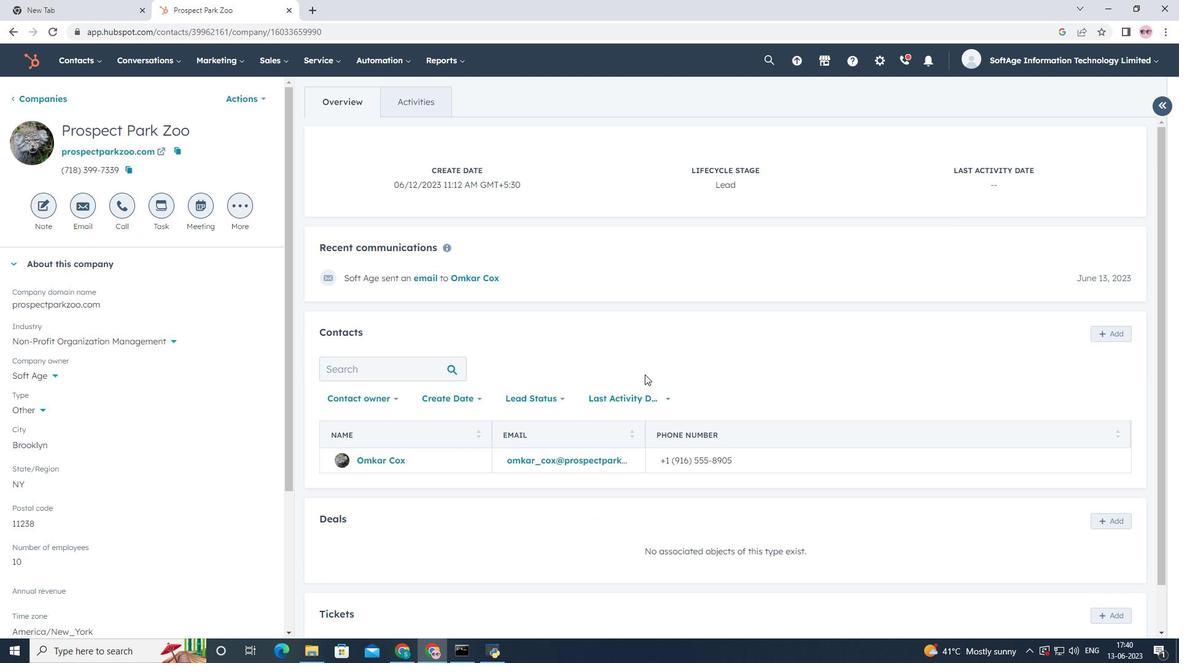 
Action: Mouse scrolled (665, 363) with delta (0, 0)
Screenshot: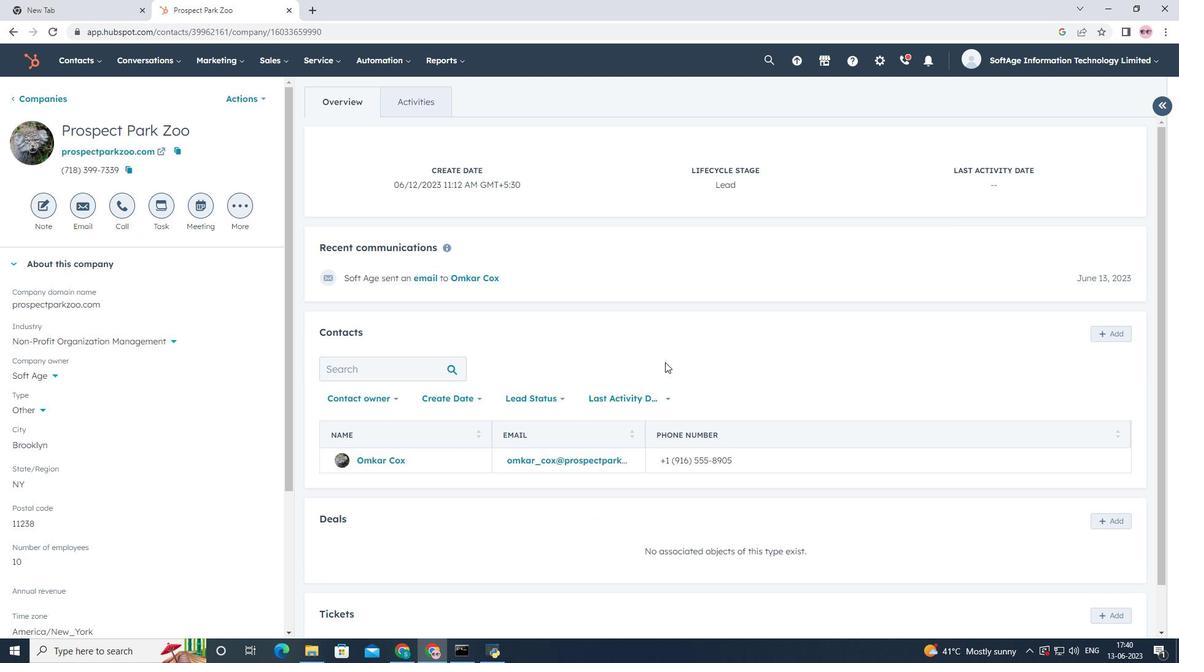
Action: Mouse scrolled (665, 363) with delta (0, 0)
Screenshot: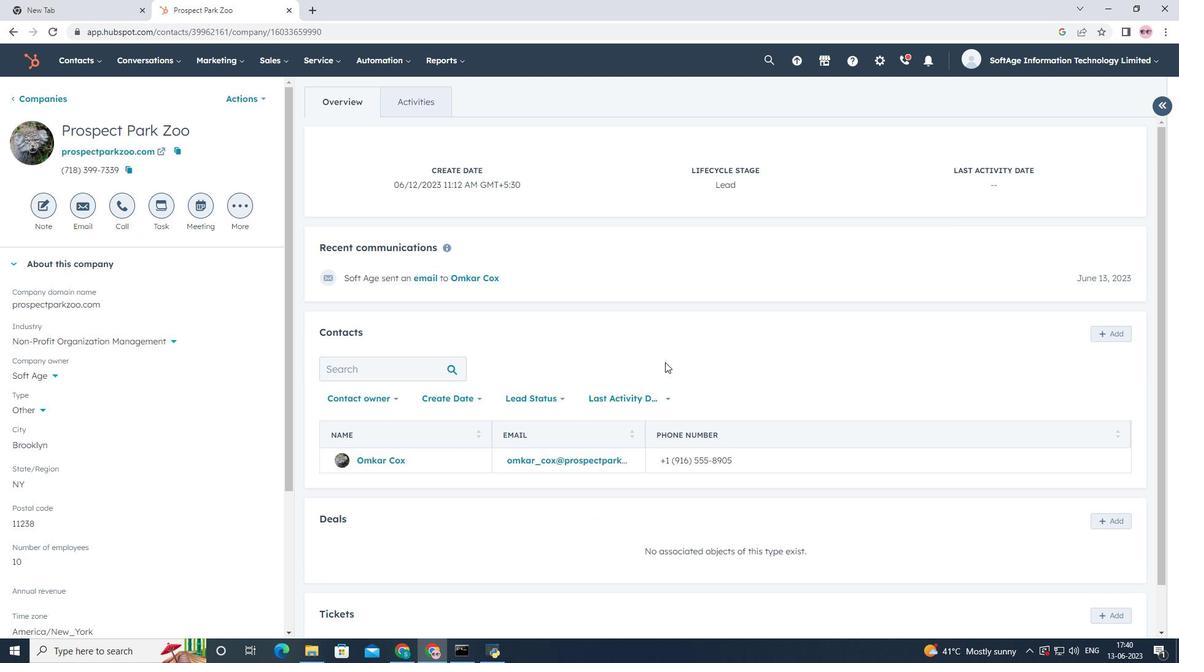 
Action: Mouse scrolled (665, 363) with delta (0, 0)
Screenshot: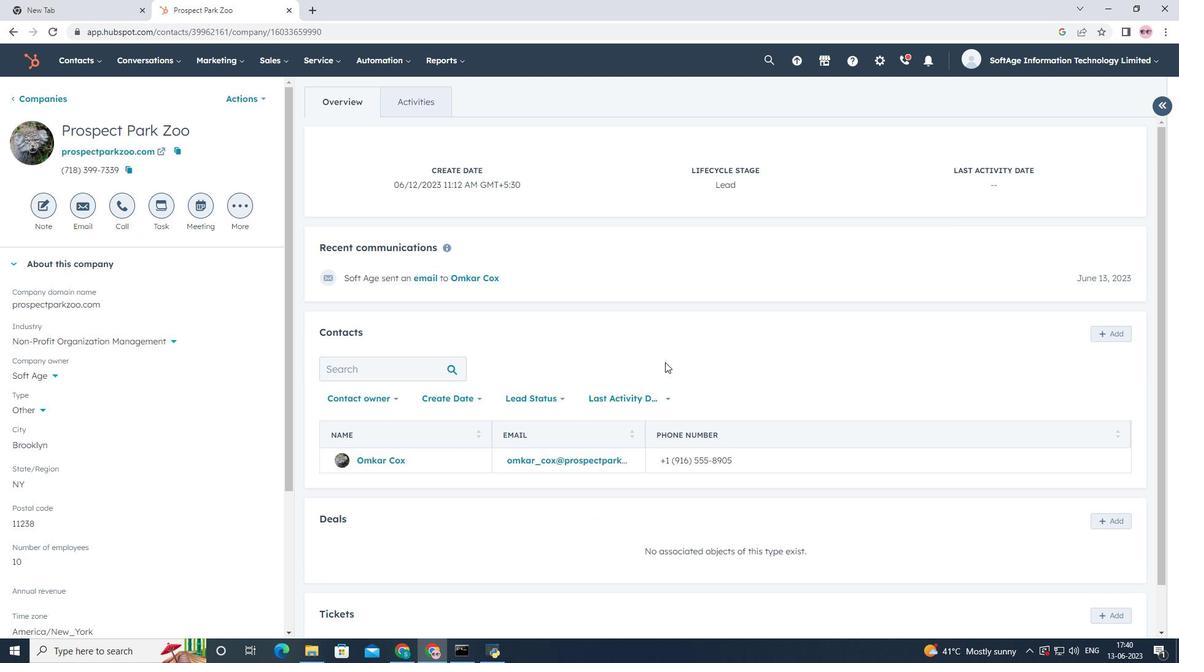 
Action: Mouse scrolled (665, 363) with delta (0, 0)
Screenshot: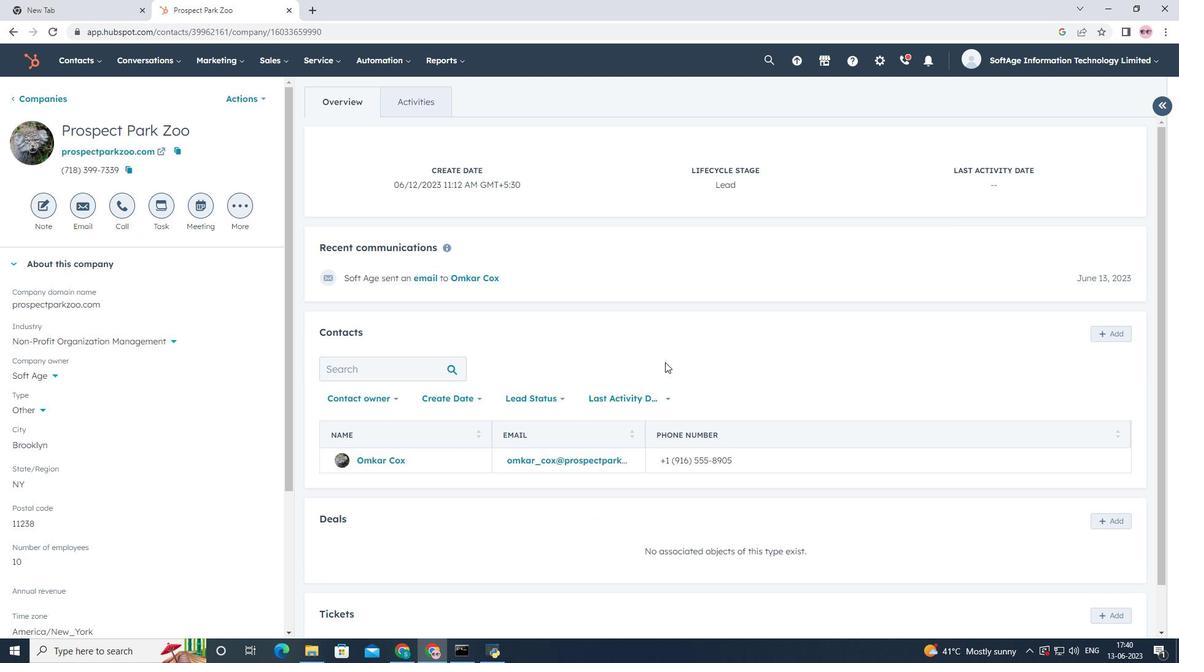 
Action: Mouse scrolled (665, 363) with delta (0, 0)
Screenshot: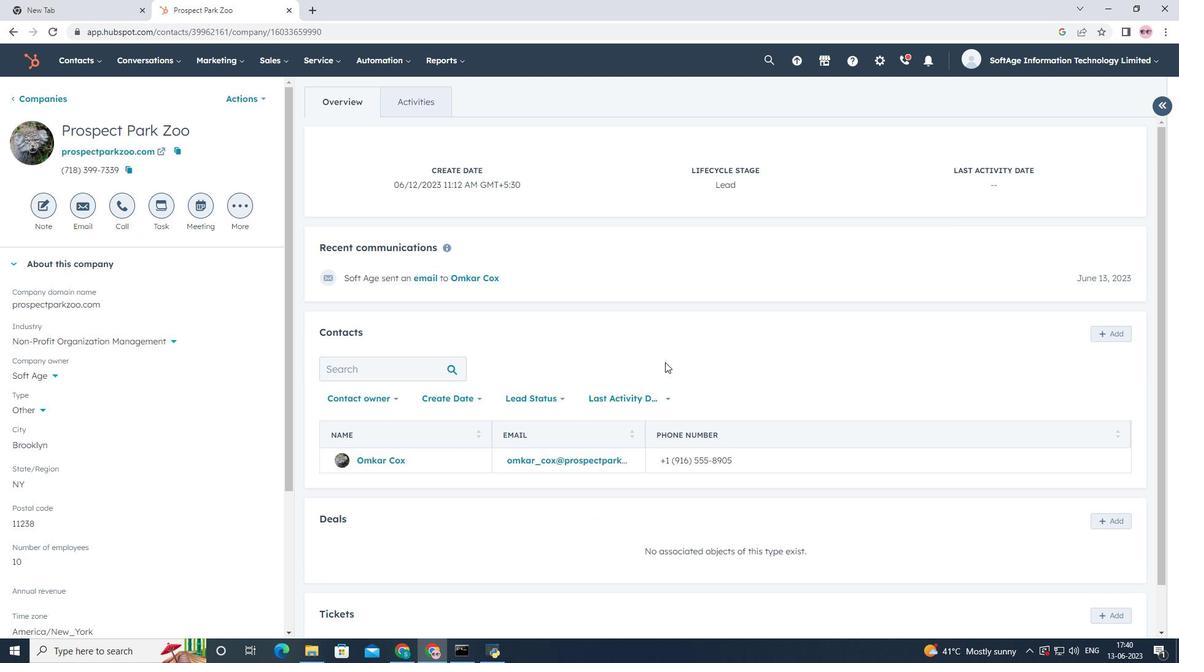 
Action: Mouse moved to (666, 356)
Screenshot: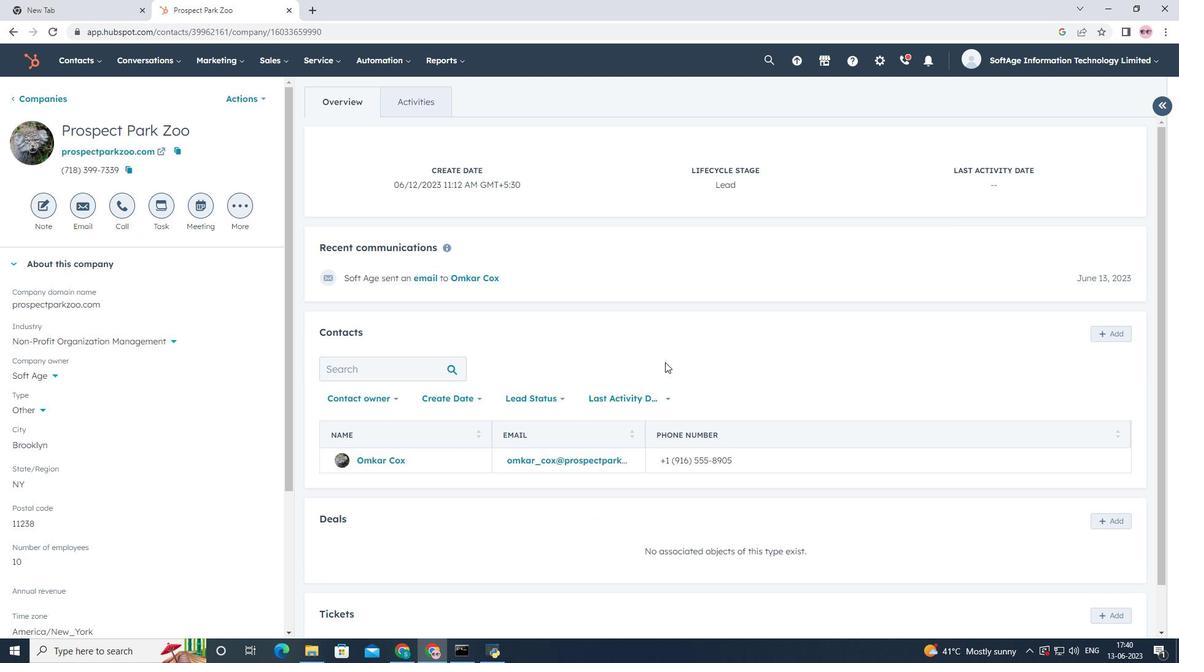 
Action: Mouse scrolled (666, 357) with delta (0, 0)
Screenshot: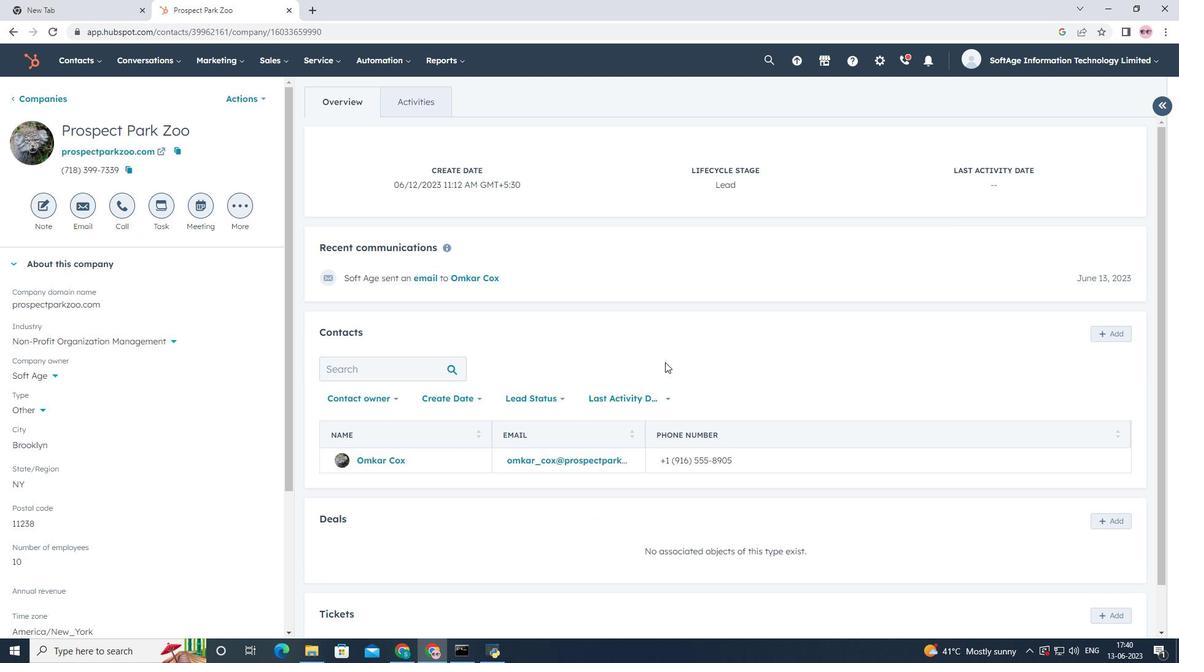 
Action: Mouse moved to (714, 209)
Screenshot: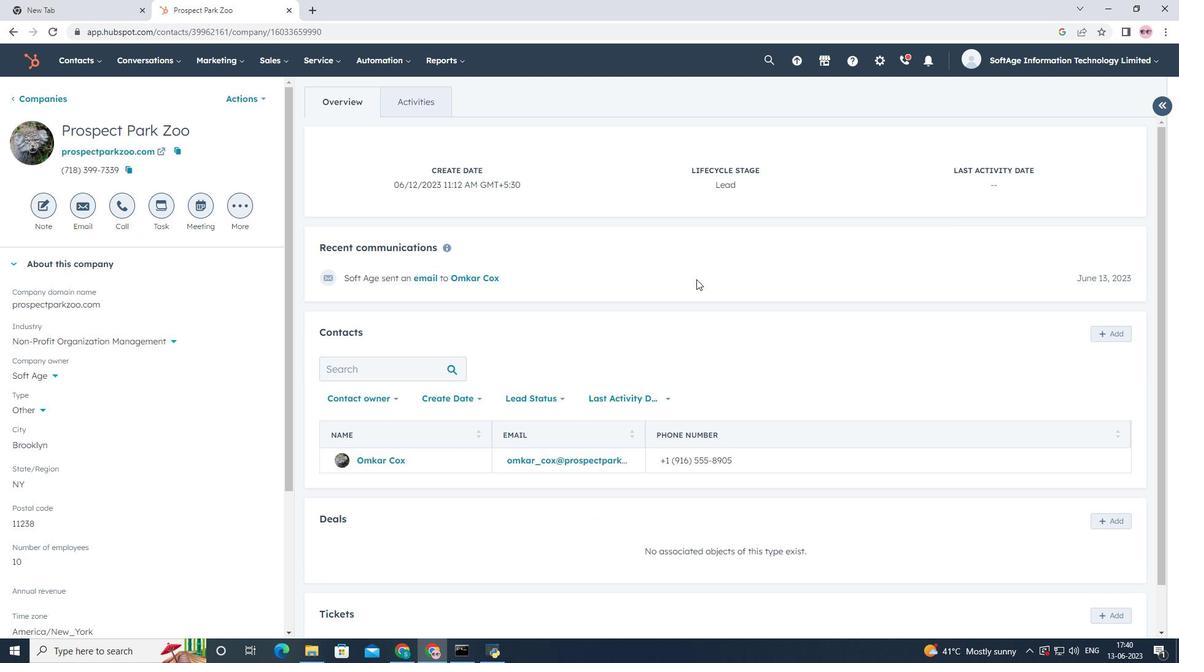 
Action: Mouse scrolled (714, 208) with delta (0, 0)
Screenshot: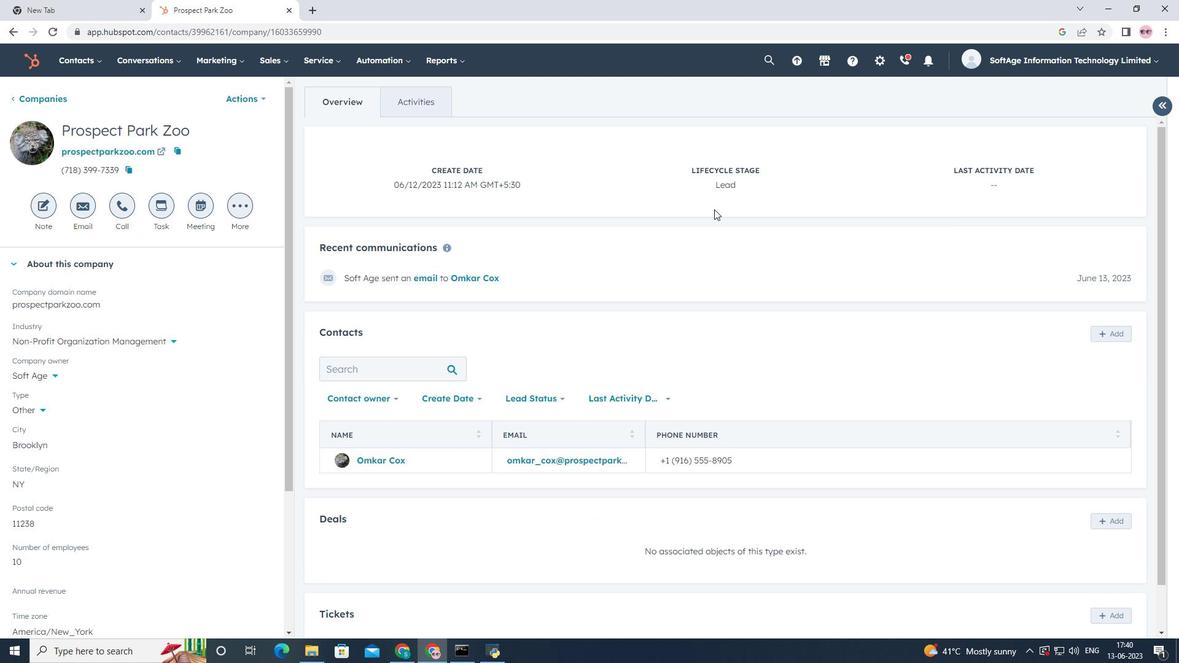 
Action: Mouse scrolled (714, 208) with delta (0, 0)
Screenshot: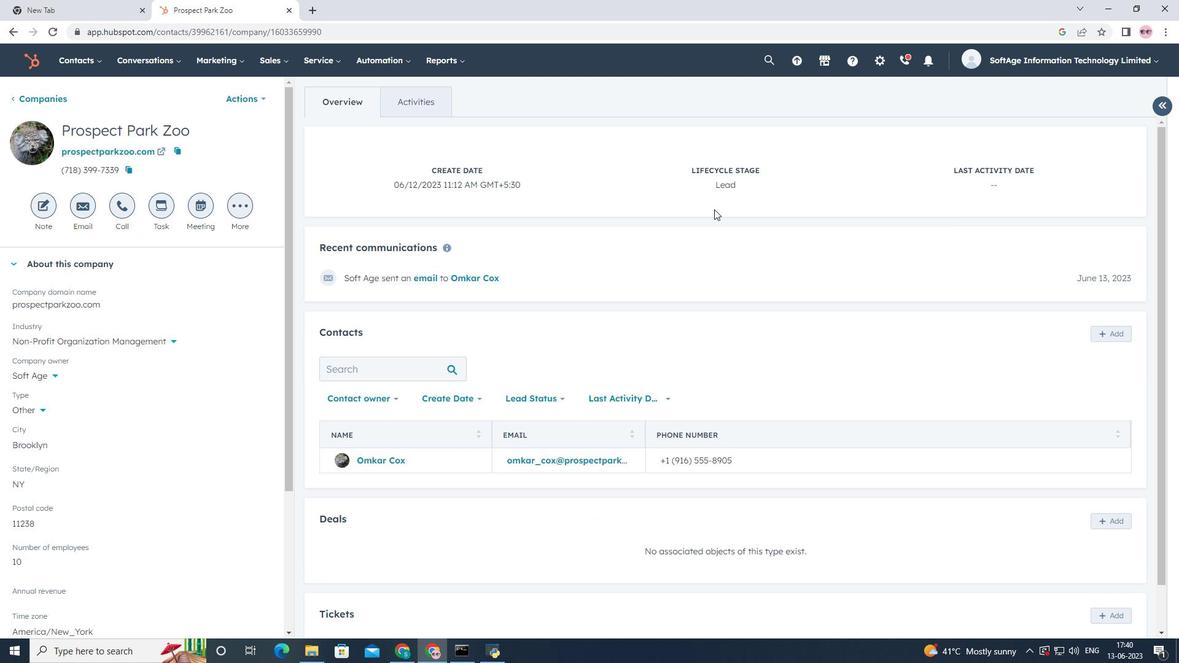 
Action: Mouse scrolled (714, 208) with delta (0, 0)
Screenshot: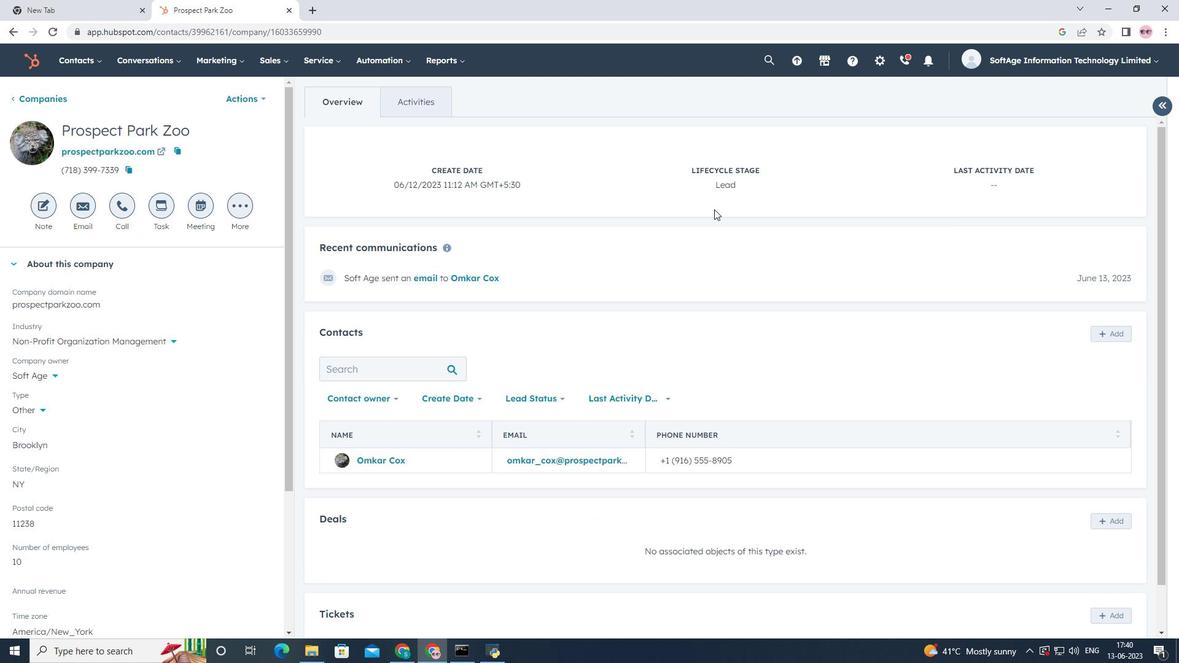 
Action: Mouse scrolled (714, 208) with delta (0, 0)
Screenshot: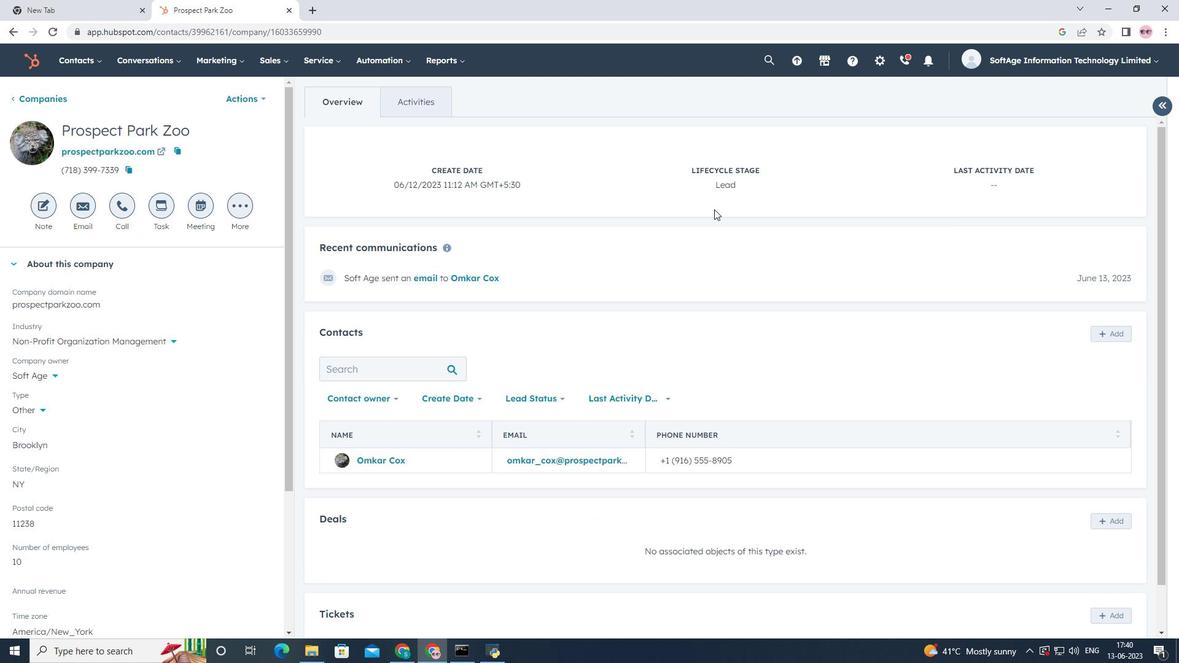 
Action: Mouse scrolled (714, 208) with delta (0, 0)
Screenshot: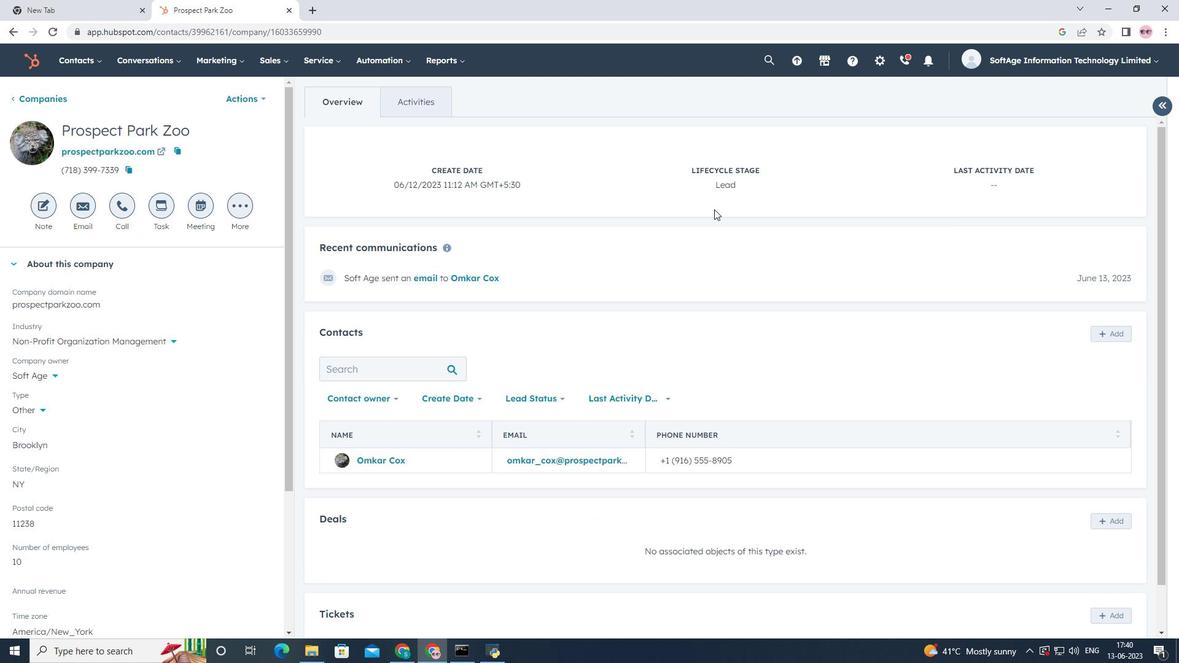 
Action: Mouse moved to (716, 234)
Screenshot: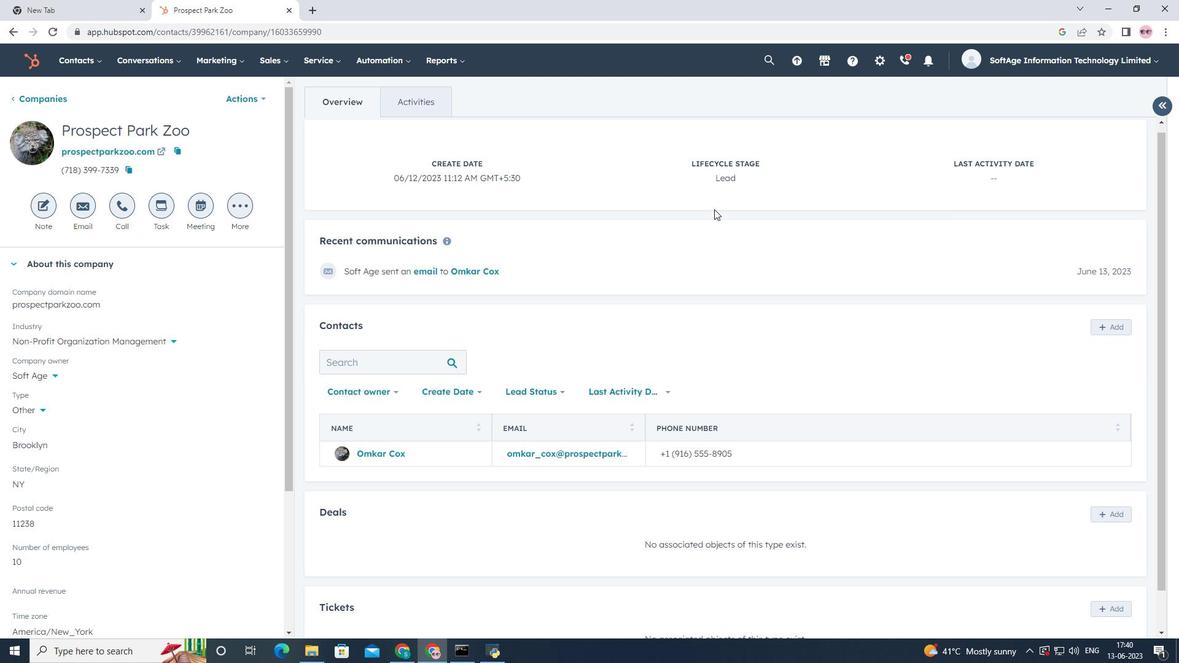
Action: Mouse scrolled (716, 235) with delta (0, 0)
Screenshot: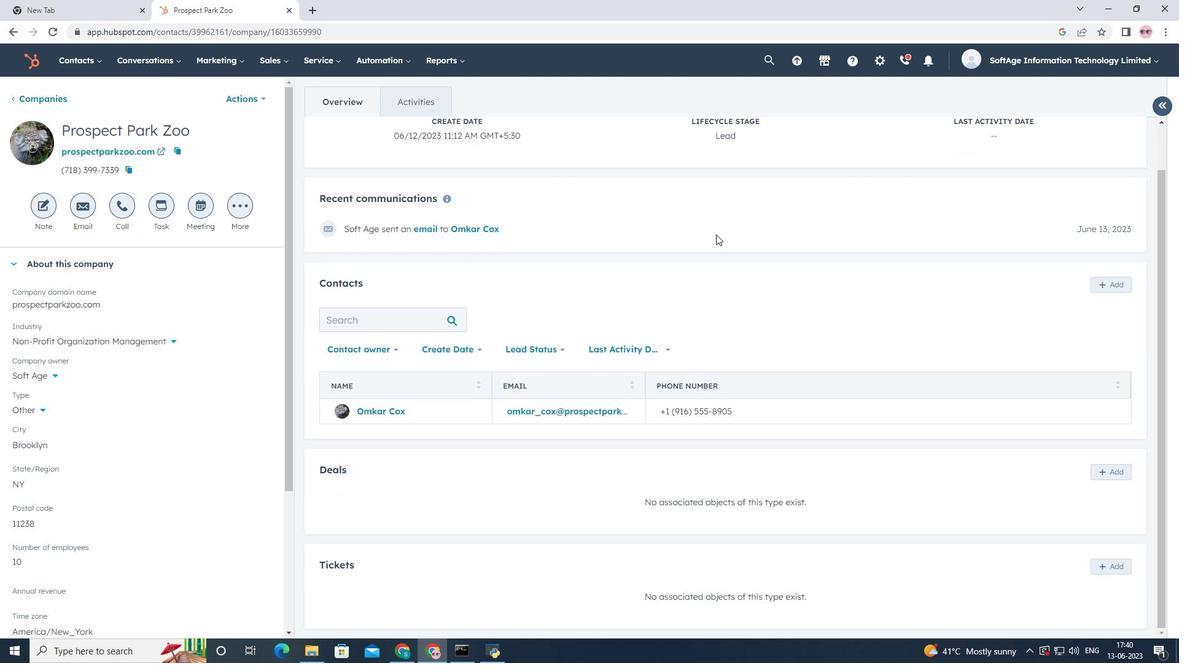 
Action: Mouse scrolled (716, 235) with delta (0, 0)
Screenshot: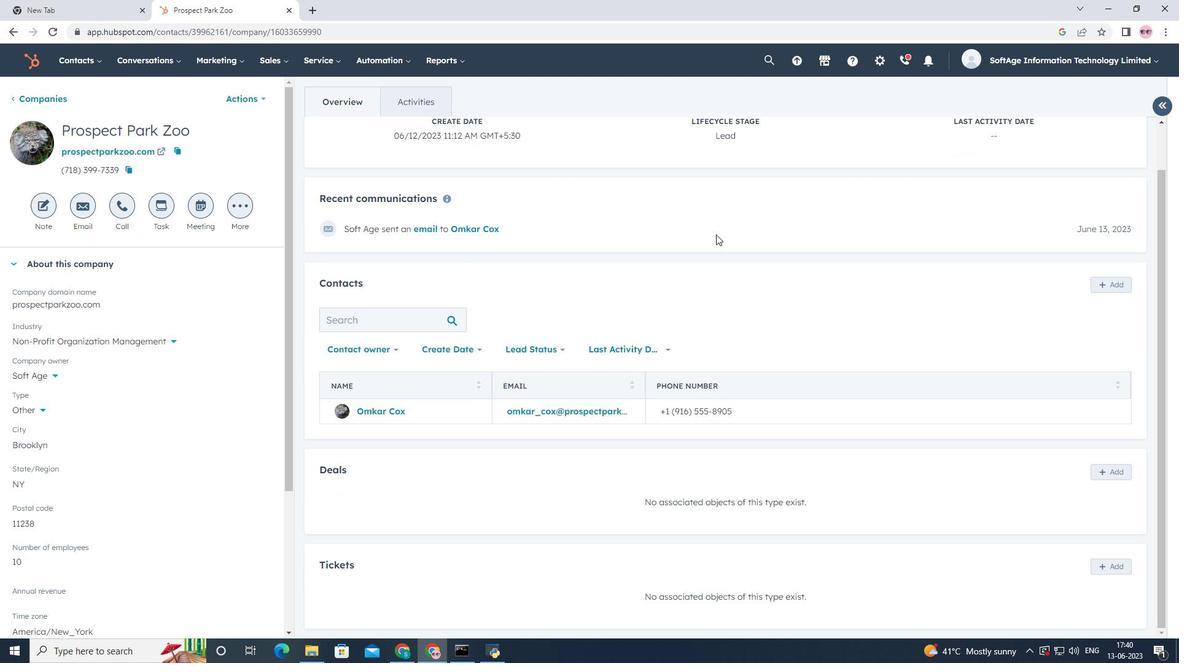 
Action: Mouse scrolled (716, 235) with delta (0, 0)
Screenshot: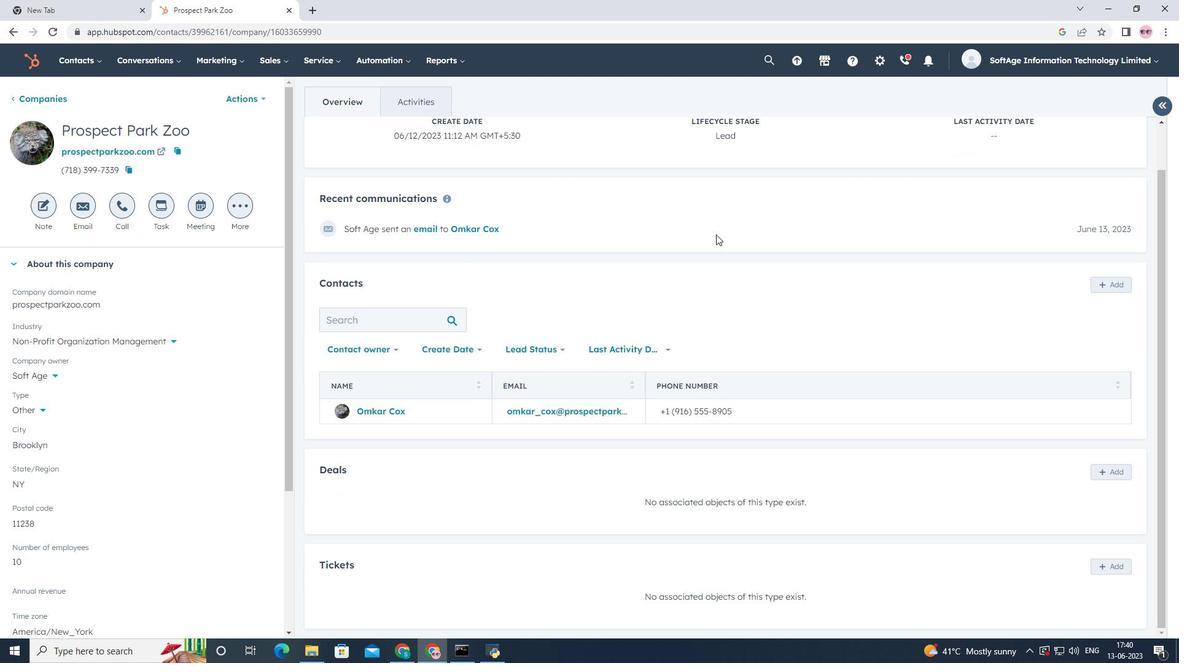 
Action: Mouse scrolled (716, 235) with delta (0, 0)
Screenshot: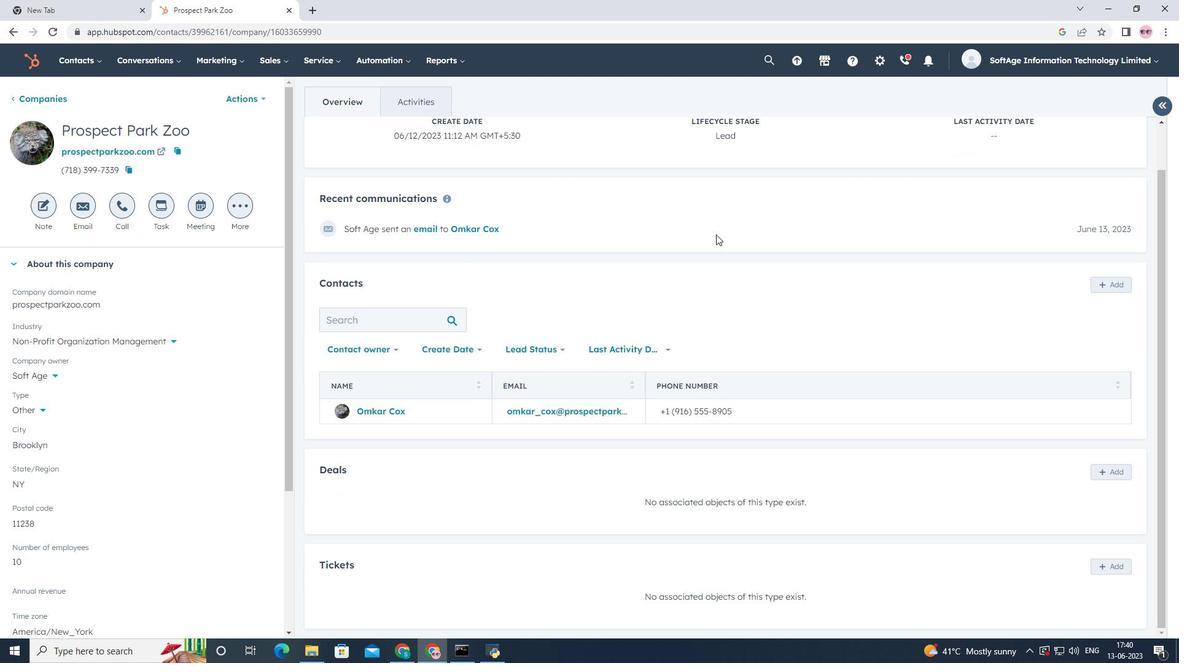 
Action: Mouse scrolled (716, 234) with delta (0, 0)
Screenshot: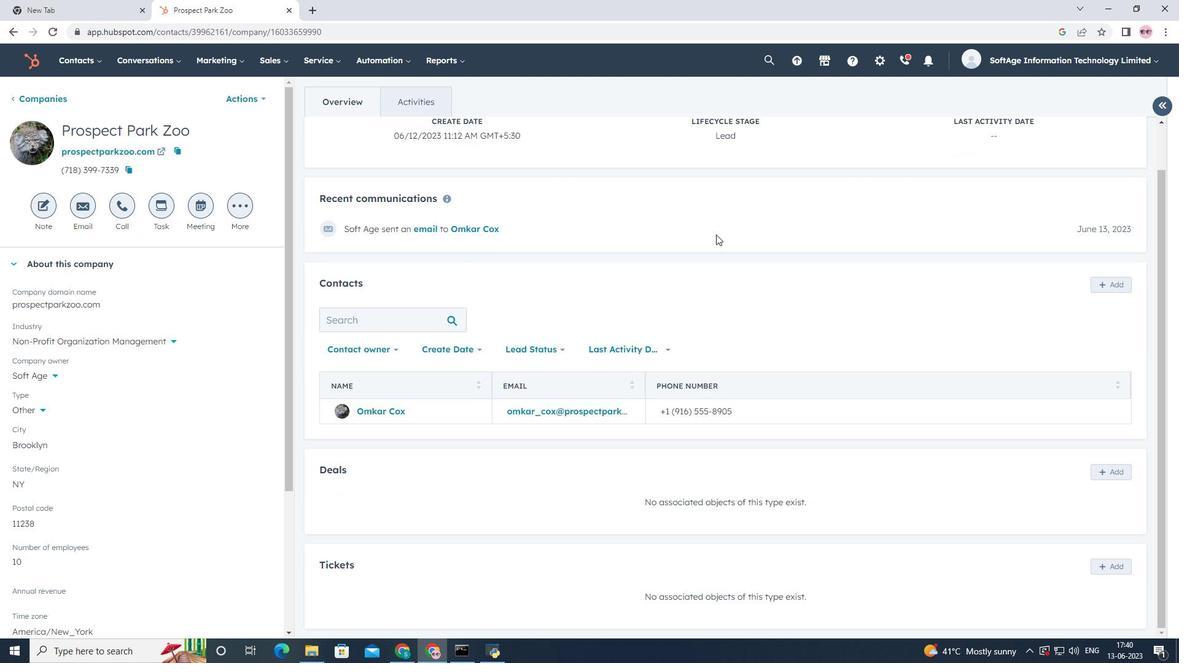 
Action: Mouse scrolled (716, 235) with delta (0, 0)
Screenshot: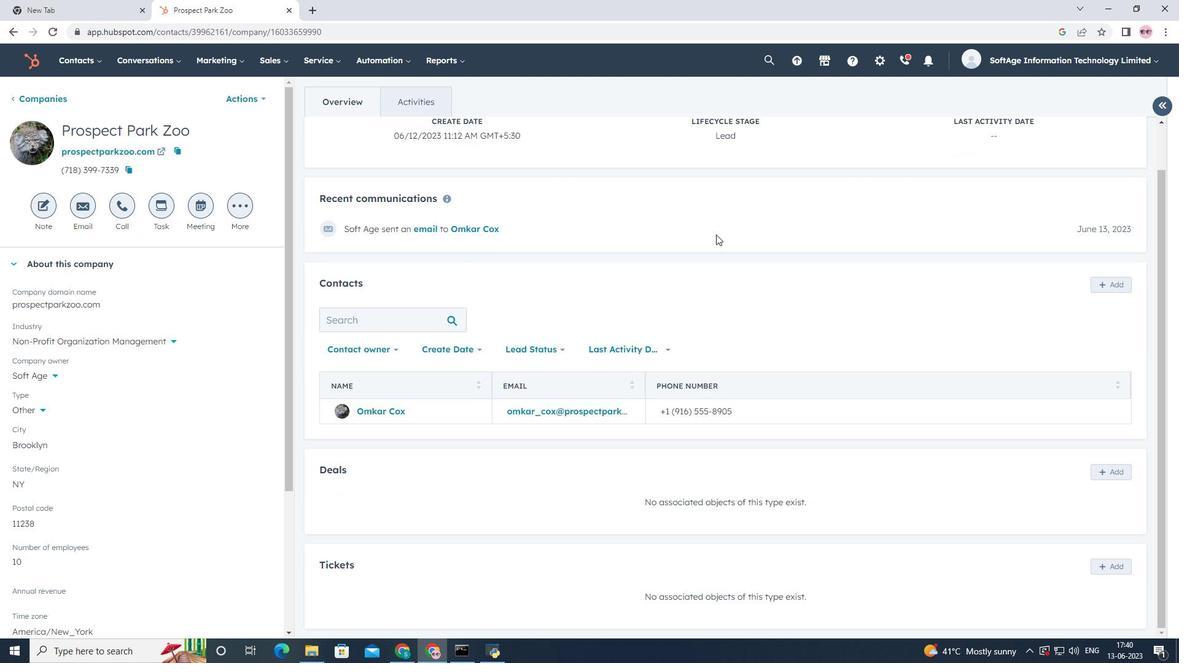 
